 Task: Look for space in Dabra, India from 8th June, 2023 to 19th June, 2023 for 1 adult in price range Rs.5000 to Rs.12000. Place can be shared room with 1  bedroom having 1 bed and 1 bathroom. Property type can be house, flat, guest house, hotel. Booking option can be shelf check-in. Required host language is English.
Action: Mouse moved to (481, 69)
Screenshot: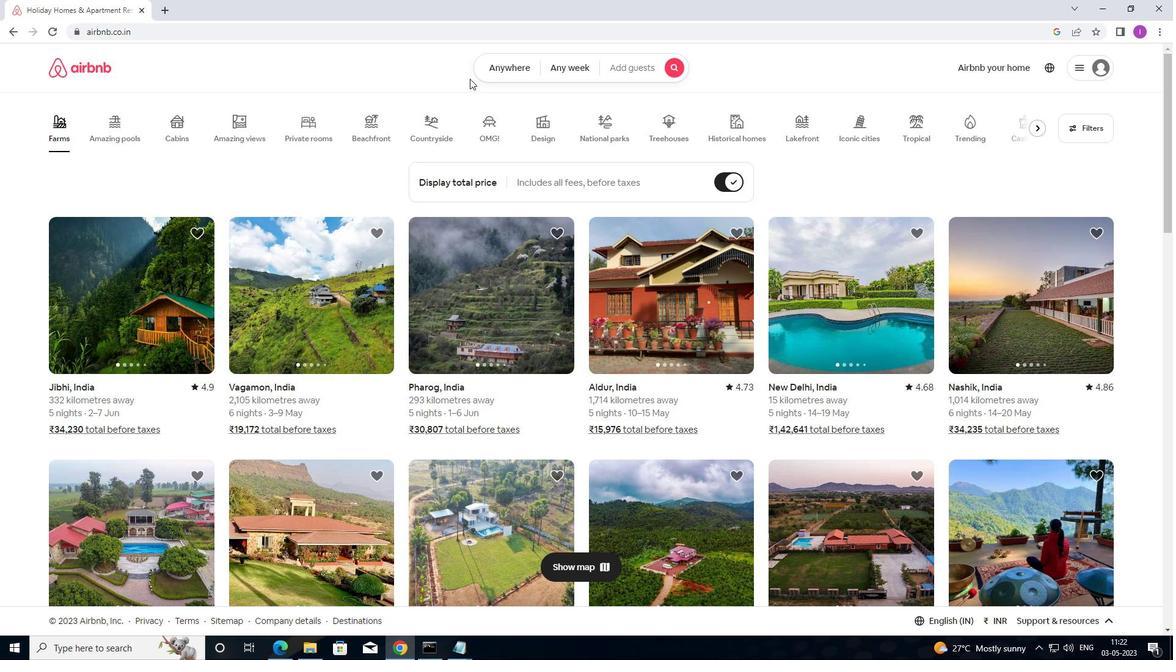 
Action: Mouse pressed left at (481, 69)
Screenshot: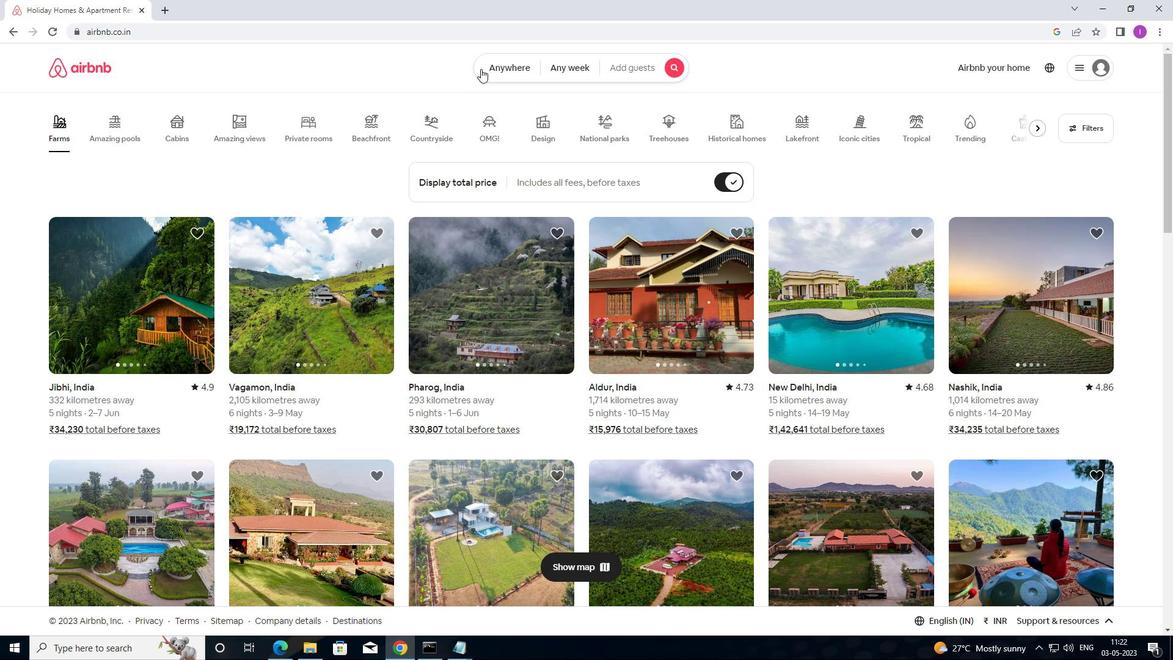 
Action: Mouse moved to (389, 123)
Screenshot: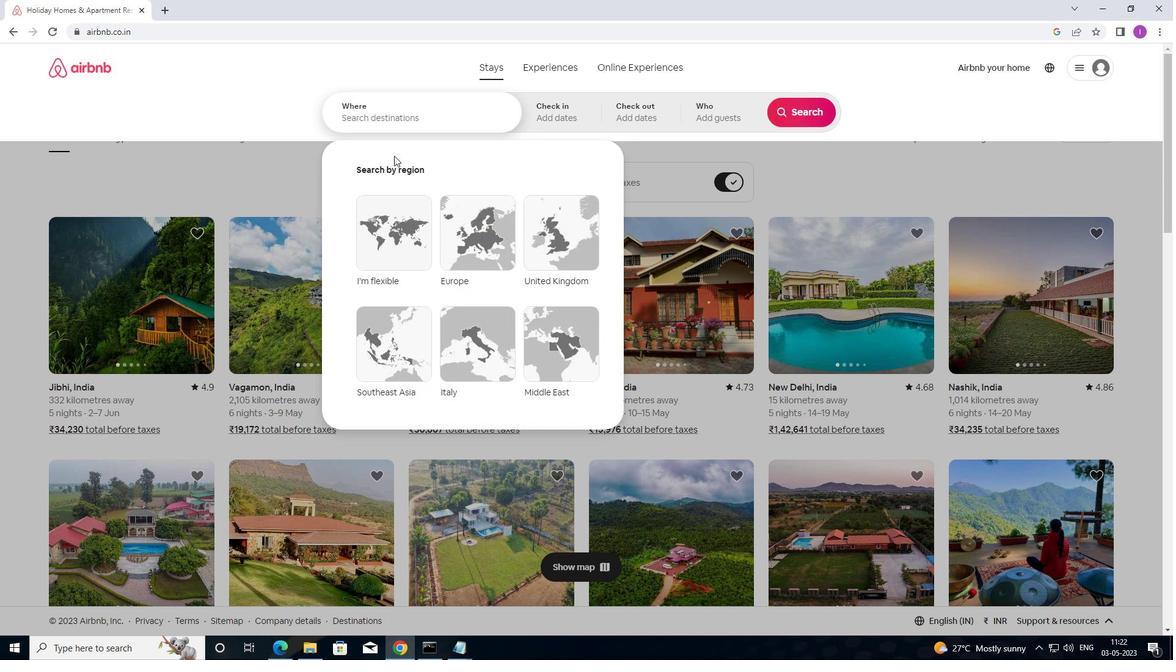 
Action: Mouse pressed left at (389, 123)
Screenshot: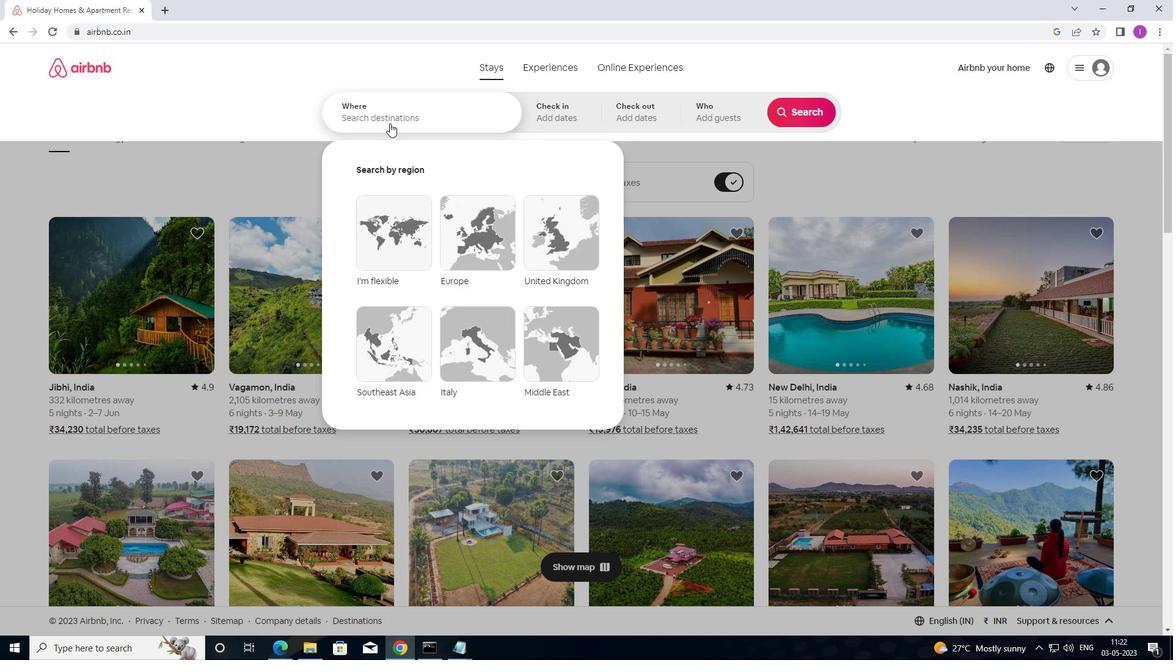 
Action: Mouse moved to (522, 103)
Screenshot: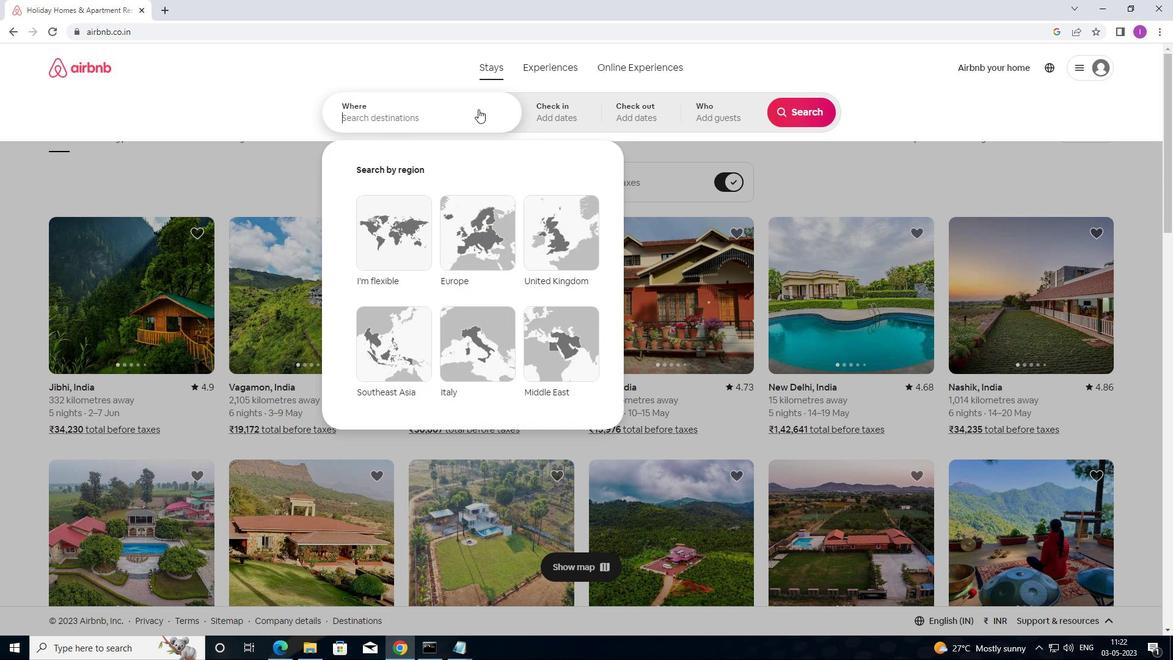 
Action: Key pressed <Key.shift>DABRA,<Key.shift>INDIA
Screenshot: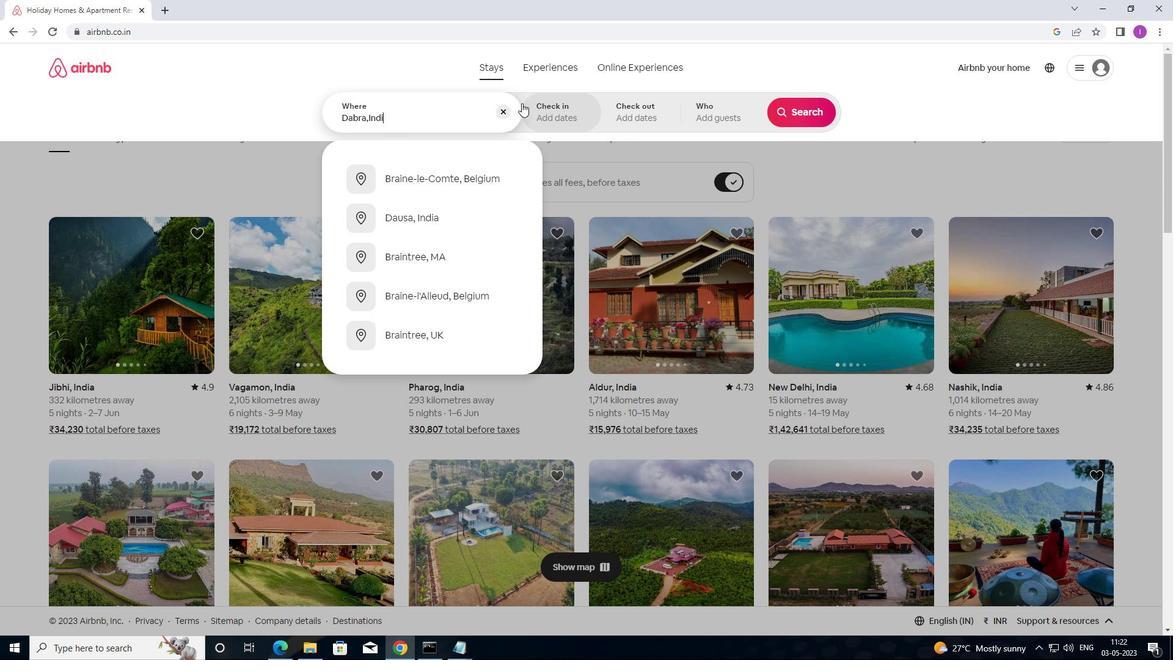 
Action: Mouse moved to (525, 110)
Screenshot: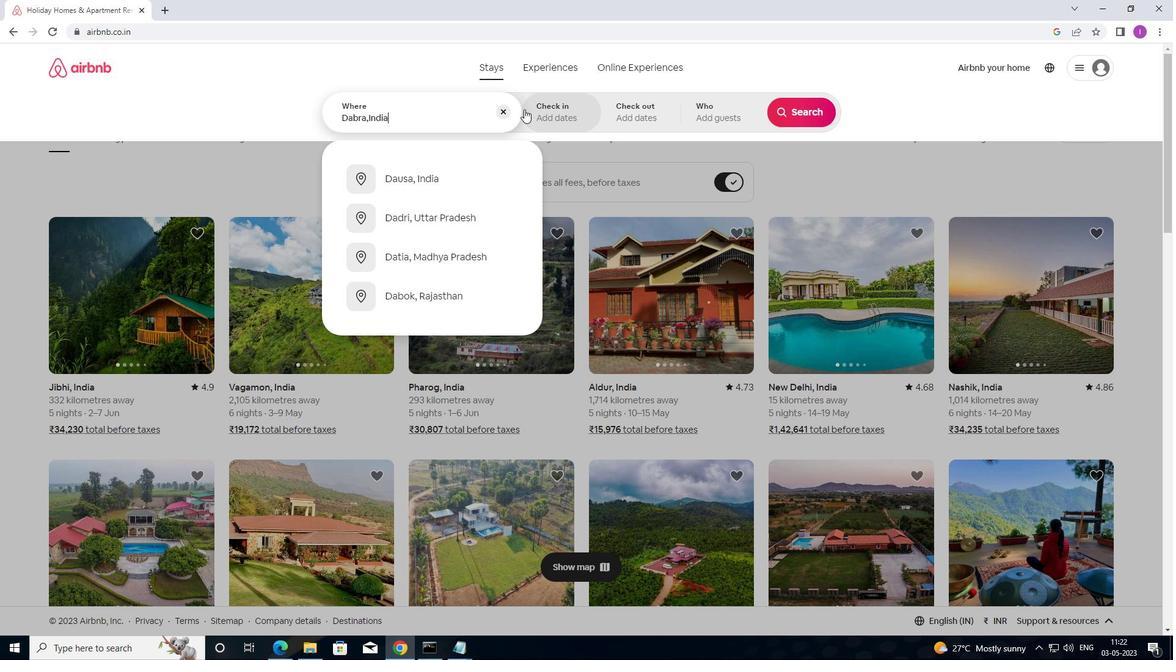 
Action: Mouse pressed left at (525, 110)
Screenshot: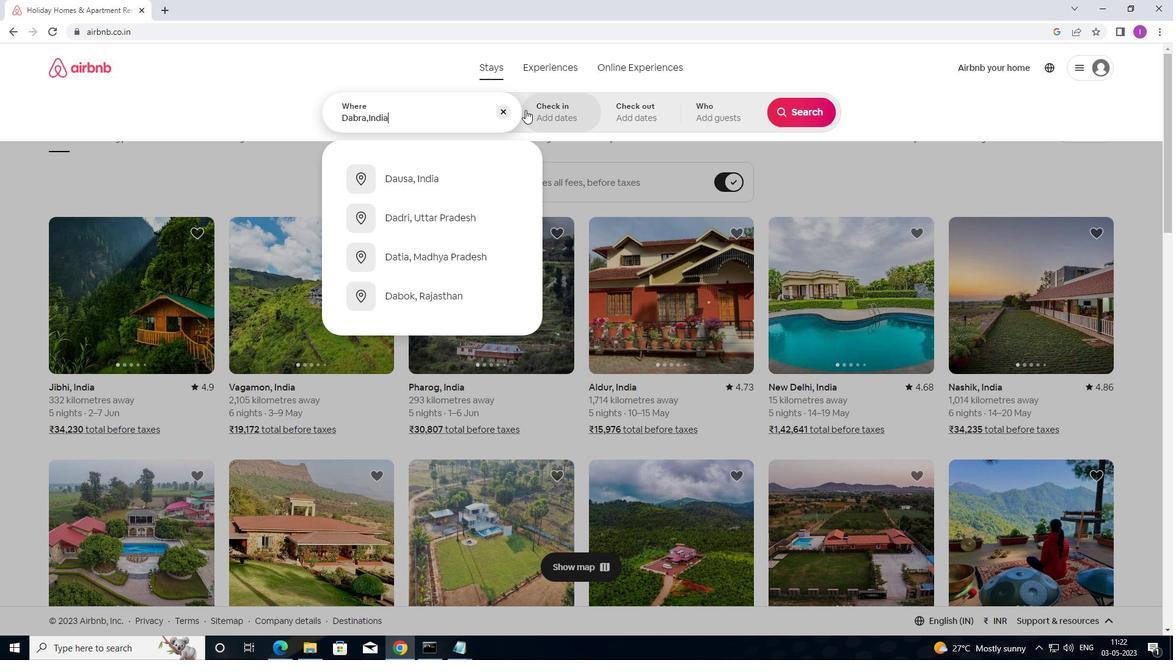
Action: Mouse moved to (732, 292)
Screenshot: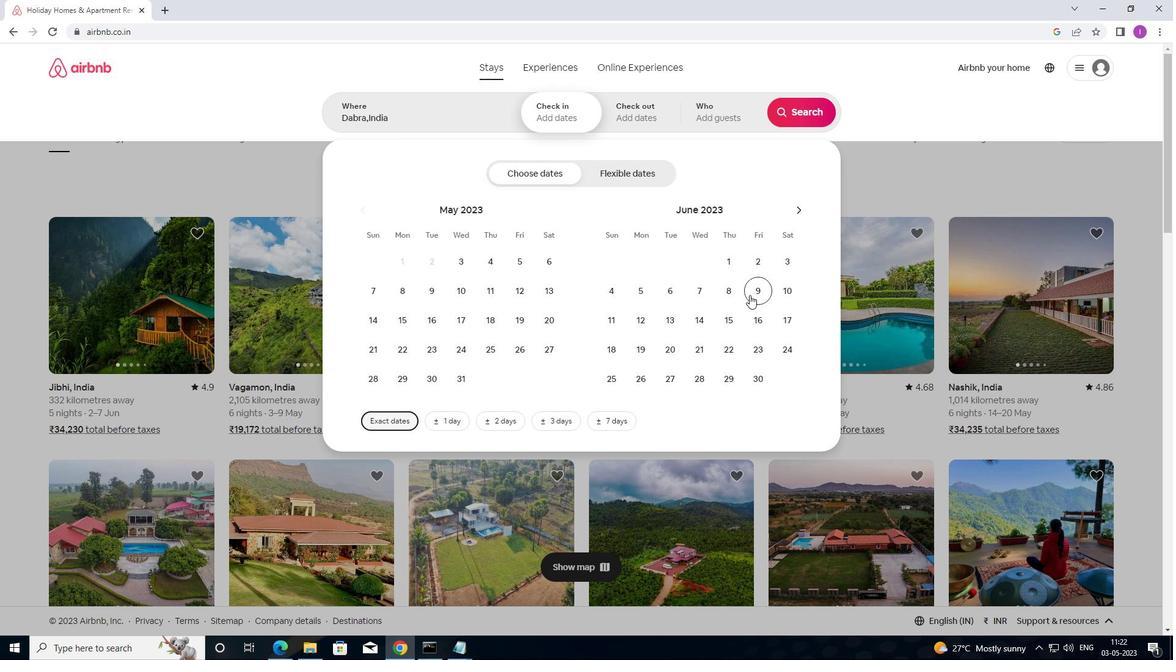 
Action: Mouse pressed left at (732, 292)
Screenshot: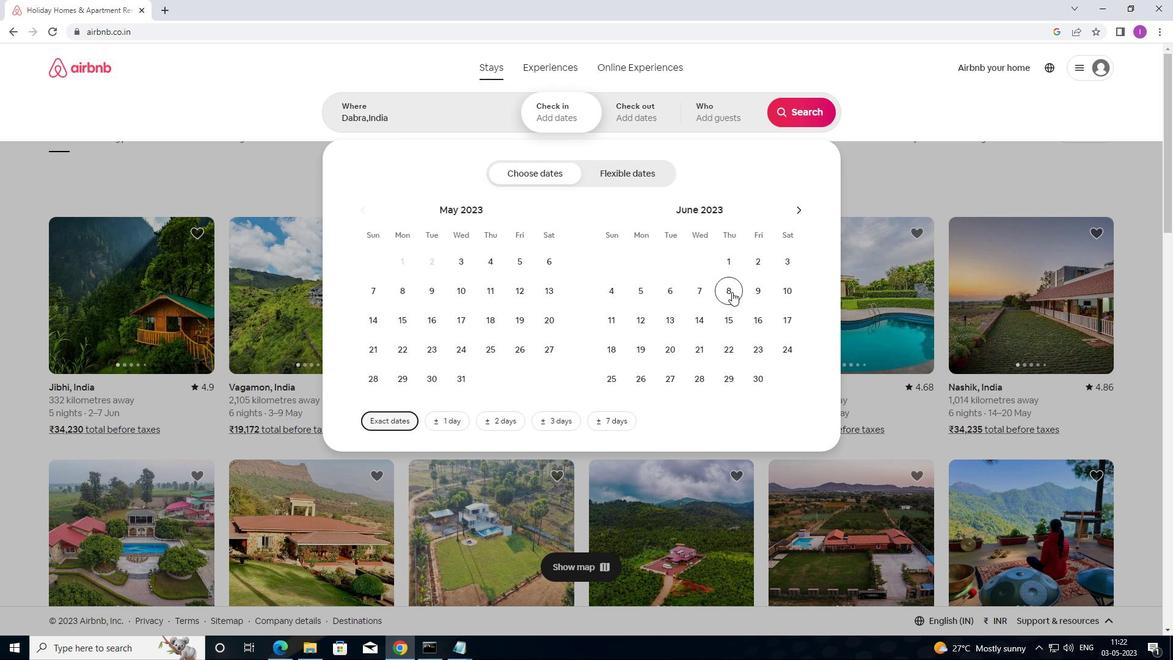 
Action: Mouse moved to (640, 348)
Screenshot: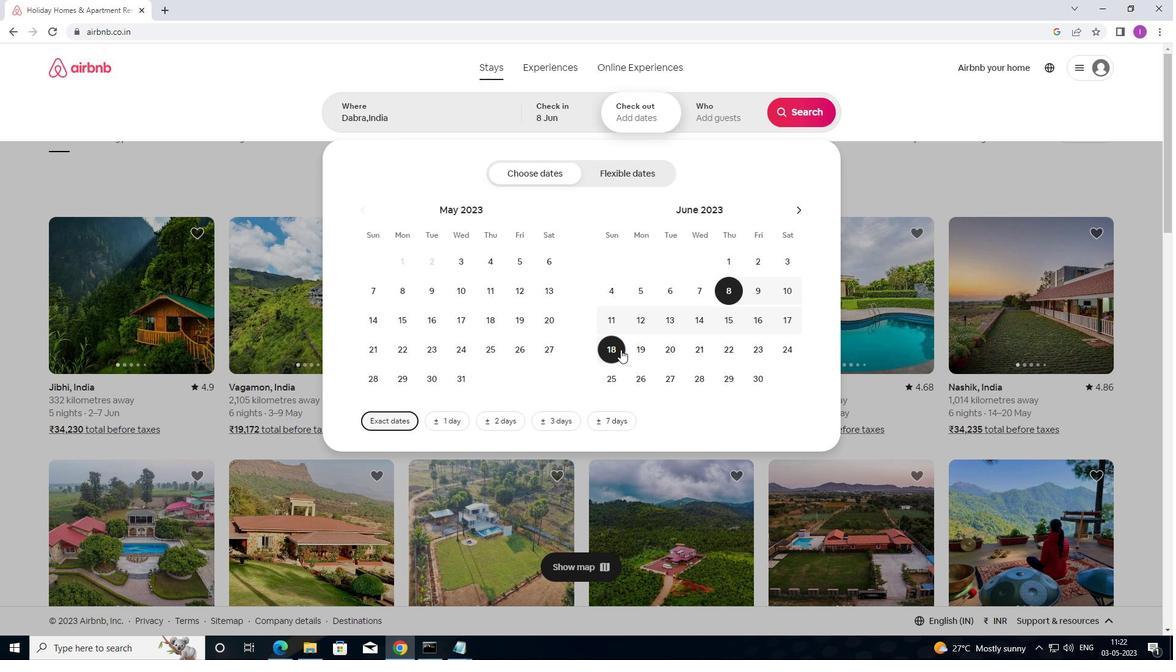 
Action: Mouse pressed left at (640, 348)
Screenshot: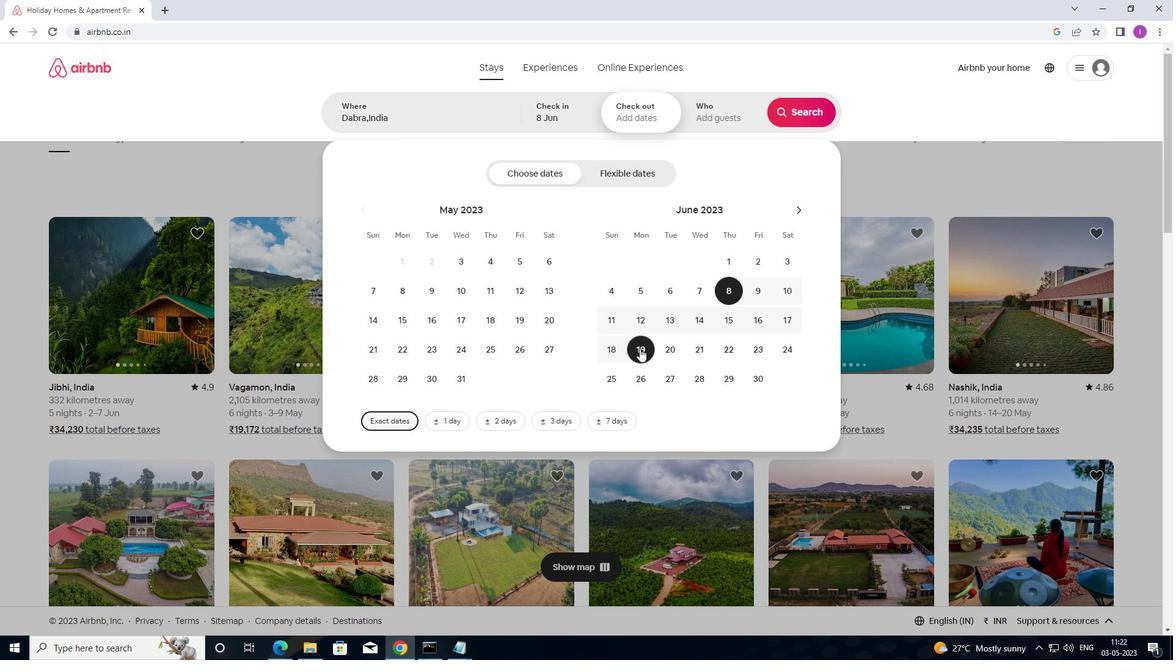 
Action: Mouse moved to (721, 116)
Screenshot: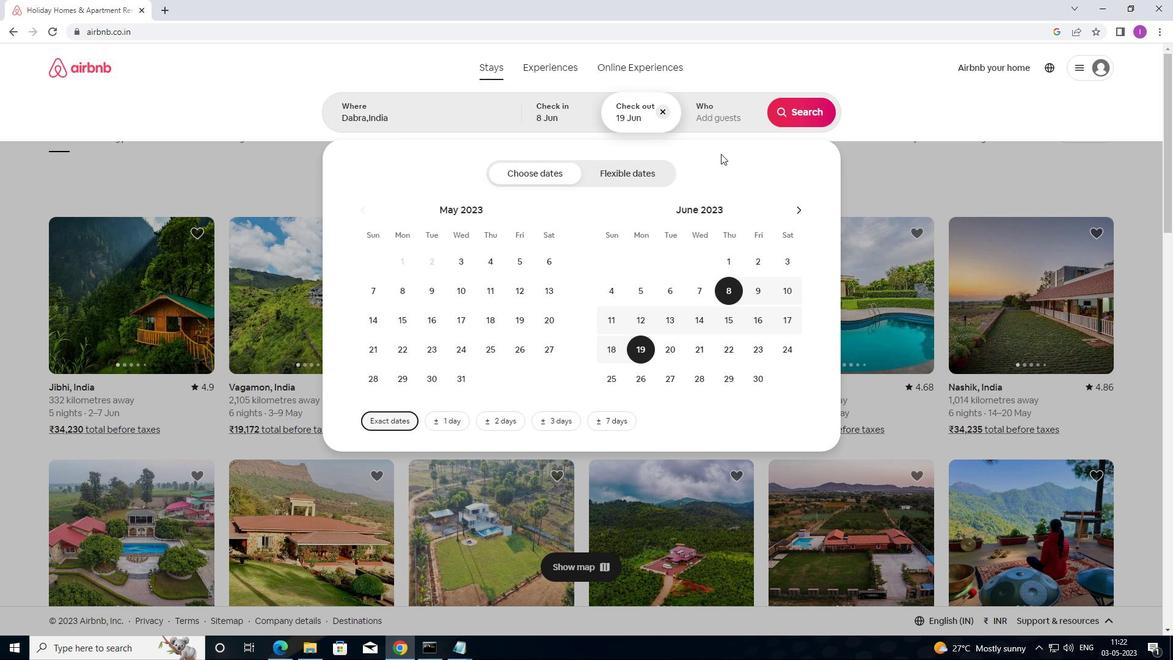 
Action: Mouse pressed left at (721, 116)
Screenshot: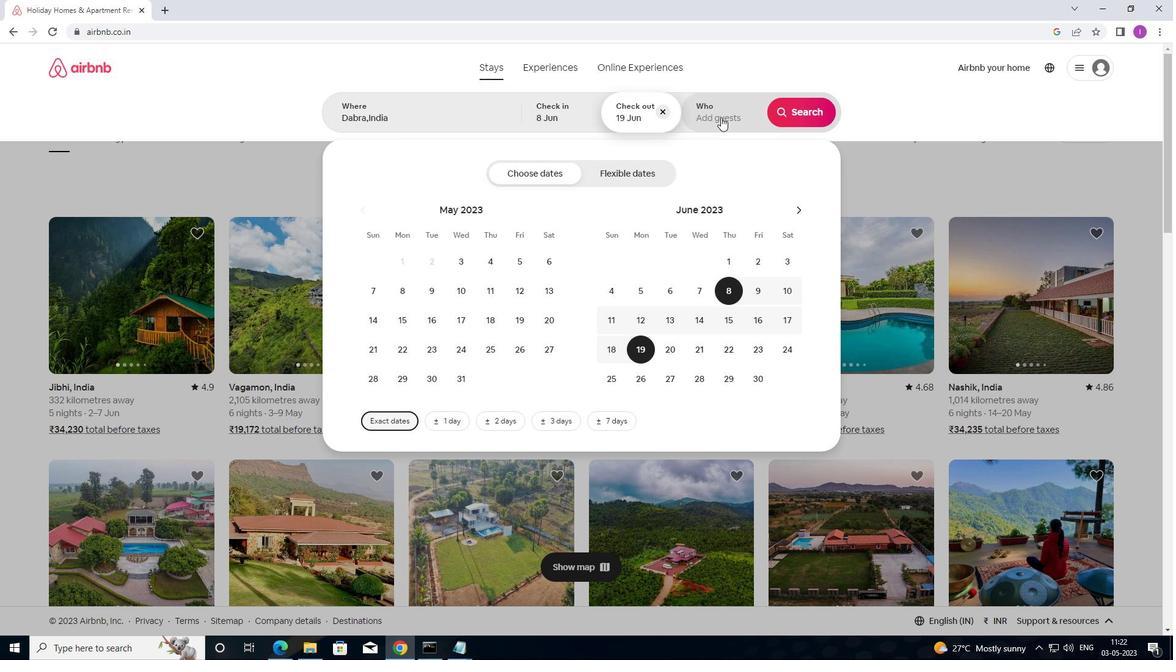 
Action: Mouse moved to (805, 168)
Screenshot: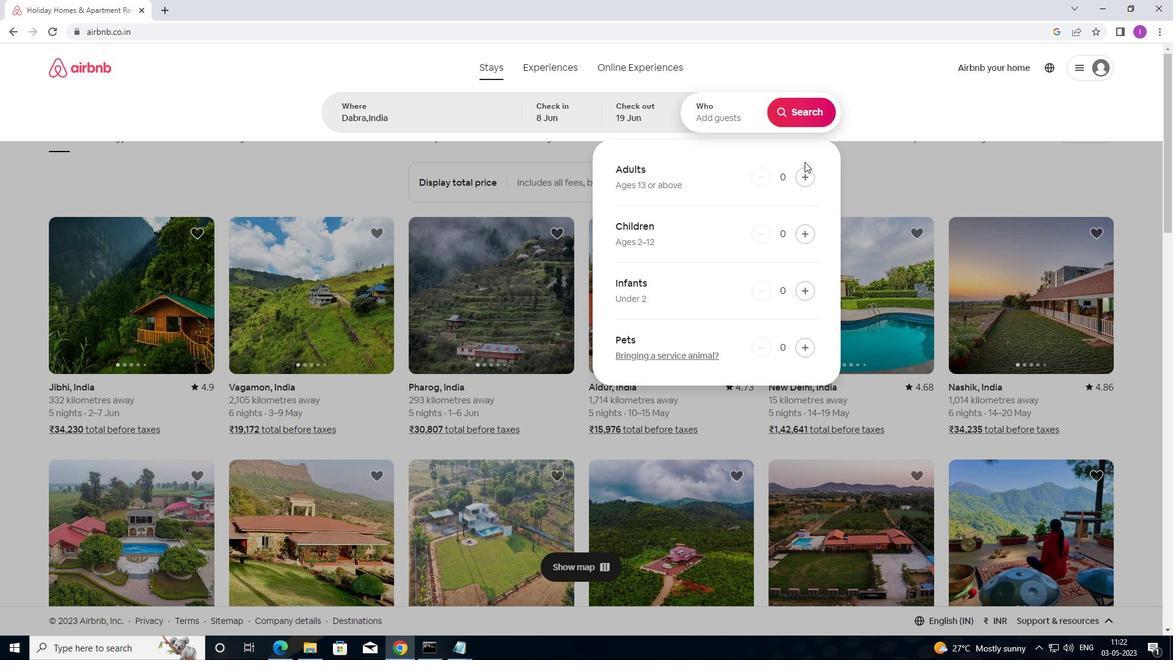
Action: Mouse pressed left at (805, 168)
Screenshot: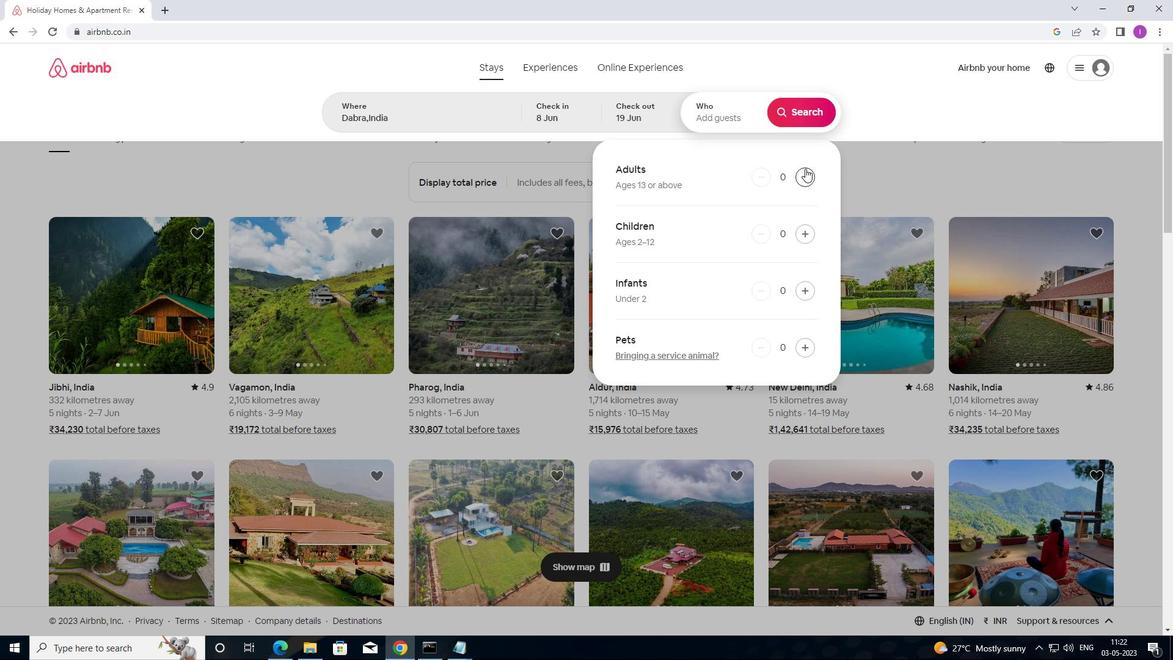 
Action: Mouse pressed left at (805, 168)
Screenshot: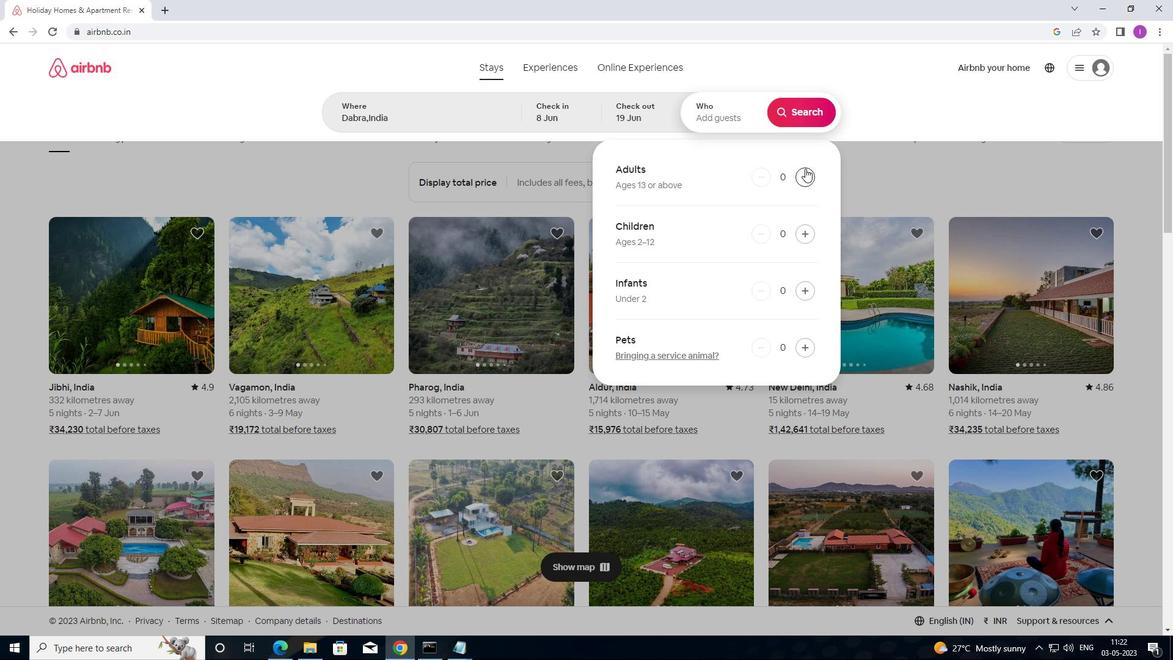 
Action: Mouse moved to (806, 169)
Screenshot: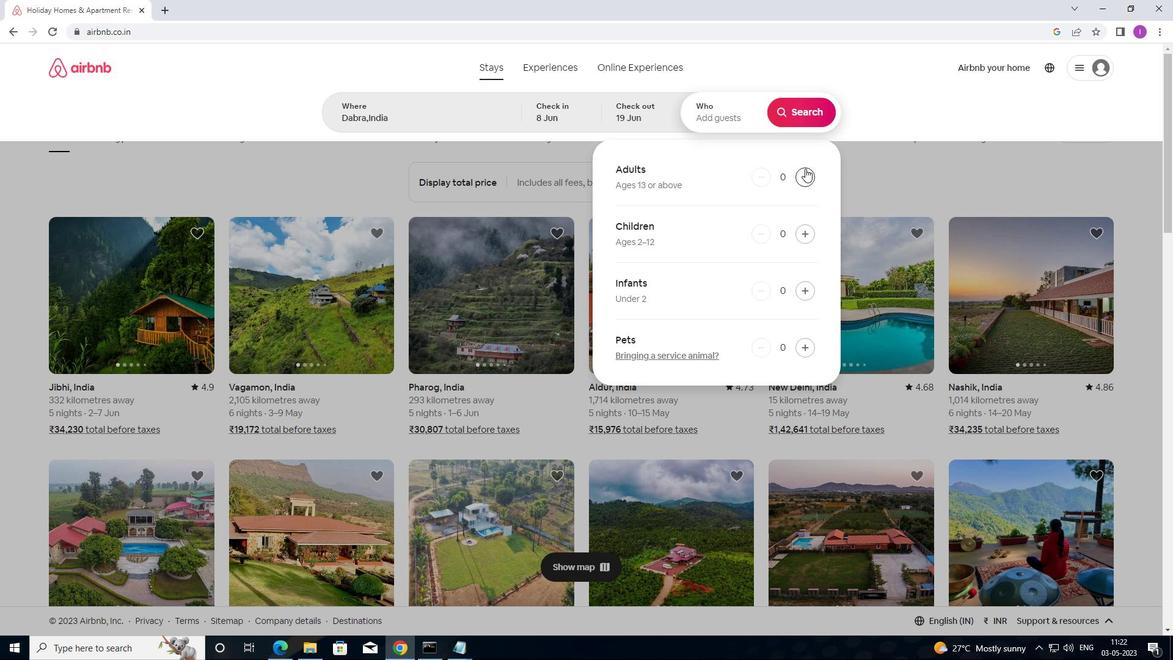 
Action: Mouse pressed left at (806, 169)
Screenshot: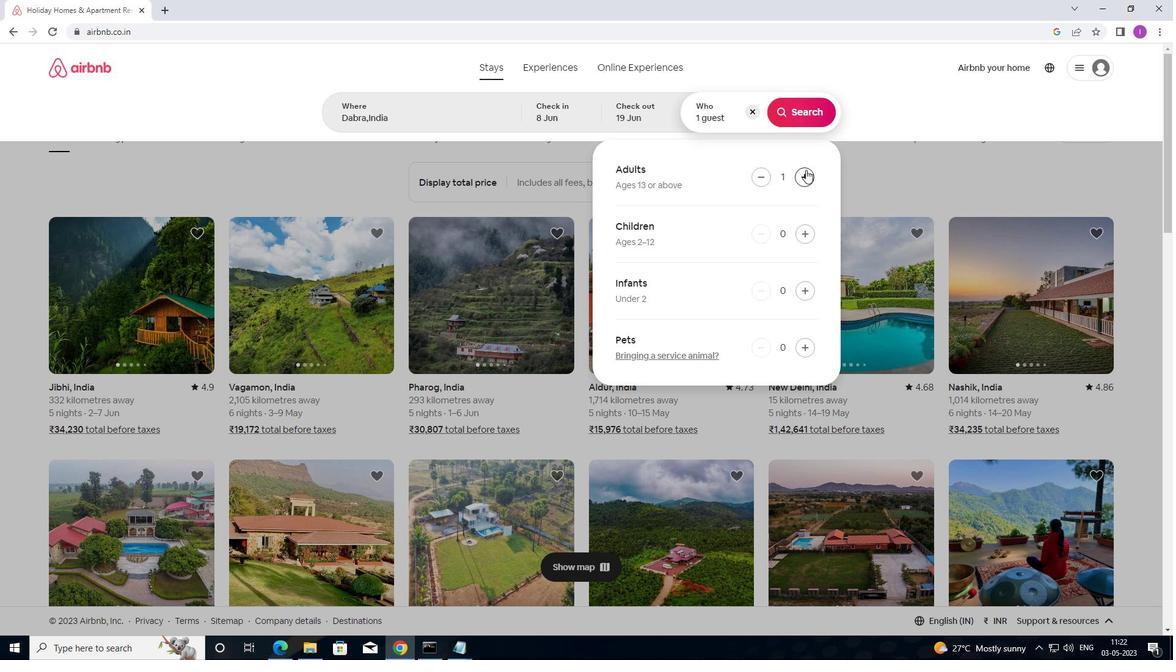 
Action: Mouse moved to (764, 179)
Screenshot: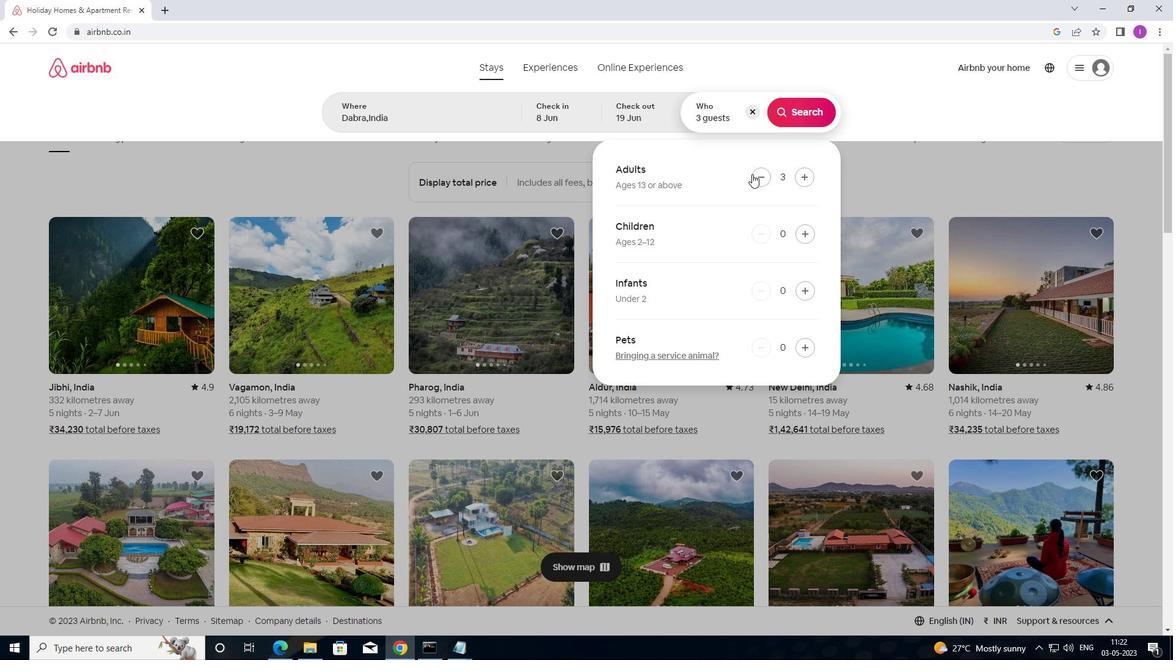 
Action: Mouse pressed left at (764, 179)
Screenshot: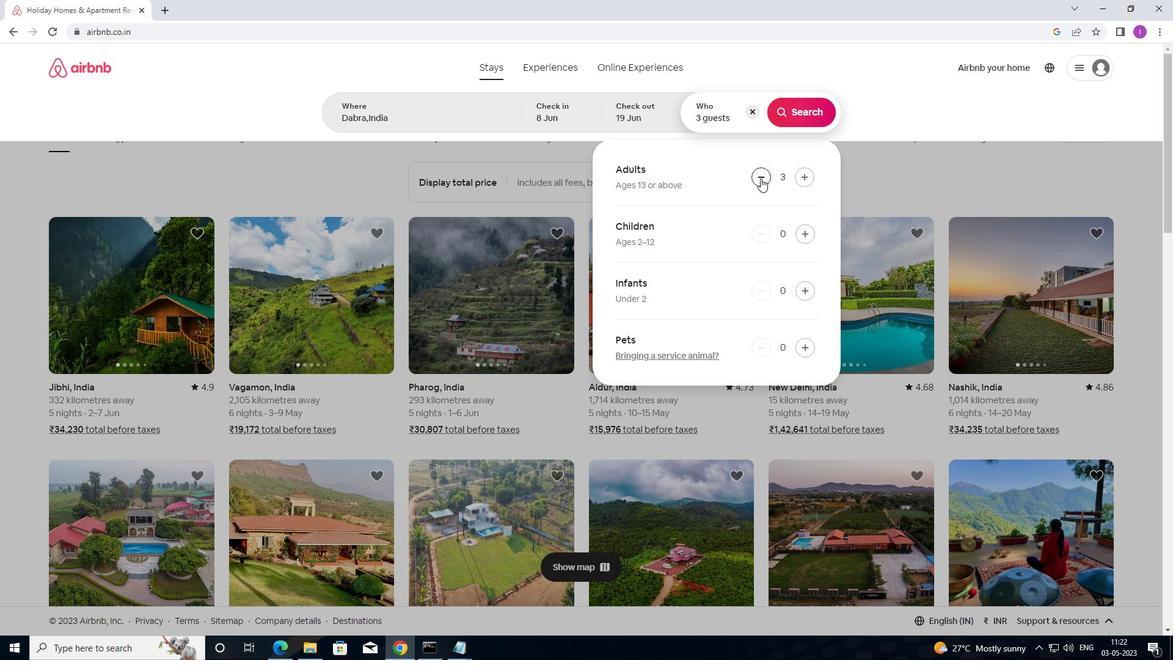 
Action: Mouse moved to (765, 179)
Screenshot: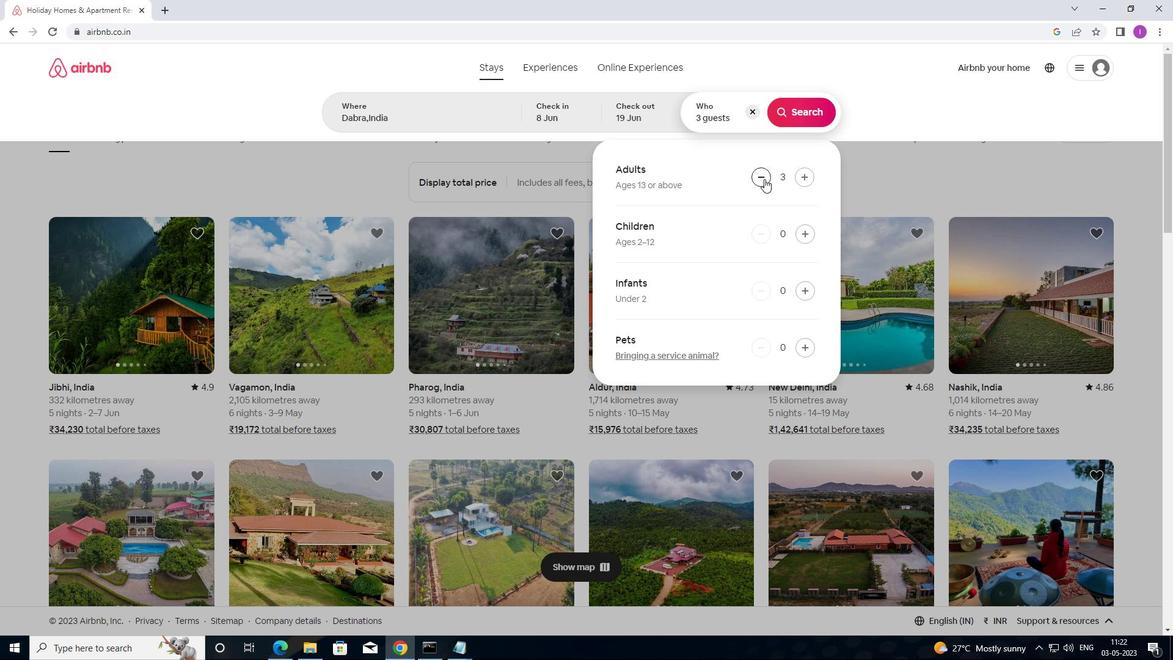 
Action: Mouse pressed left at (765, 179)
Screenshot: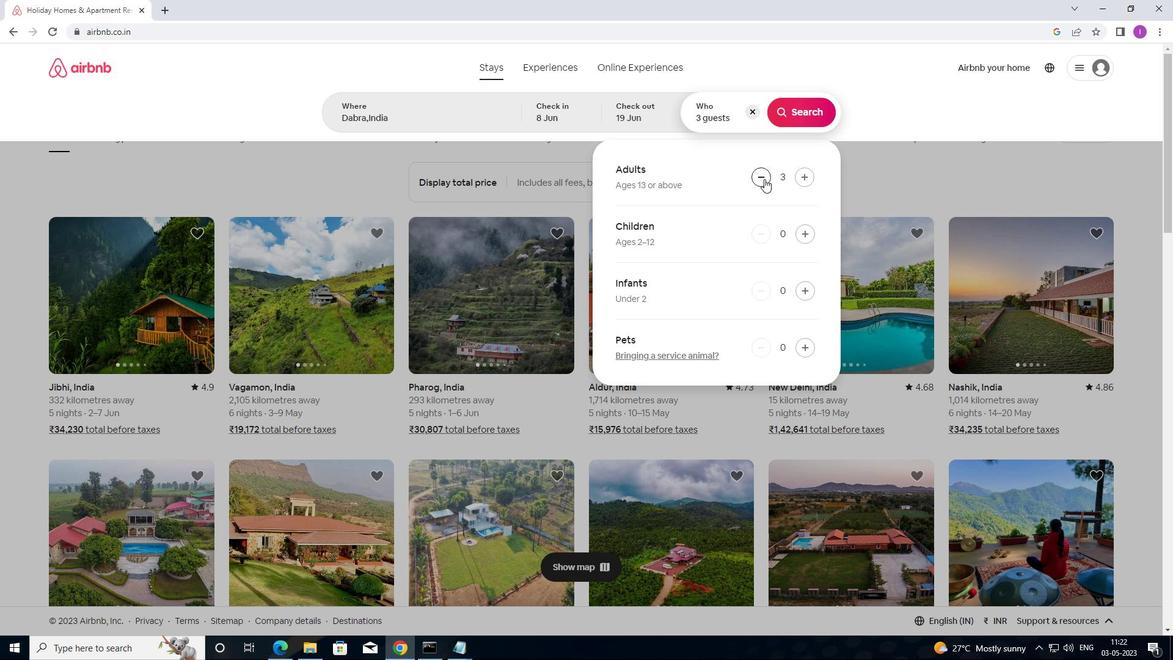 
Action: Mouse moved to (800, 121)
Screenshot: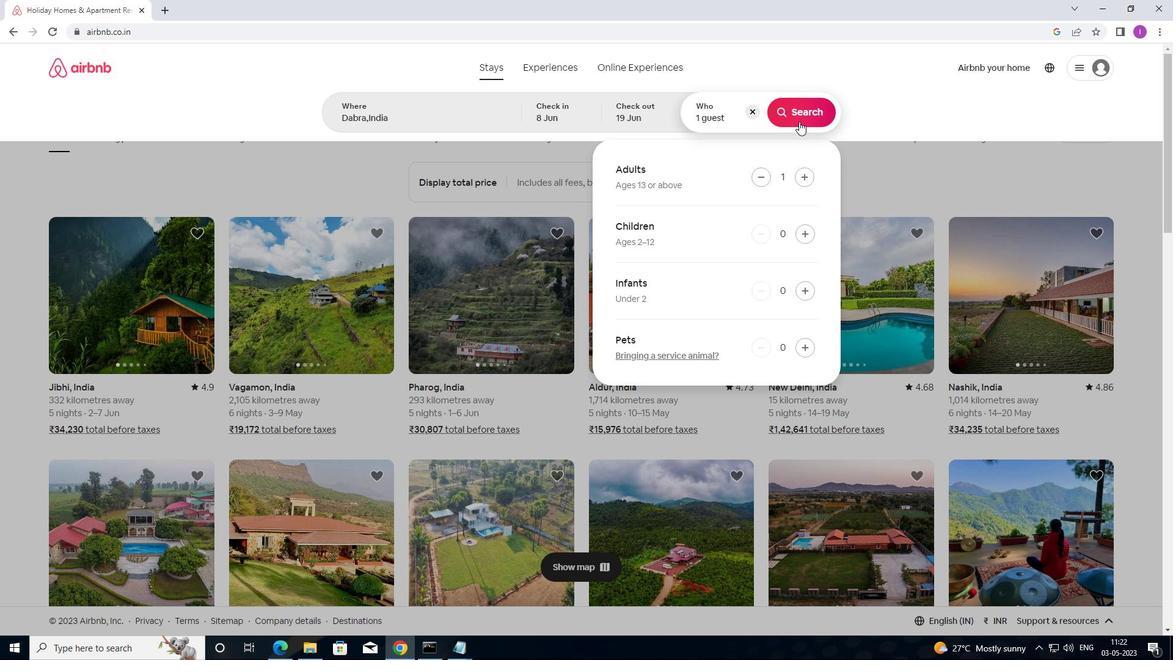 
Action: Mouse pressed left at (800, 121)
Screenshot: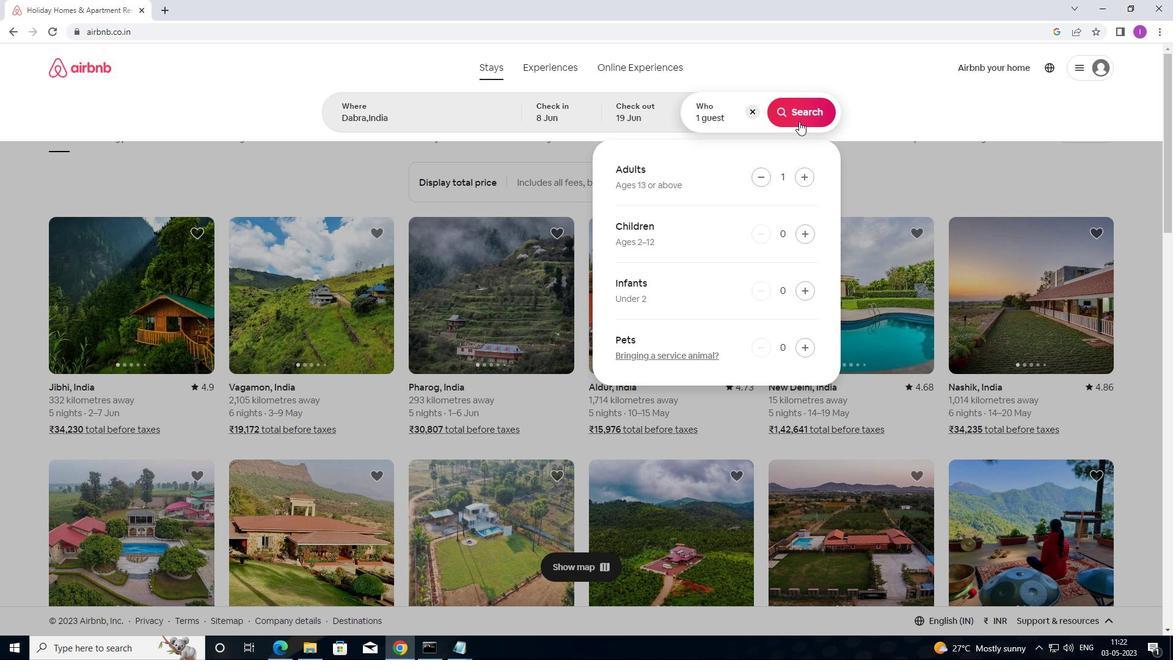 
Action: Mouse moved to (1122, 113)
Screenshot: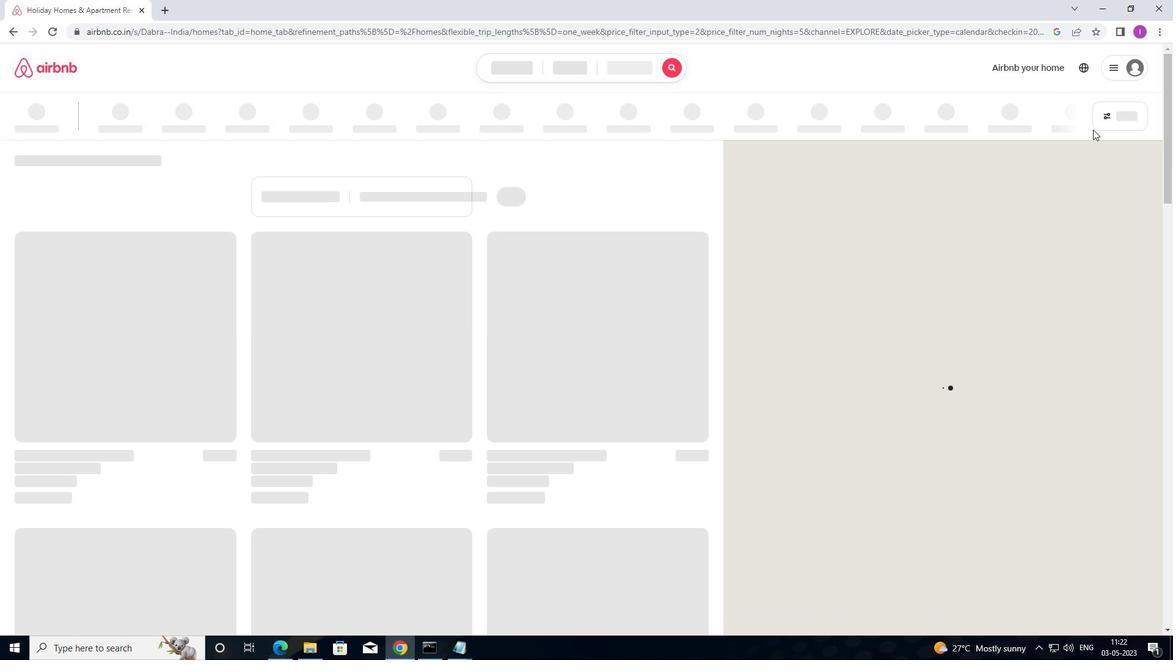 
Action: Mouse pressed left at (1122, 113)
Screenshot: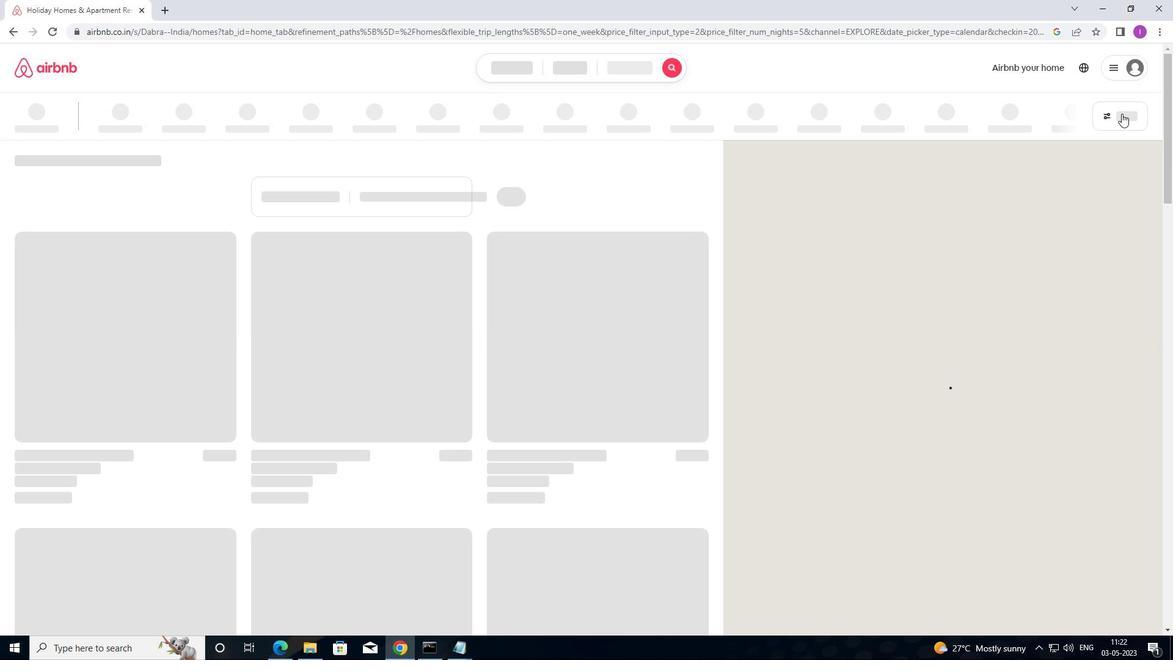 
Action: Mouse moved to (1107, 124)
Screenshot: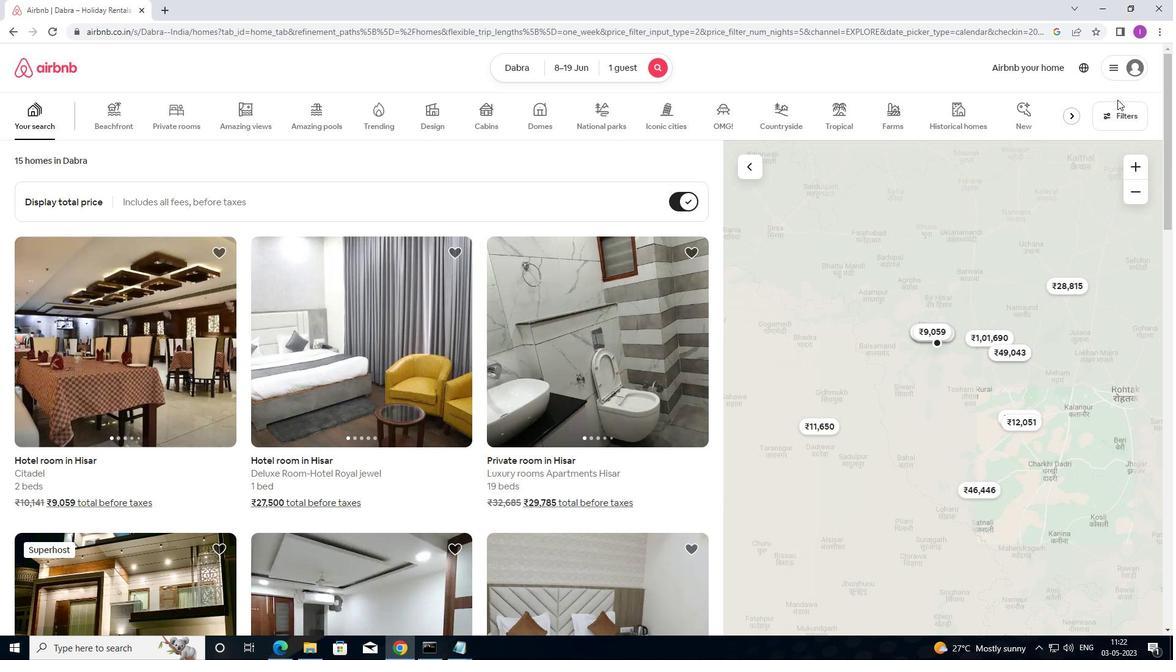 
Action: Mouse pressed left at (1107, 124)
Screenshot: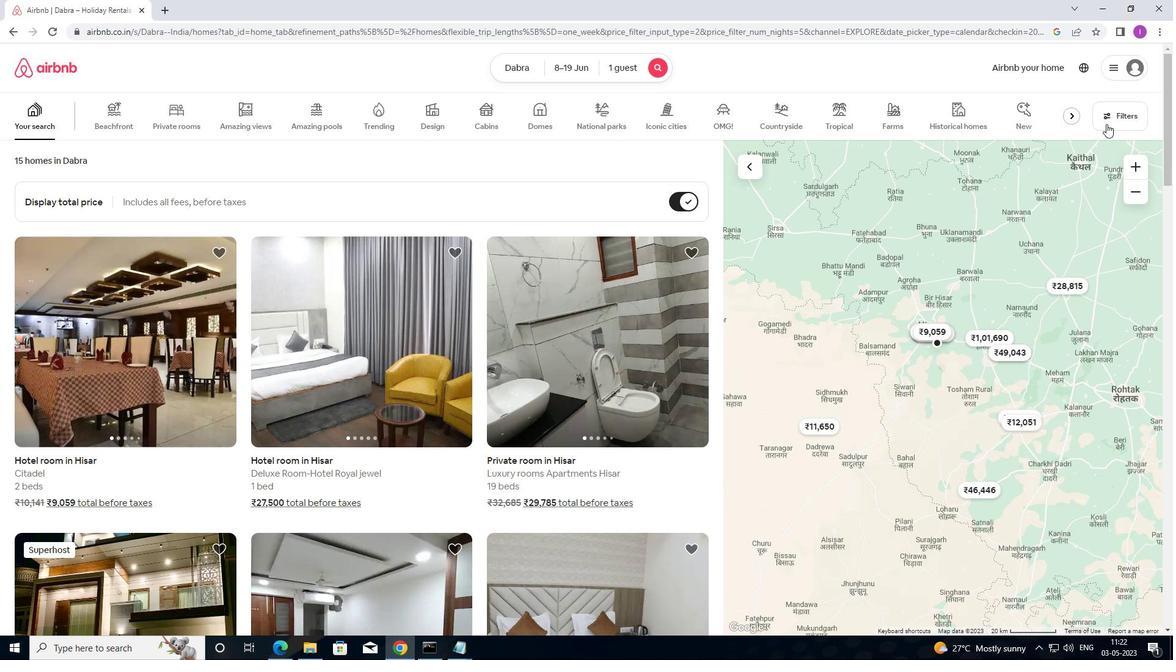 
Action: Mouse moved to (451, 276)
Screenshot: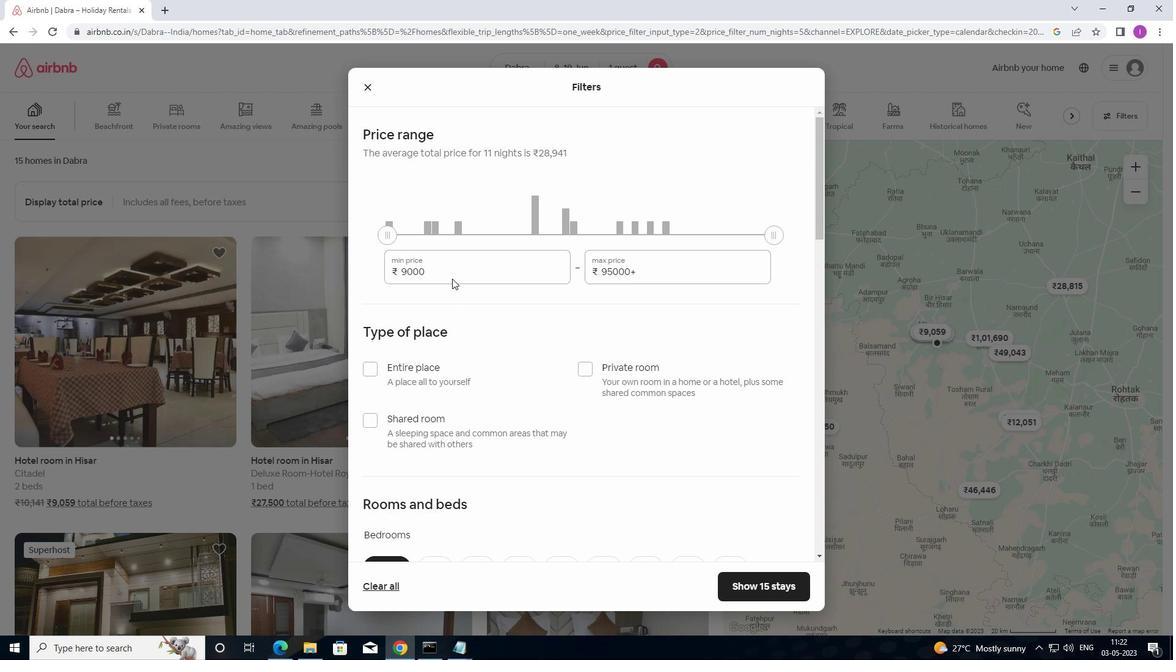 
Action: Mouse pressed left at (451, 276)
Screenshot: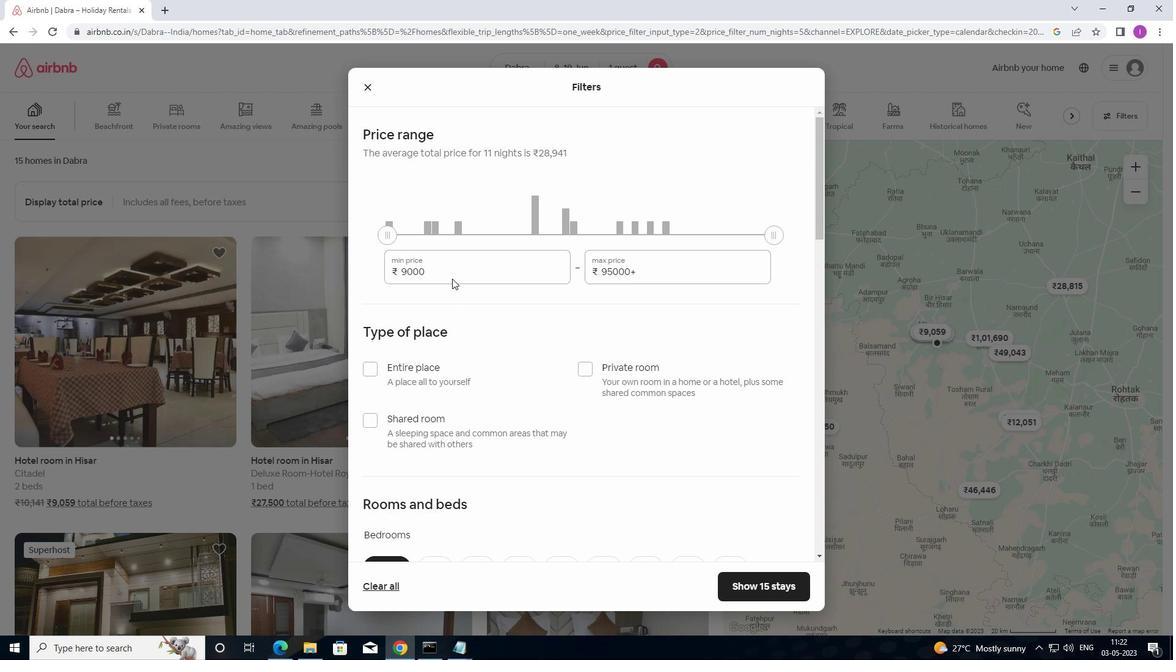 
Action: Mouse moved to (345, 265)
Screenshot: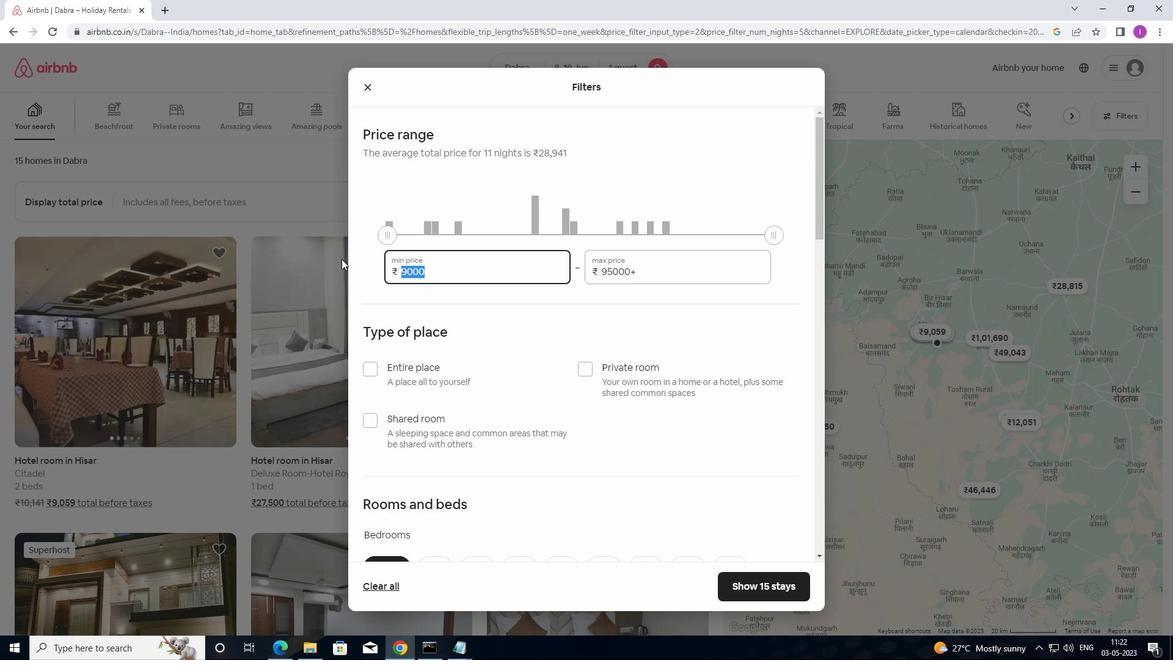 
Action: Key pressed 5000
Screenshot: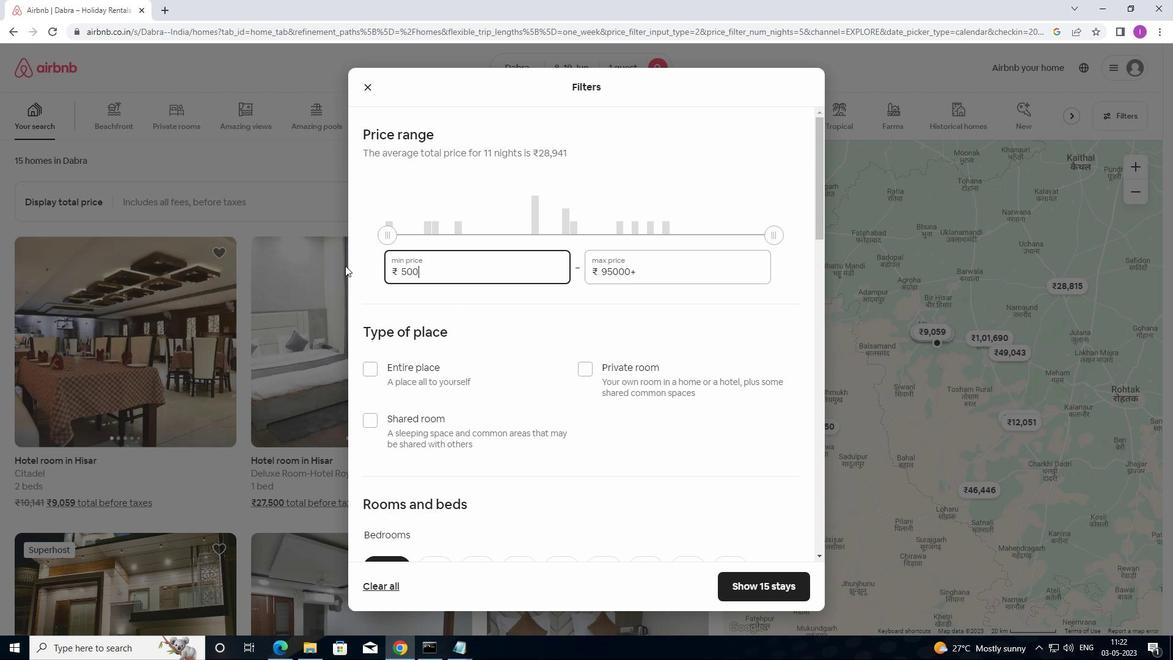 
Action: Mouse moved to (648, 270)
Screenshot: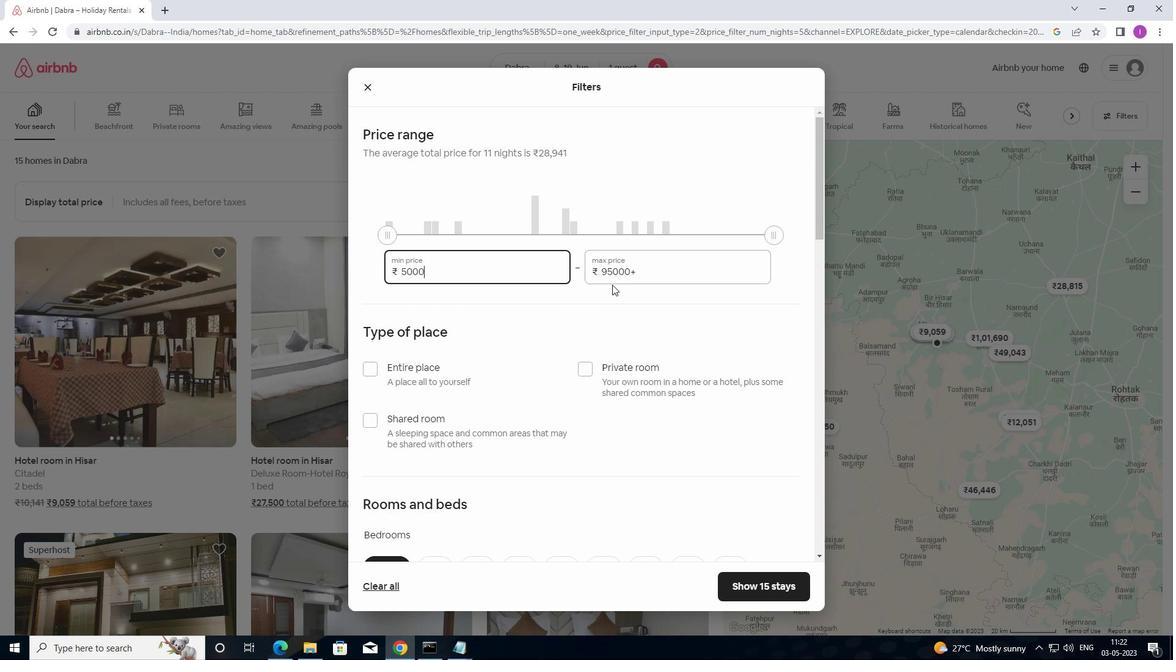 
Action: Mouse pressed left at (648, 270)
Screenshot: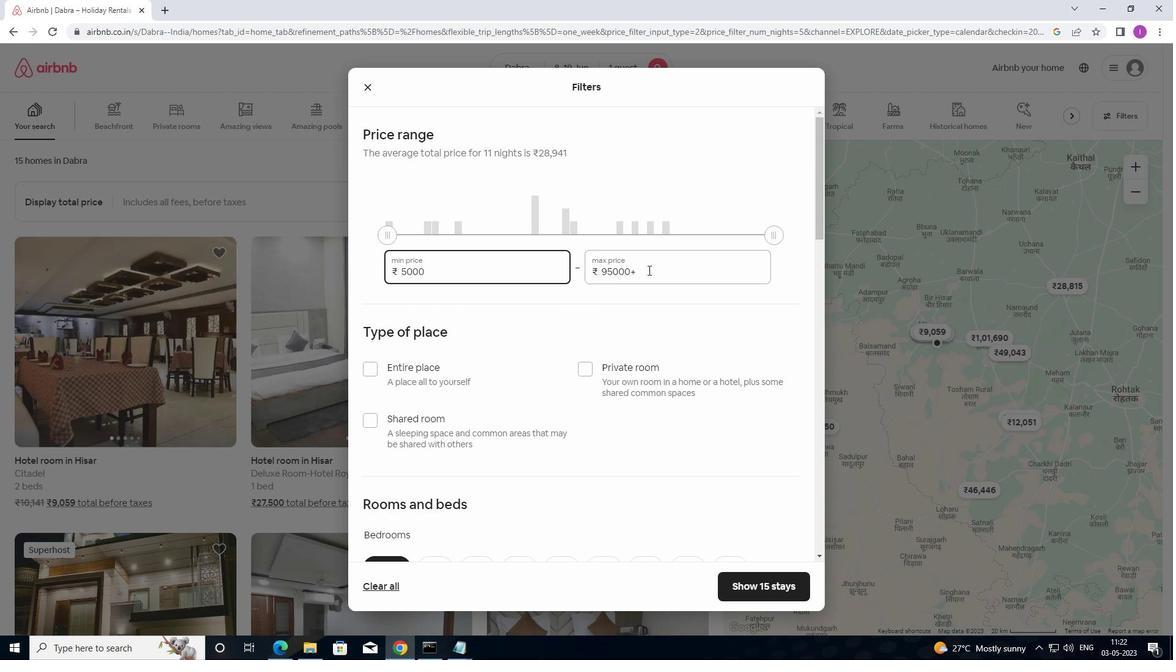 
Action: Mouse moved to (595, 283)
Screenshot: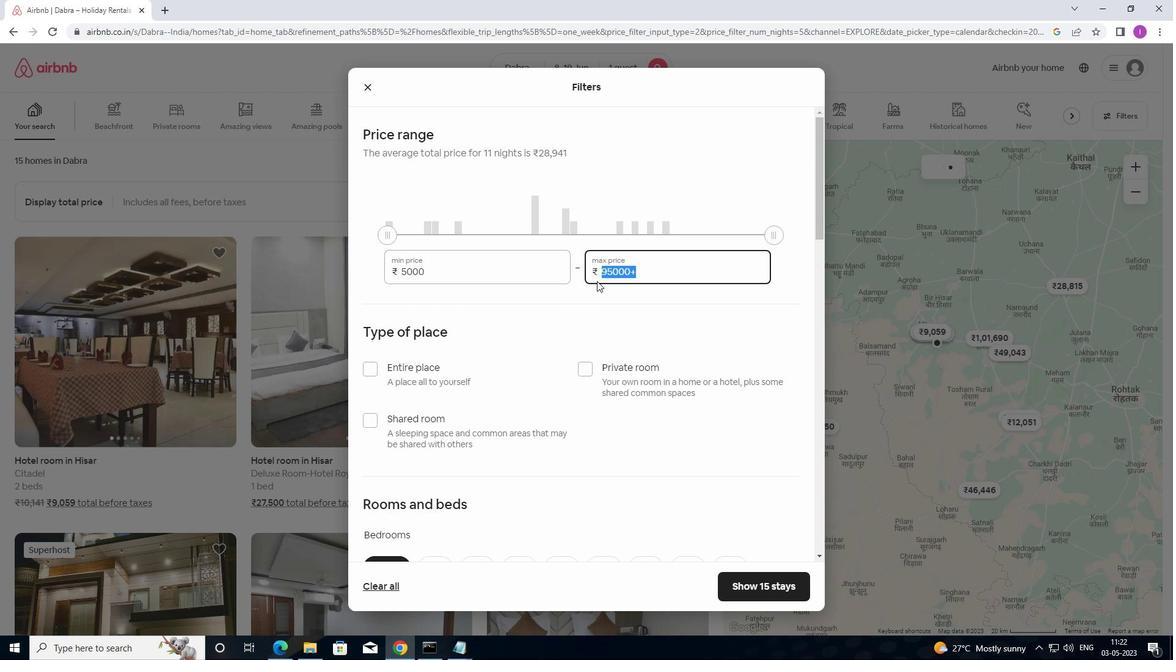 
Action: Key pressed 12000
Screenshot: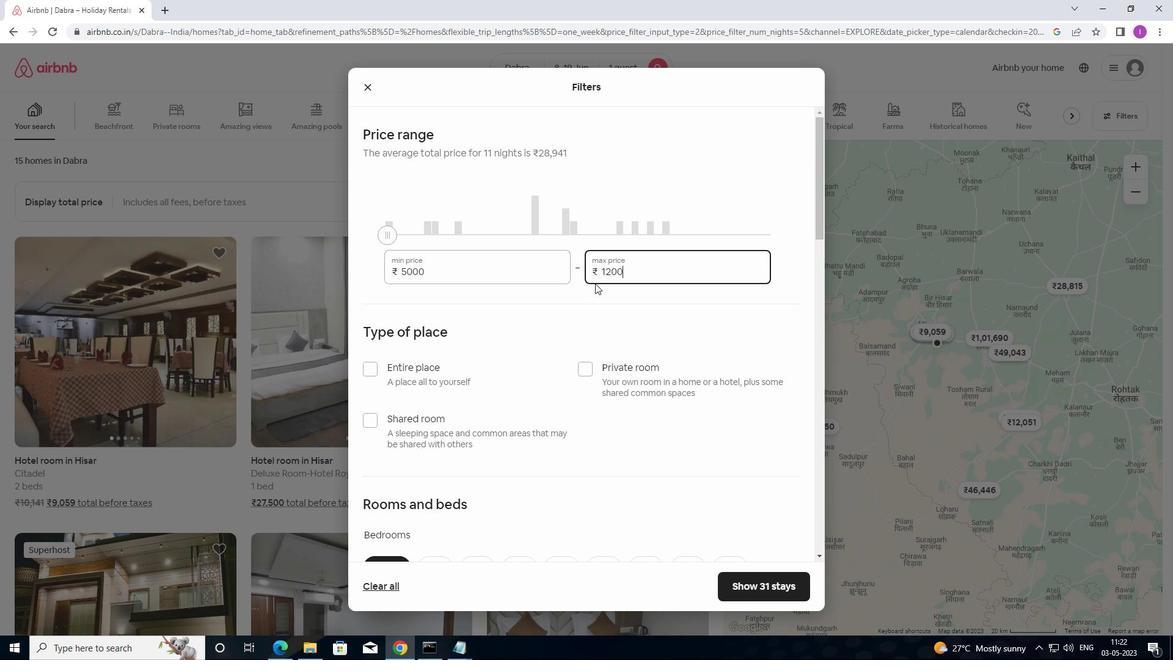 
Action: Mouse moved to (419, 346)
Screenshot: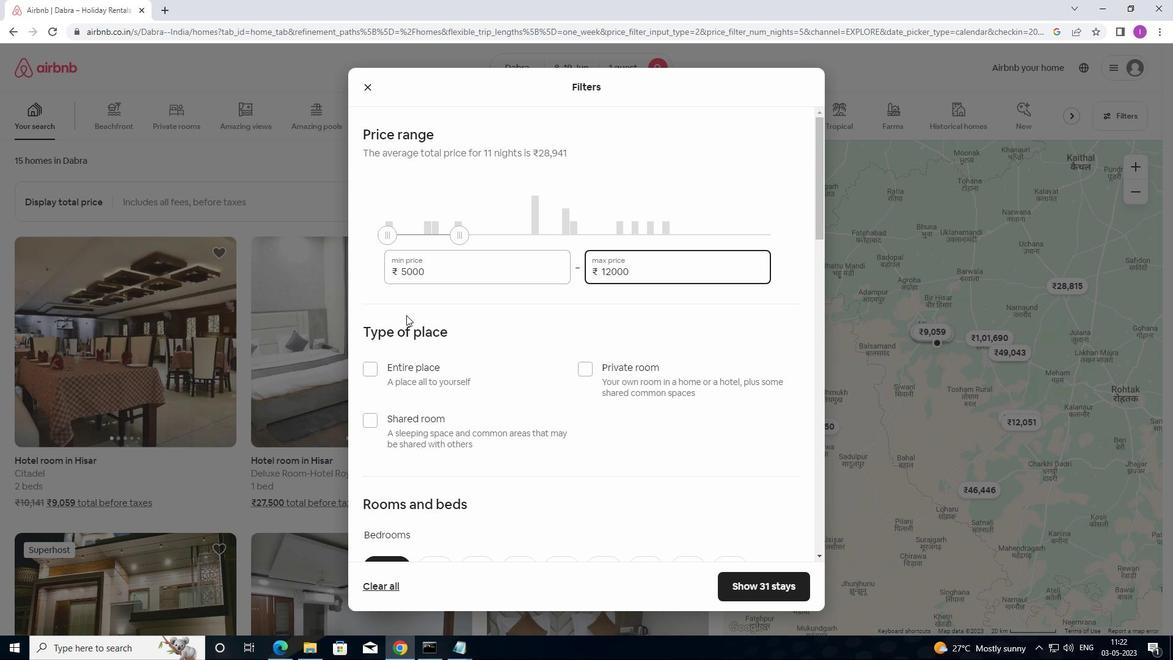 
Action: Mouse scrolled (419, 345) with delta (0, 0)
Screenshot: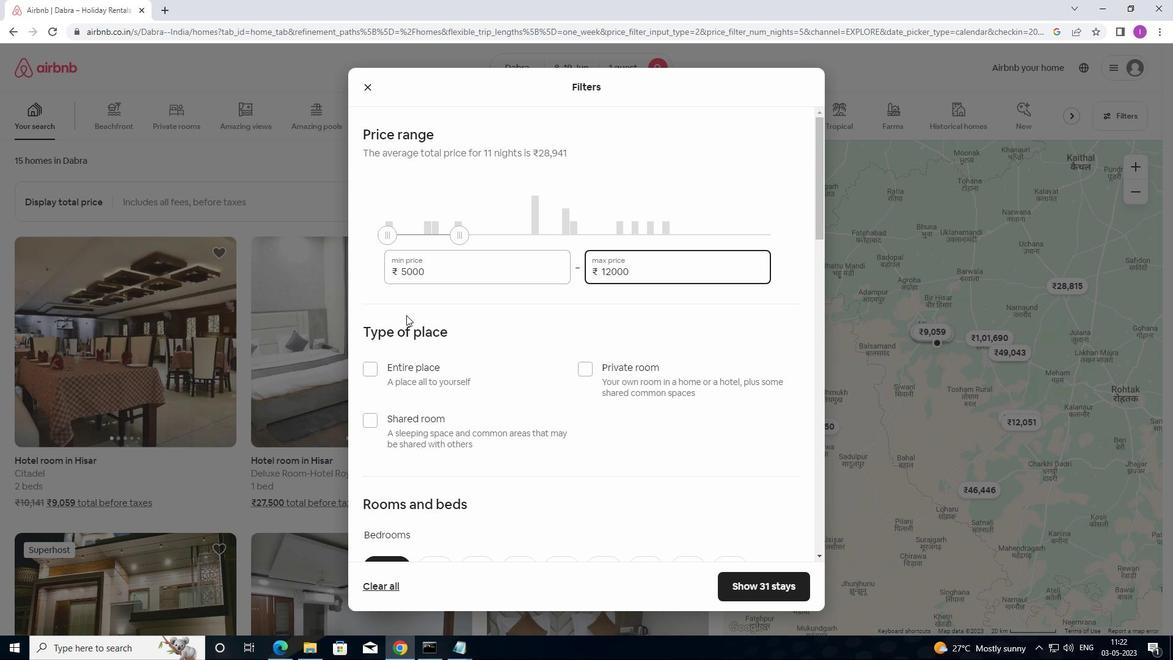 
Action: Mouse moved to (375, 363)
Screenshot: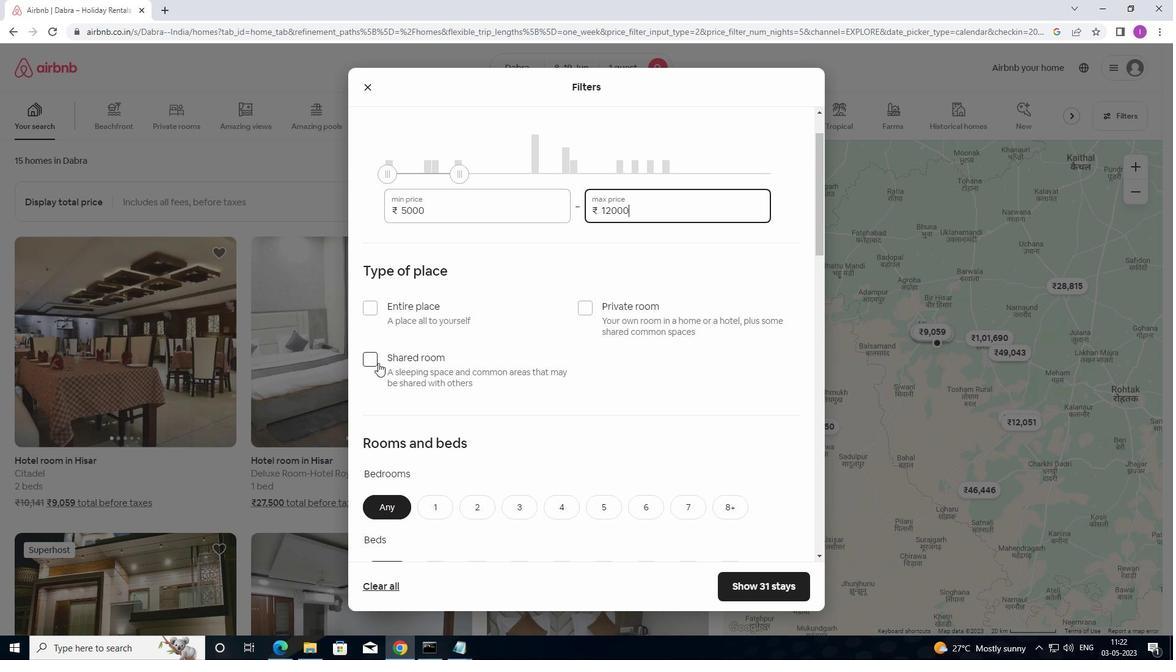 
Action: Mouse pressed left at (375, 363)
Screenshot: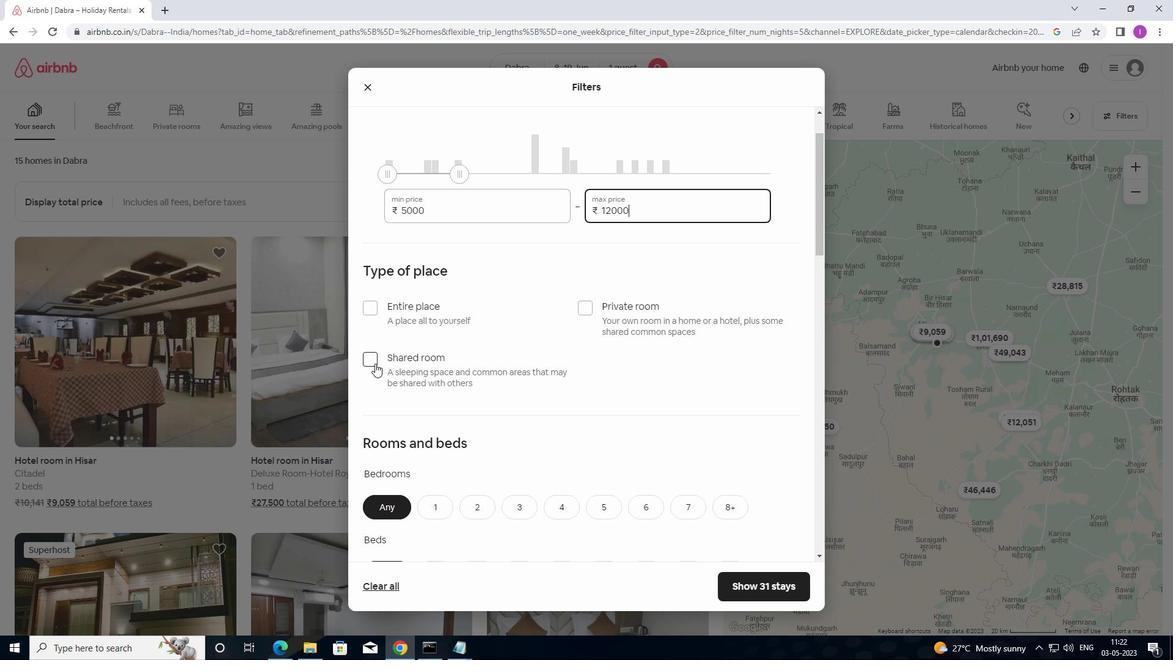
Action: Mouse moved to (442, 364)
Screenshot: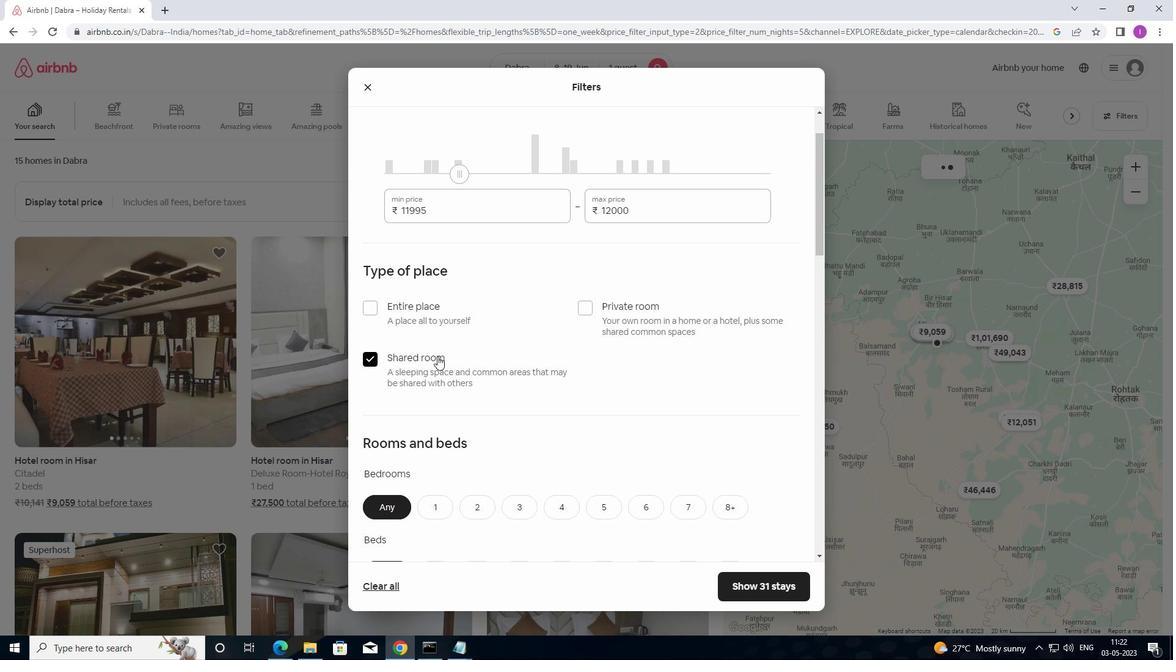 
Action: Mouse scrolled (442, 363) with delta (0, 0)
Screenshot: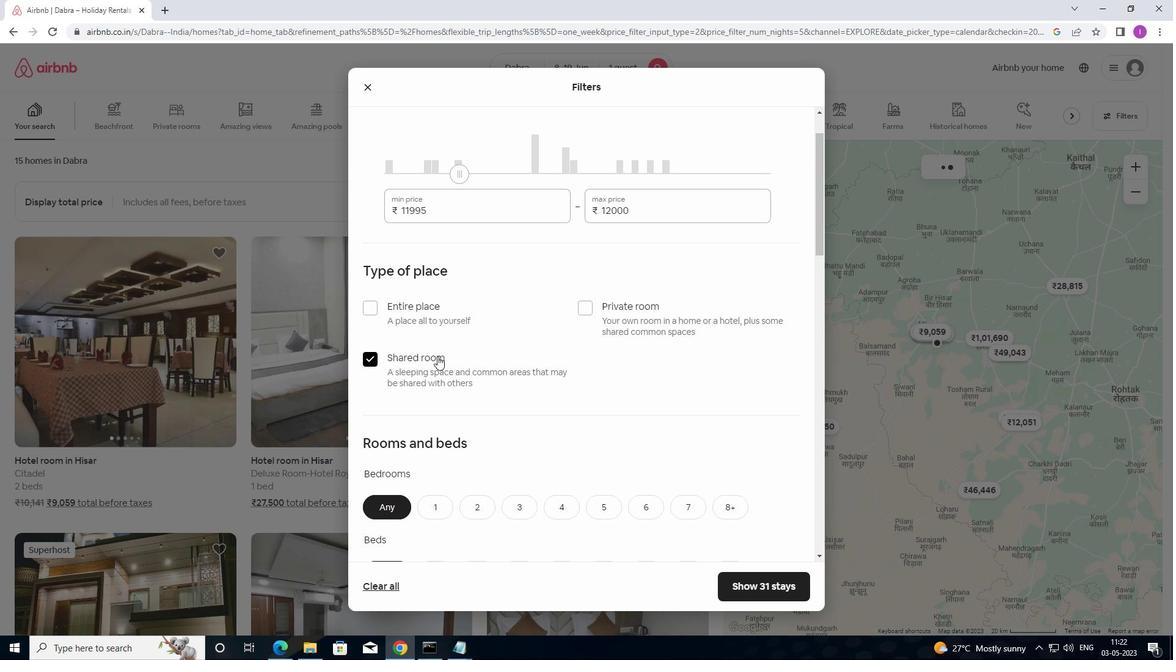 
Action: Mouse moved to (450, 374)
Screenshot: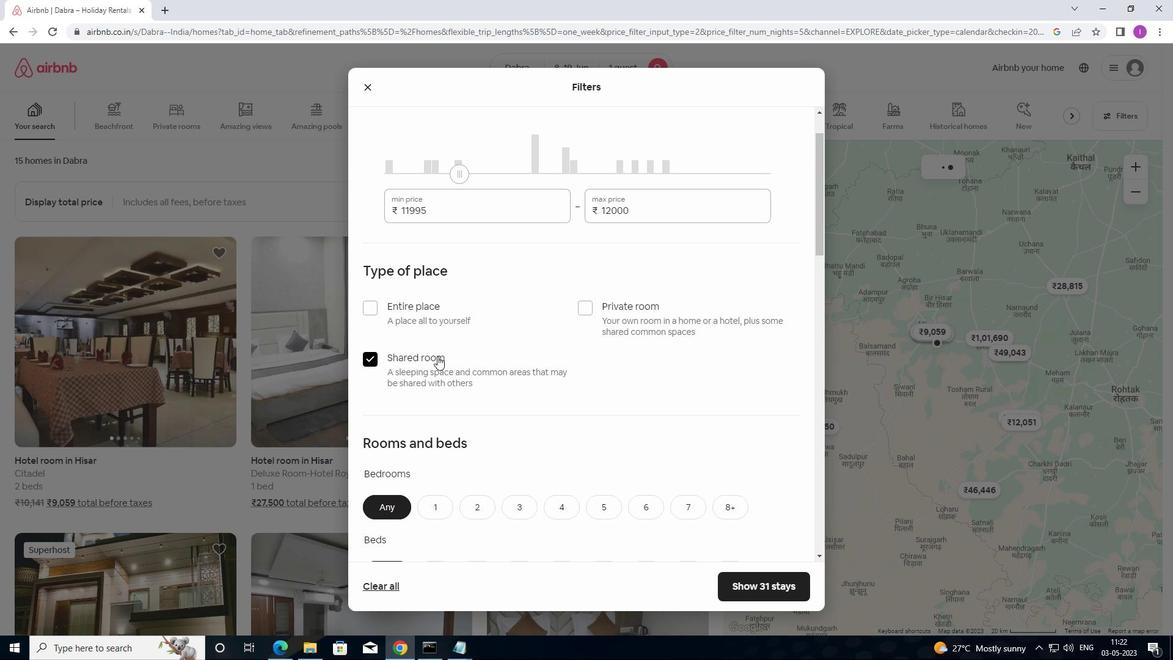 
Action: Mouse scrolled (450, 373) with delta (0, 0)
Screenshot: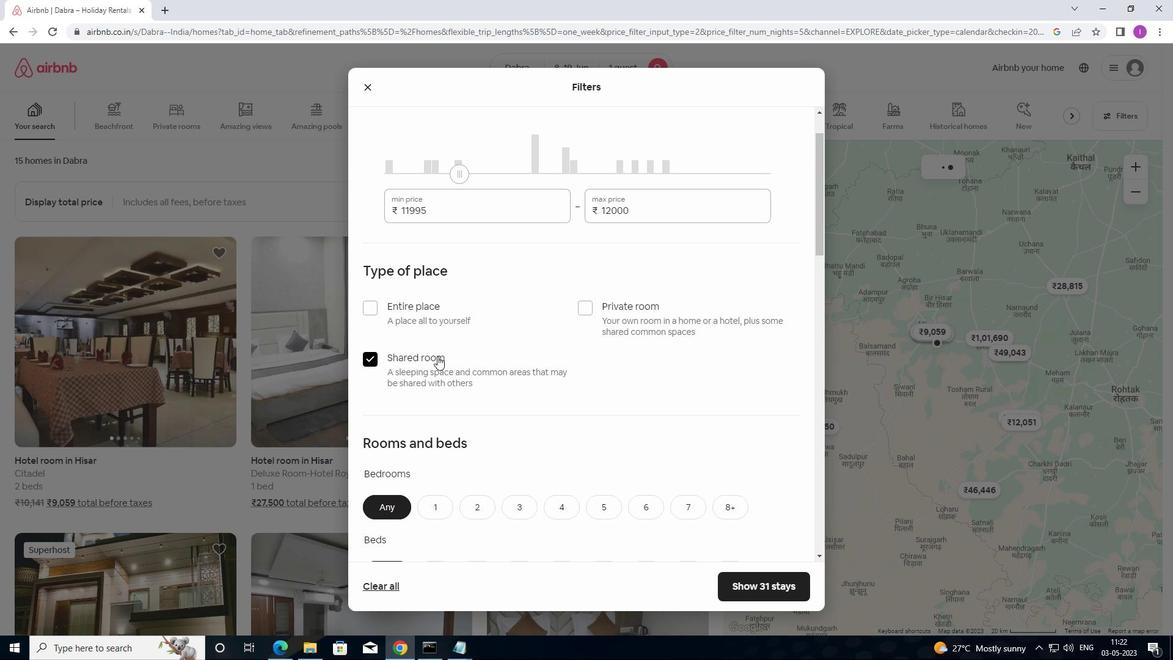 
Action: Mouse moved to (454, 375)
Screenshot: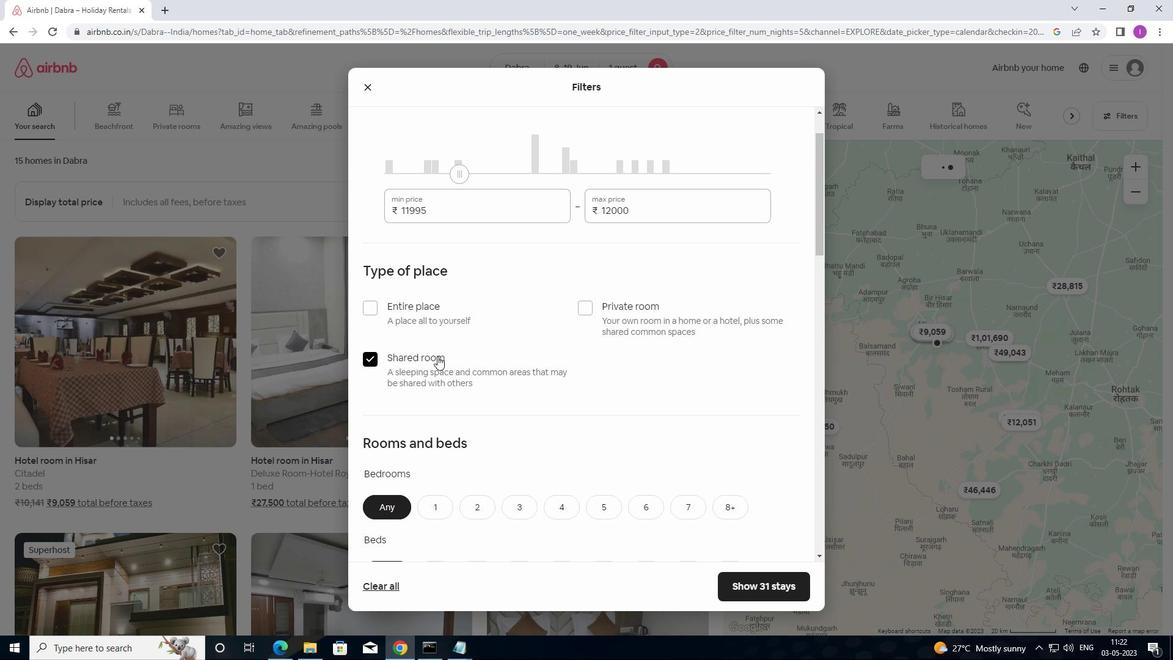 
Action: Mouse scrolled (454, 374) with delta (0, 0)
Screenshot: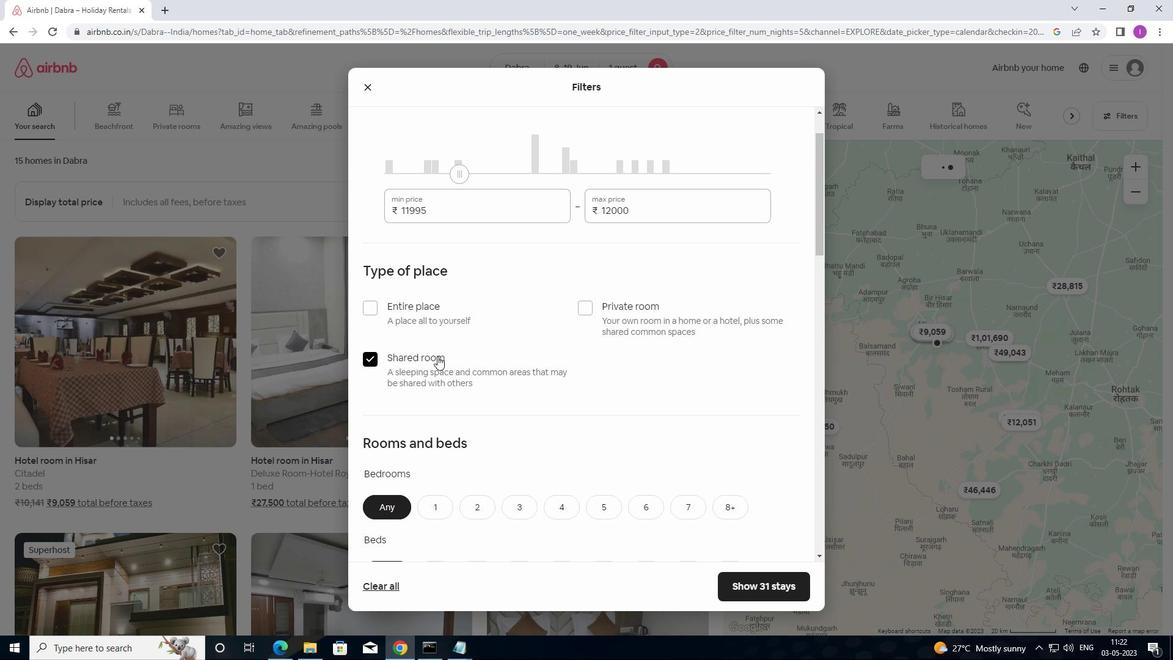 
Action: Mouse moved to (465, 377)
Screenshot: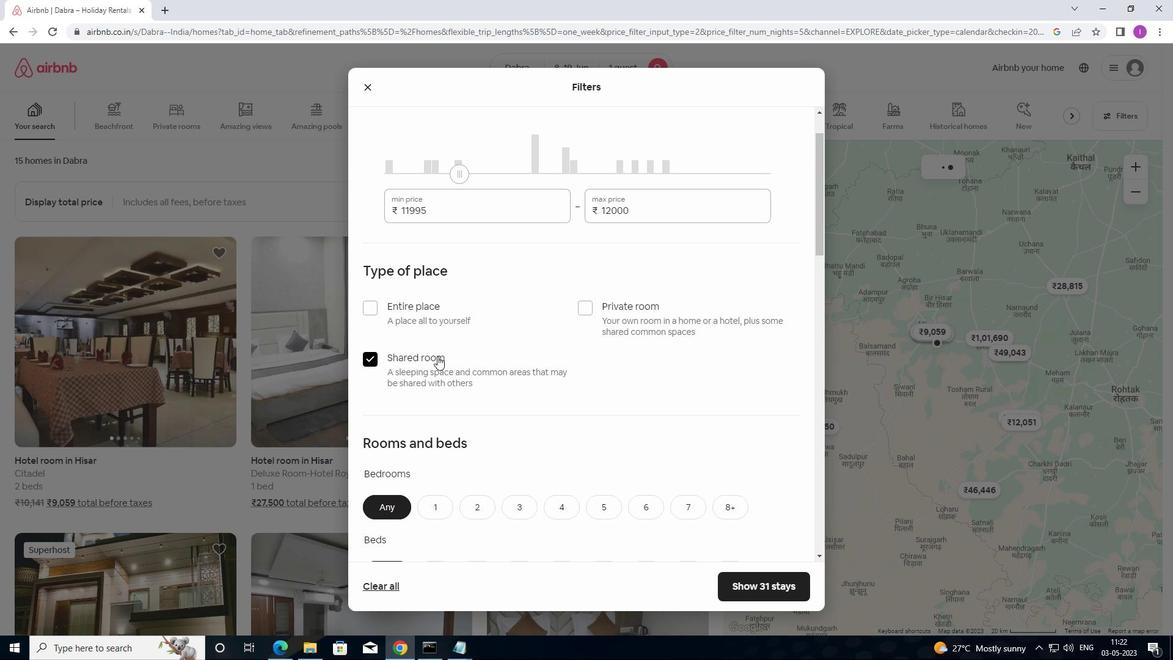 
Action: Mouse scrolled (465, 376) with delta (0, 0)
Screenshot: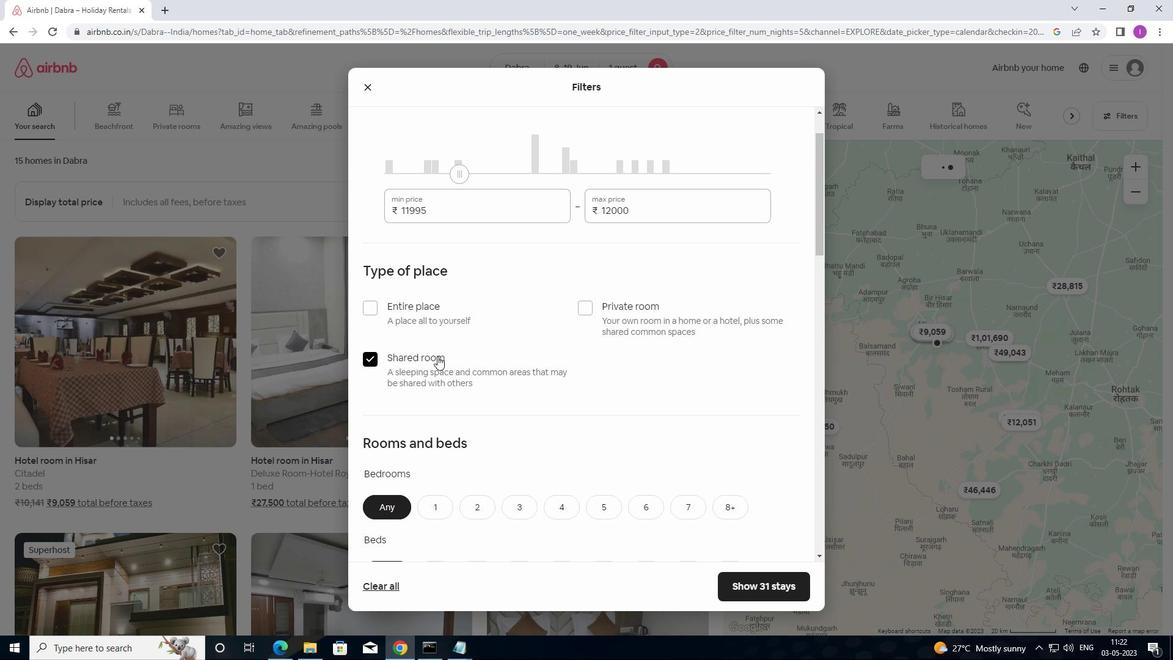 
Action: Mouse moved to (469, 377)
Screenshot: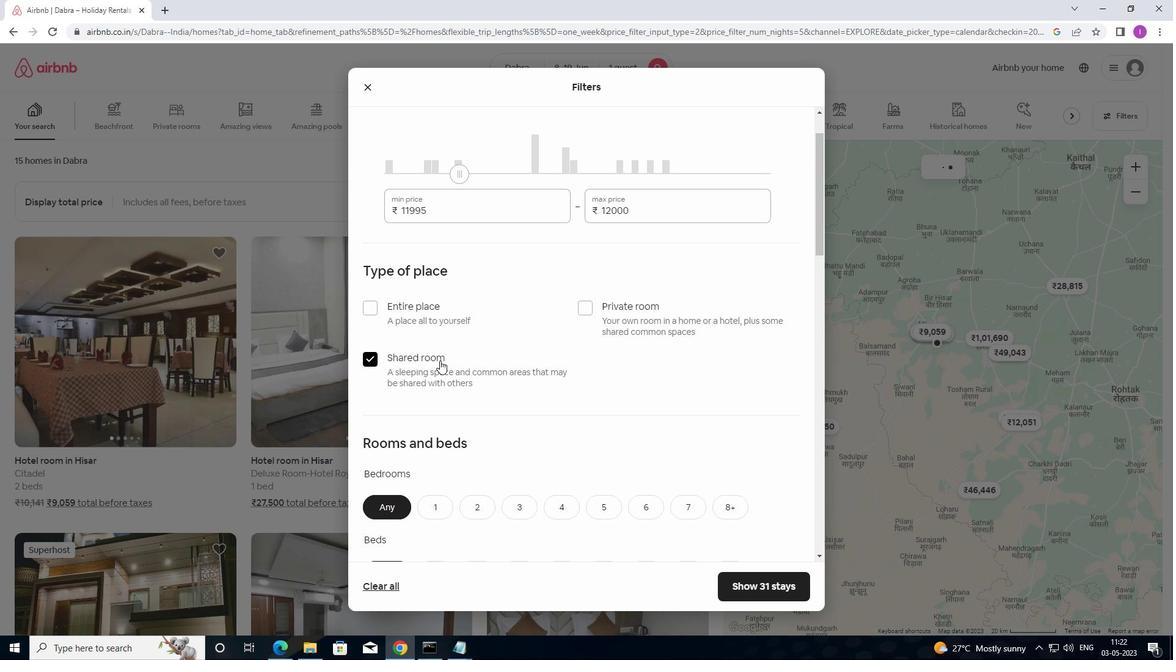 
Action: Mouse scrolled (469, 376) with delta (0, 0)
Screenshot: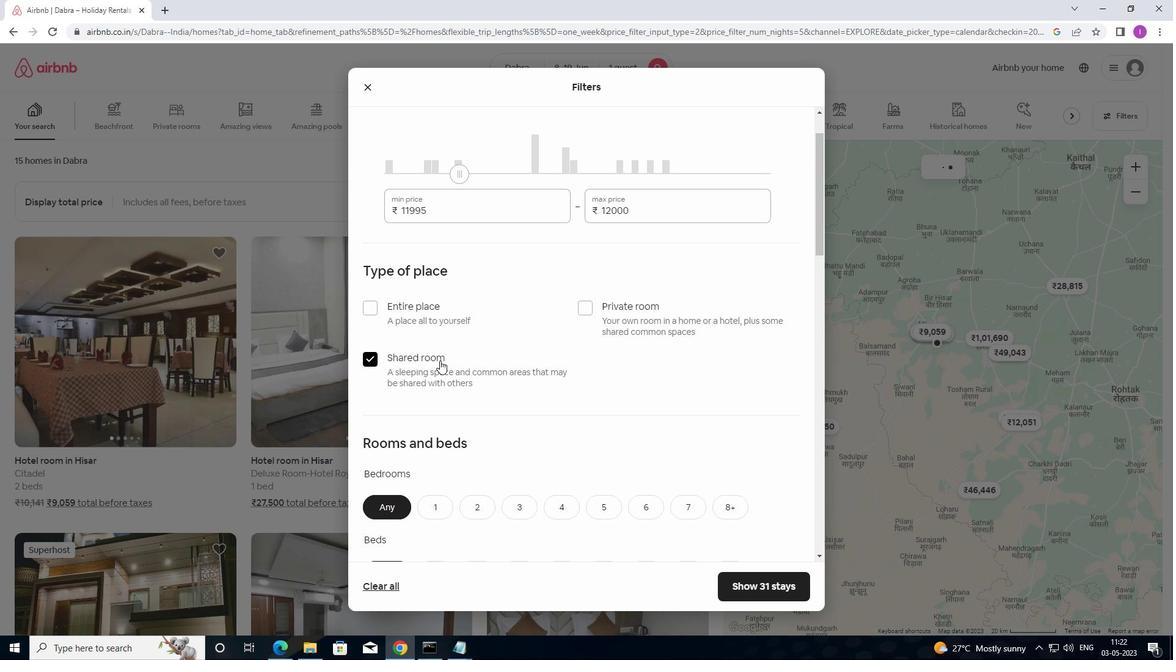 
Action: Mouse moved to (446, 201)
Screenshot: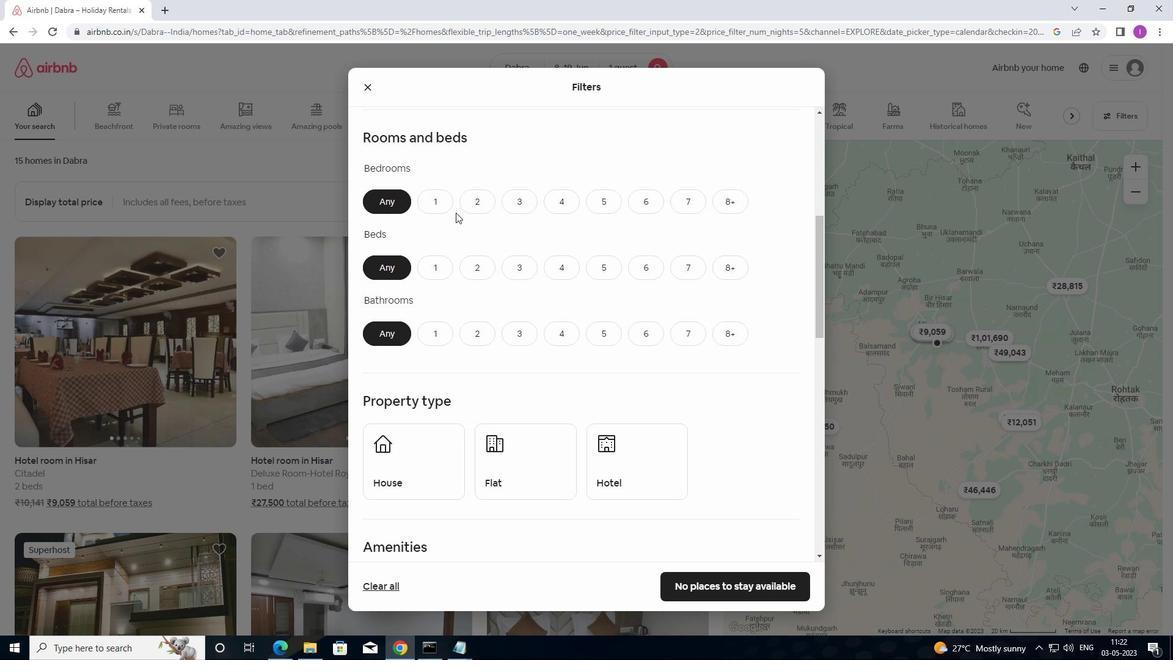 
Action: Mouse pressed left at (446, 201)
Screenshot: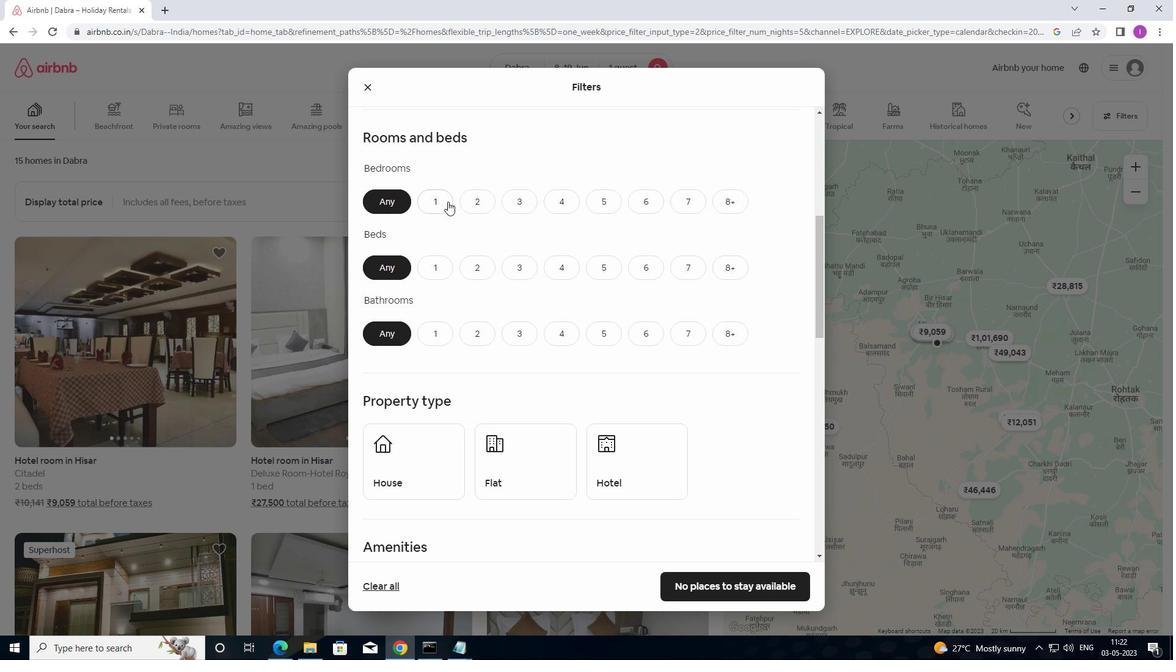 
Action: Mouse moved to (450, 260)
Screenshot: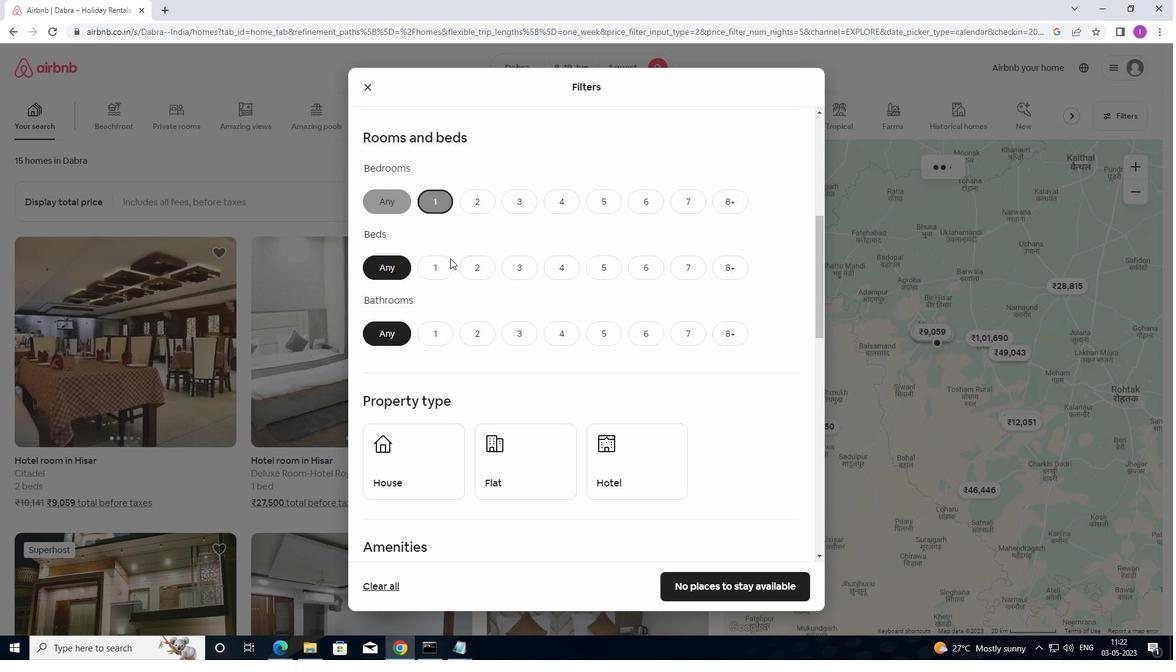 
Action: Mouse pressed left at (450, 260)
Screenshot: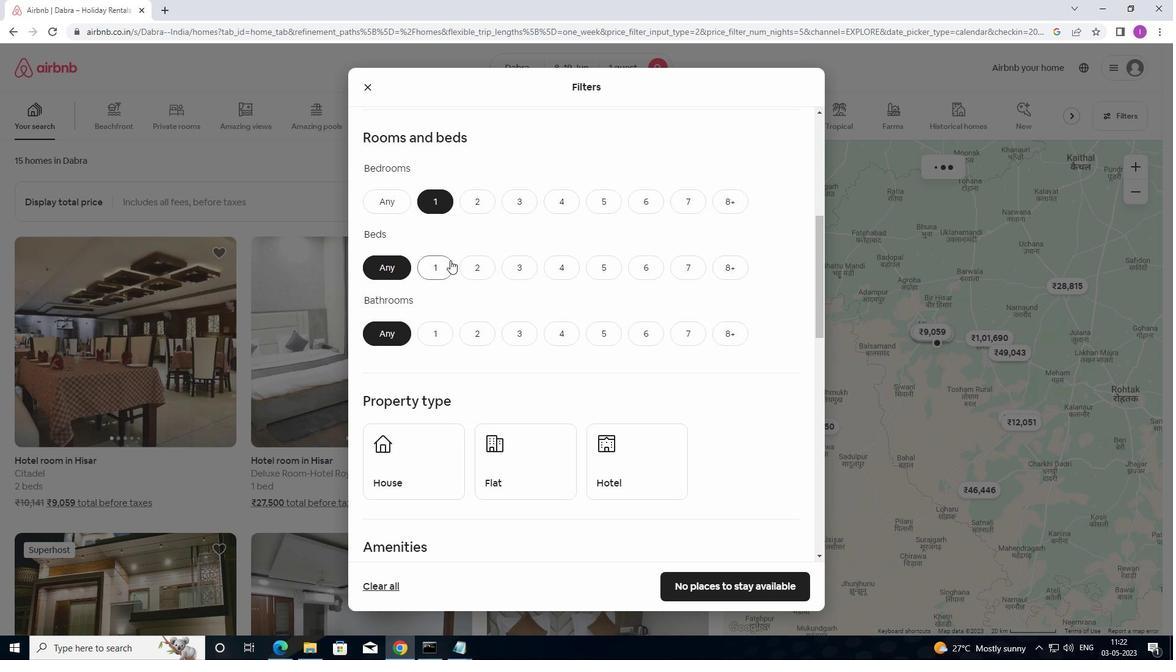 
Action: Mouse moved to (432, 334)
Screenshot: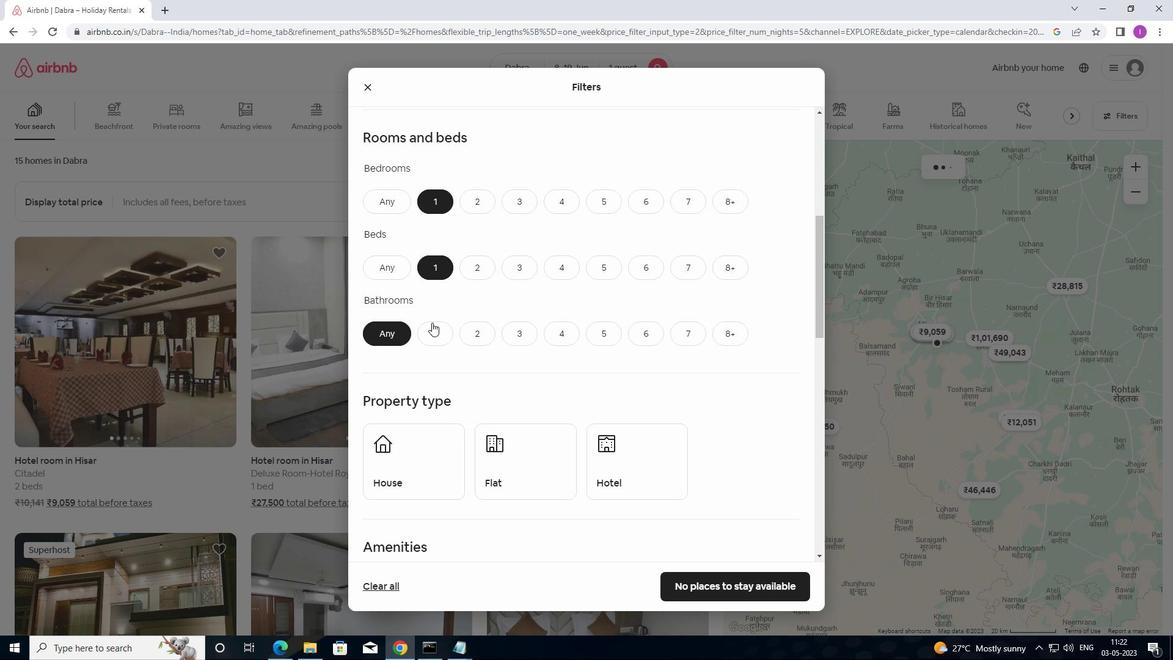 
Action: Mouse pressed left at (432, 334)
Screenshot: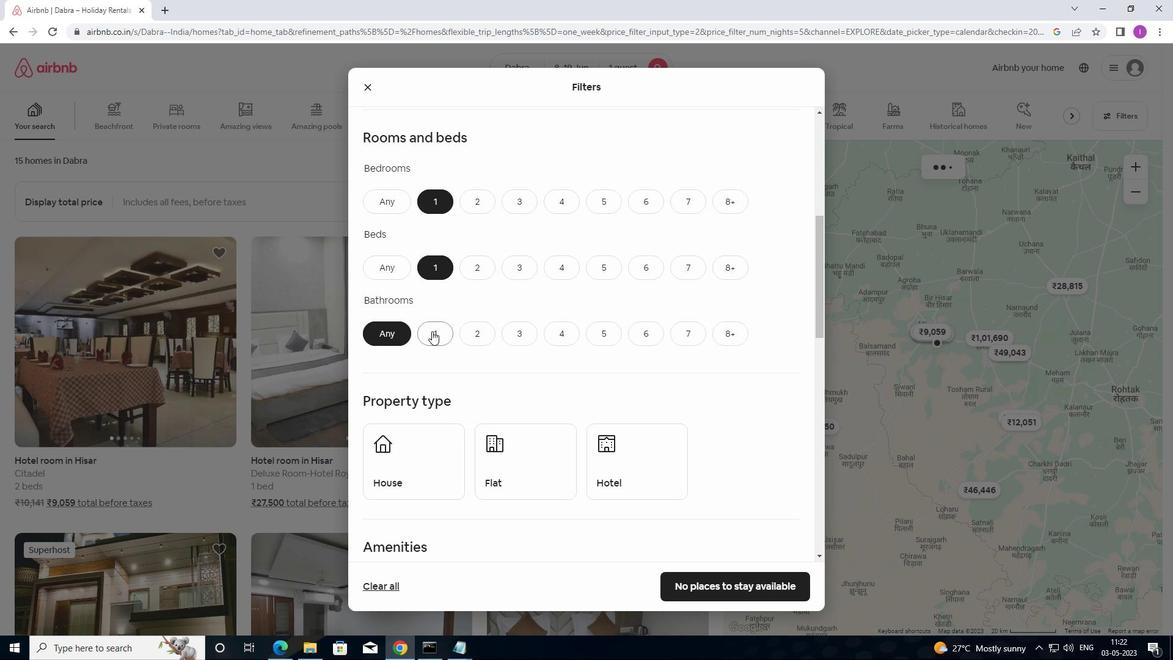 
Action: Mouse moved to (428, 378)
Screenshot: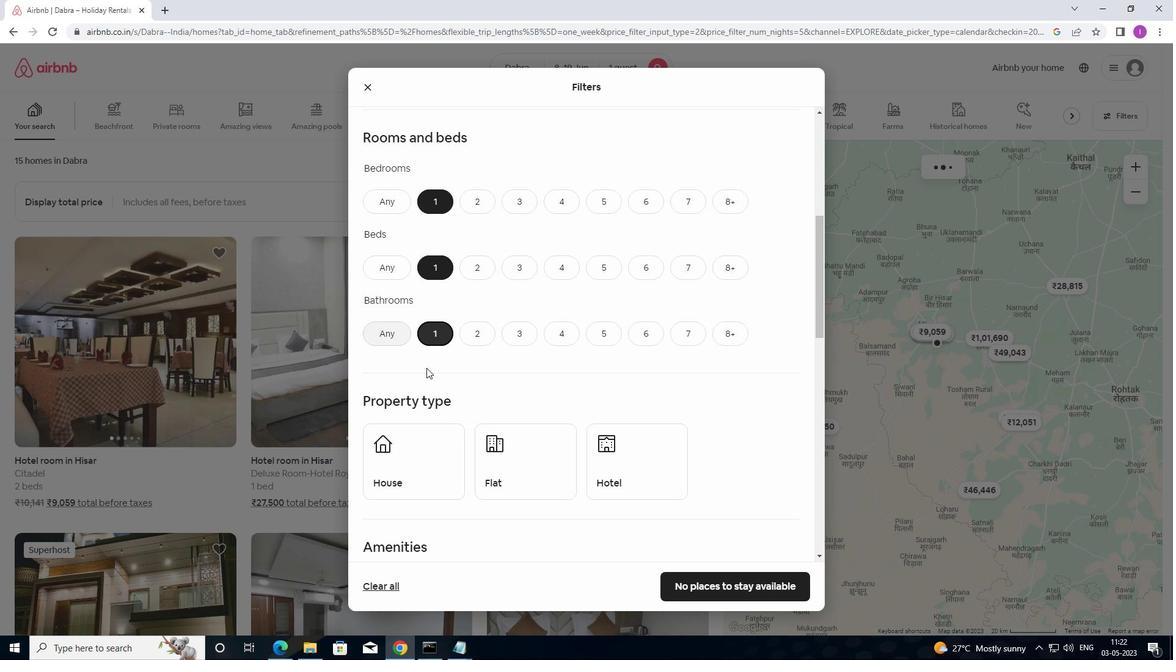 
Action: Mouse scrolled (428, 377) with delta (0, 0)
Screenshot: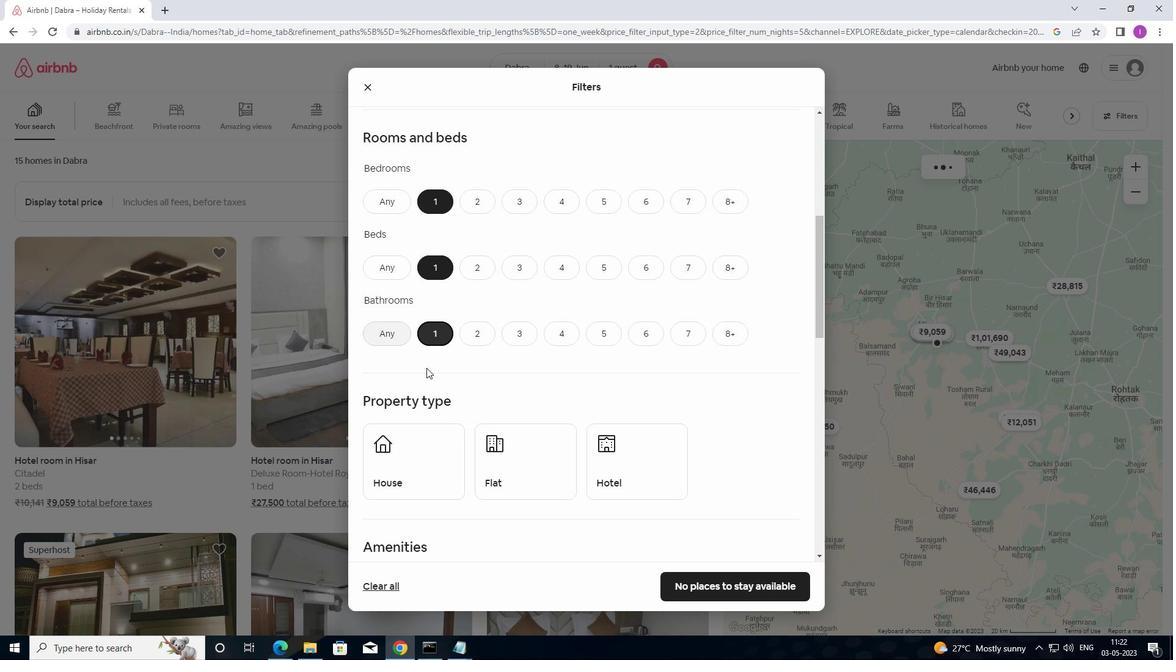 
Action: Mouse moved to (428, 378)
Screenshot: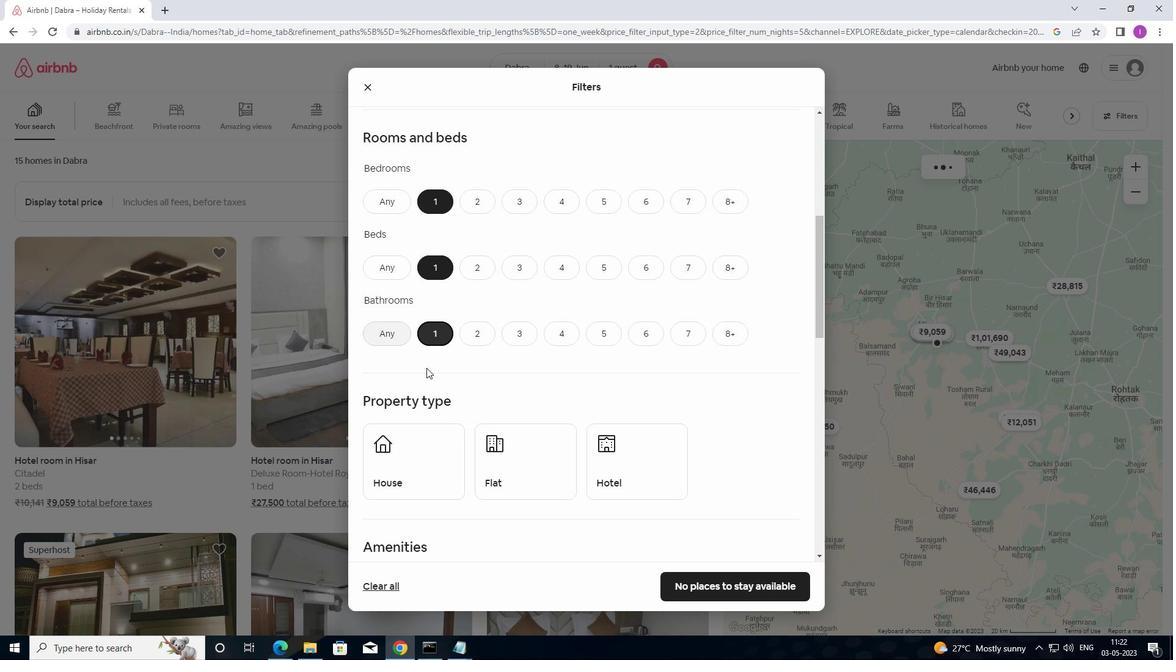 
Action: Mouse scrolled (428, 378) with delta (0, 0)
Screenshot: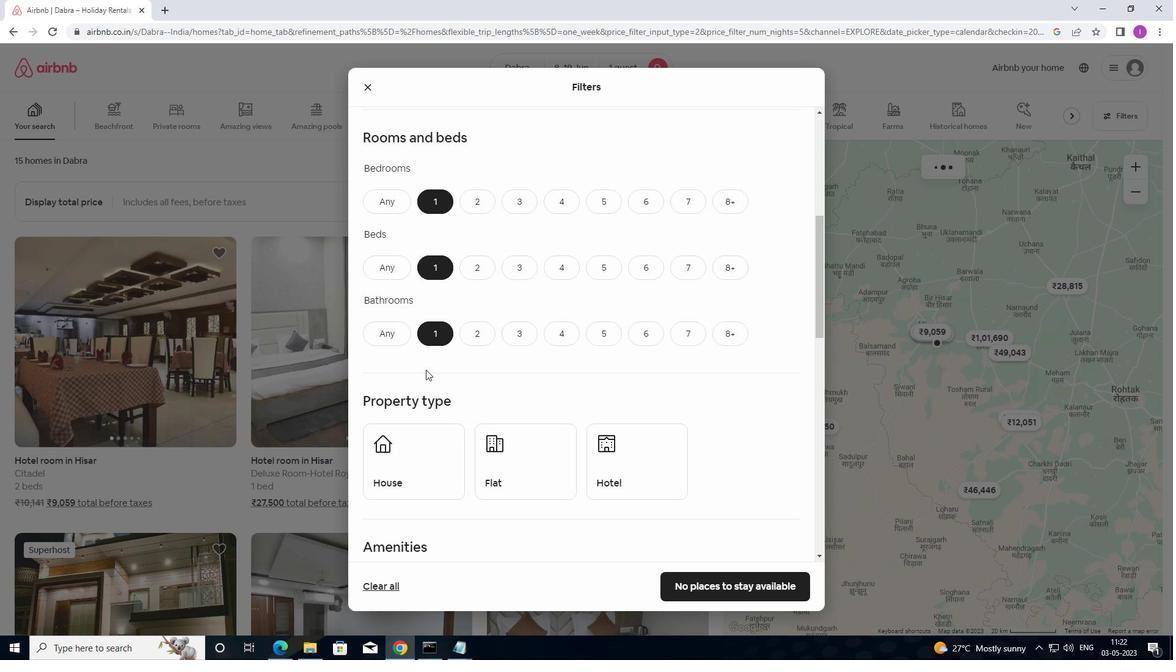 
Action: Mouse moved to (410, 366)
Screenshot: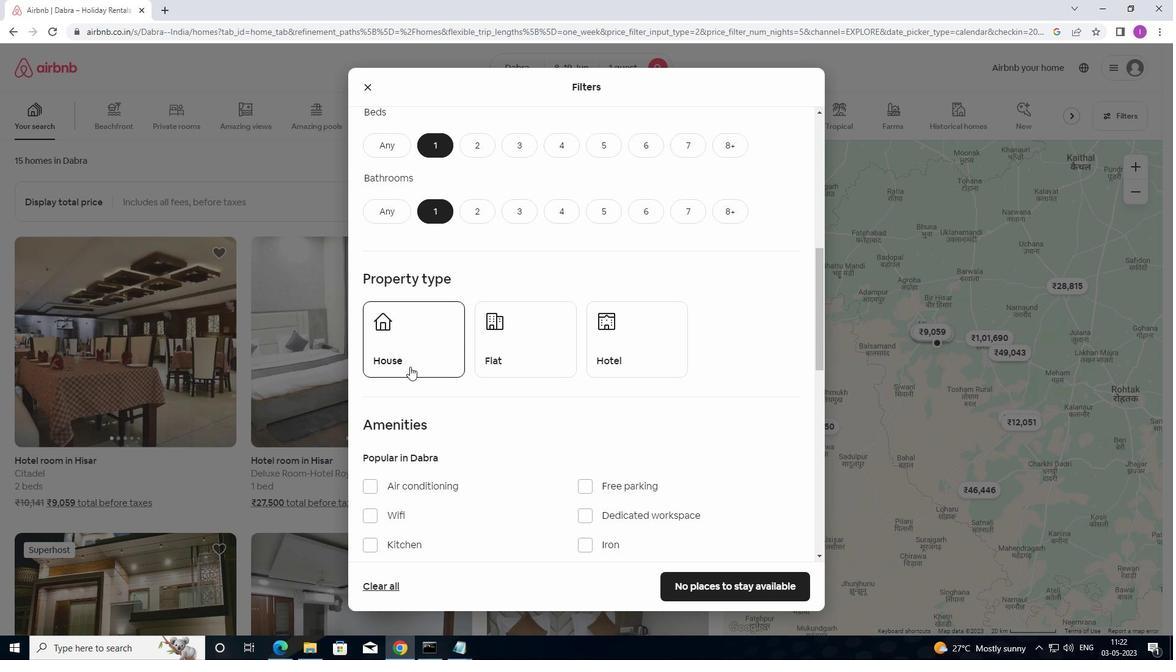 
Action: Mouse pressed left at (410, 366)
Screenshot: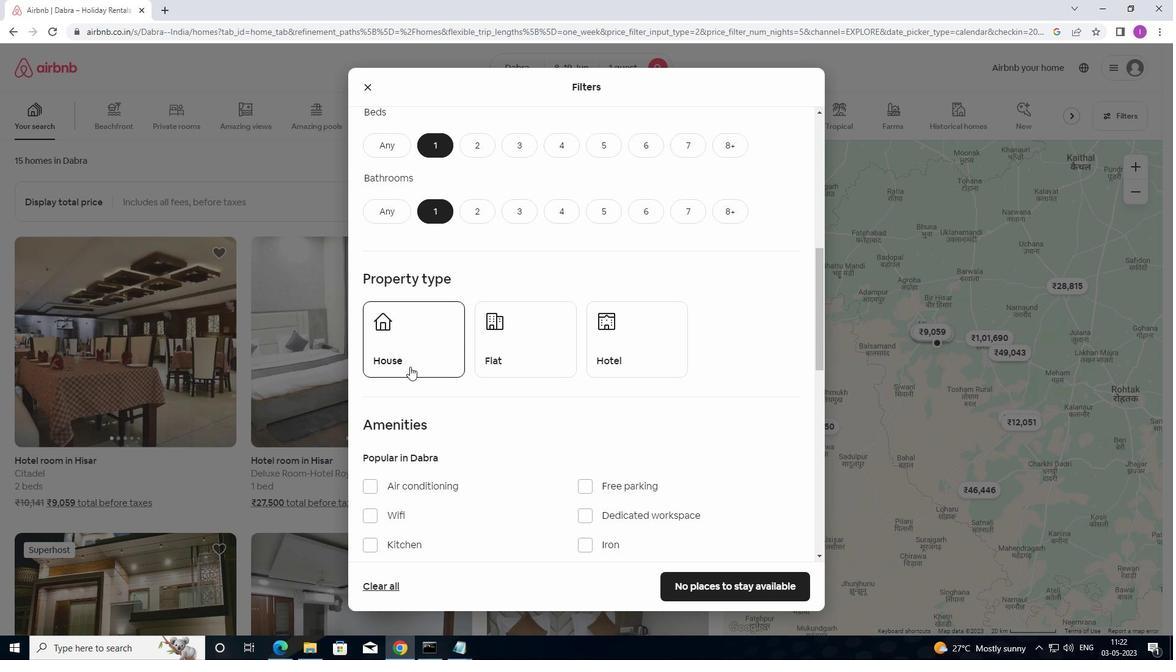 
Action: Mouse moved to (505, 353)
Screenshot: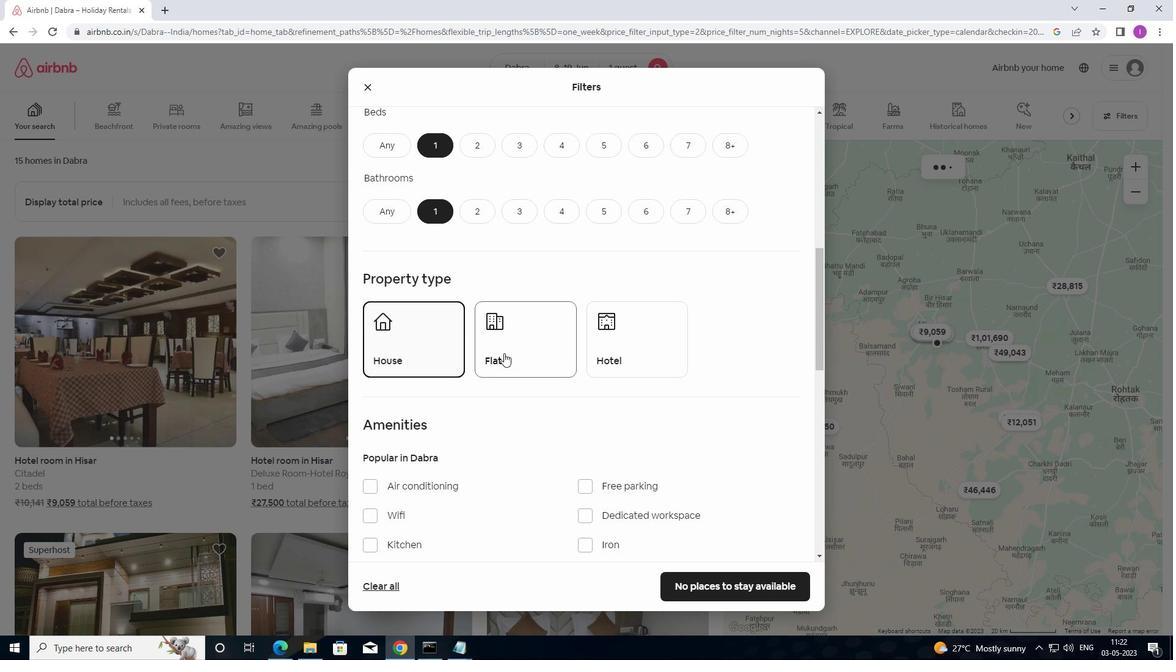 
Action: Mouse pressed left at (505, 353)
Screenshot: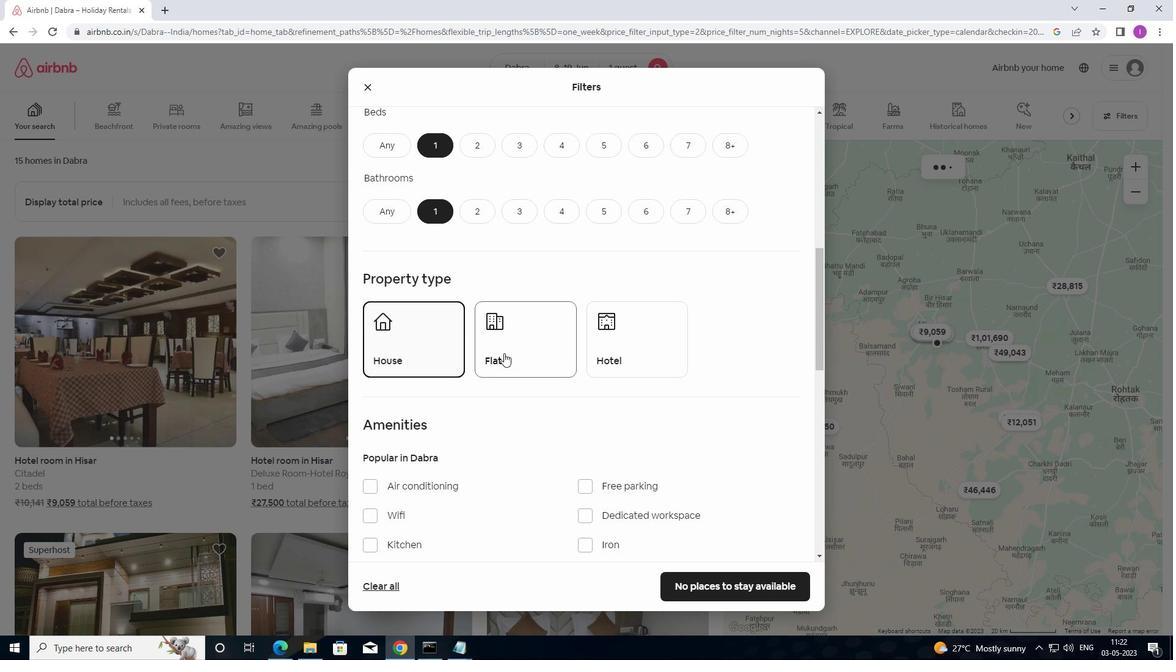 
Action: Mouse moved to (639, 364)
Screenshot: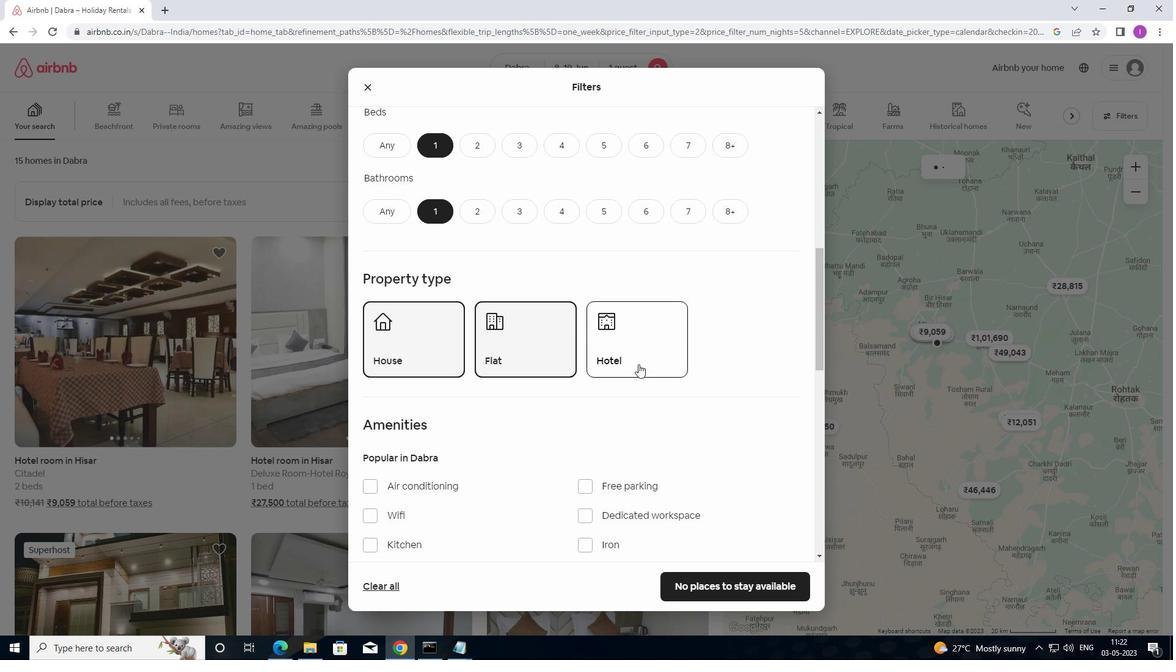 
Action: Mouse pressed left at (639, 364)
Screenshot: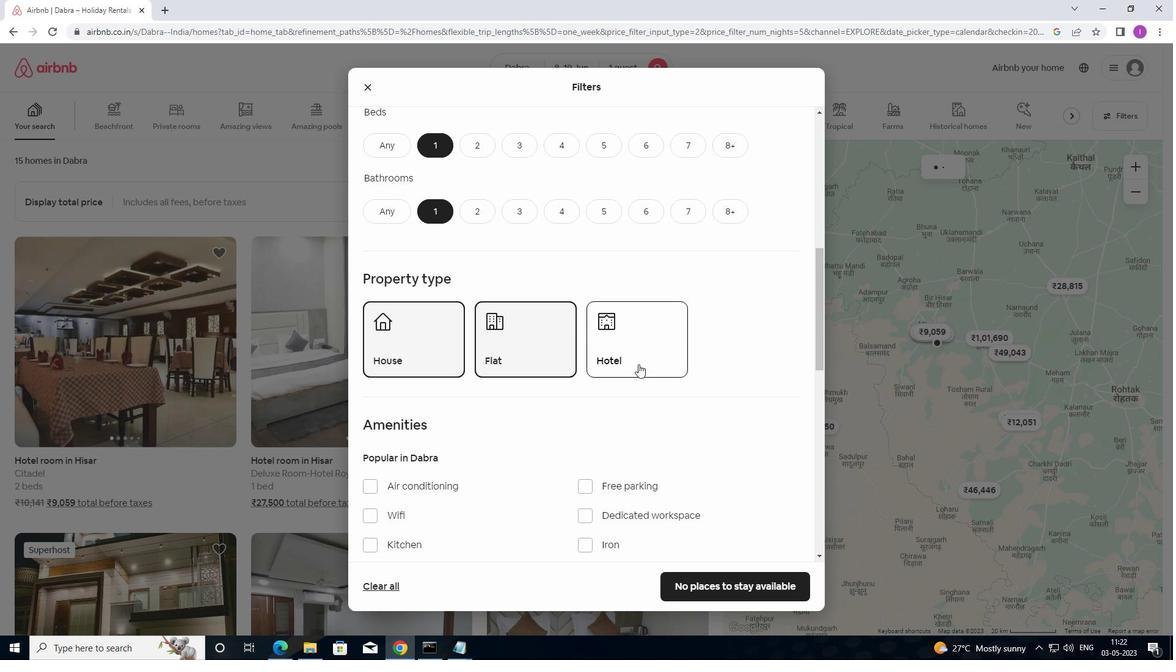 
Action: Mouse moved to (512, 407)
Screenshot: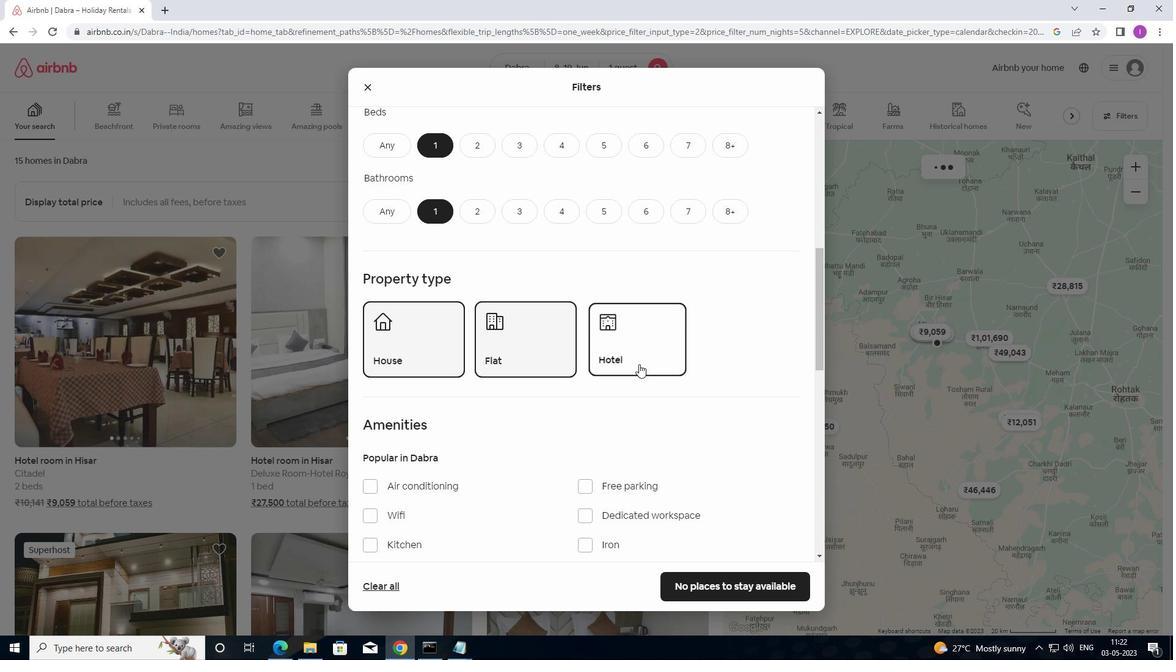 
Action: Mouse scrolled (512, 407) with delta (0, 0)
Screenshot: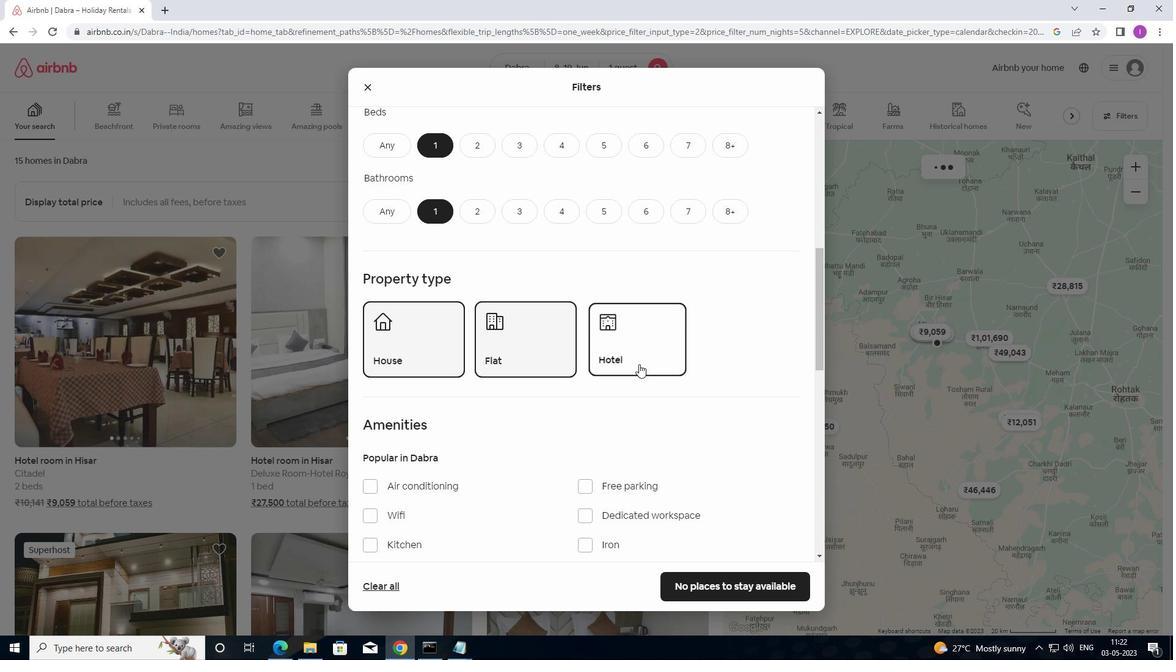 
Action: Mouse moved to (496, 437)
Screenshot: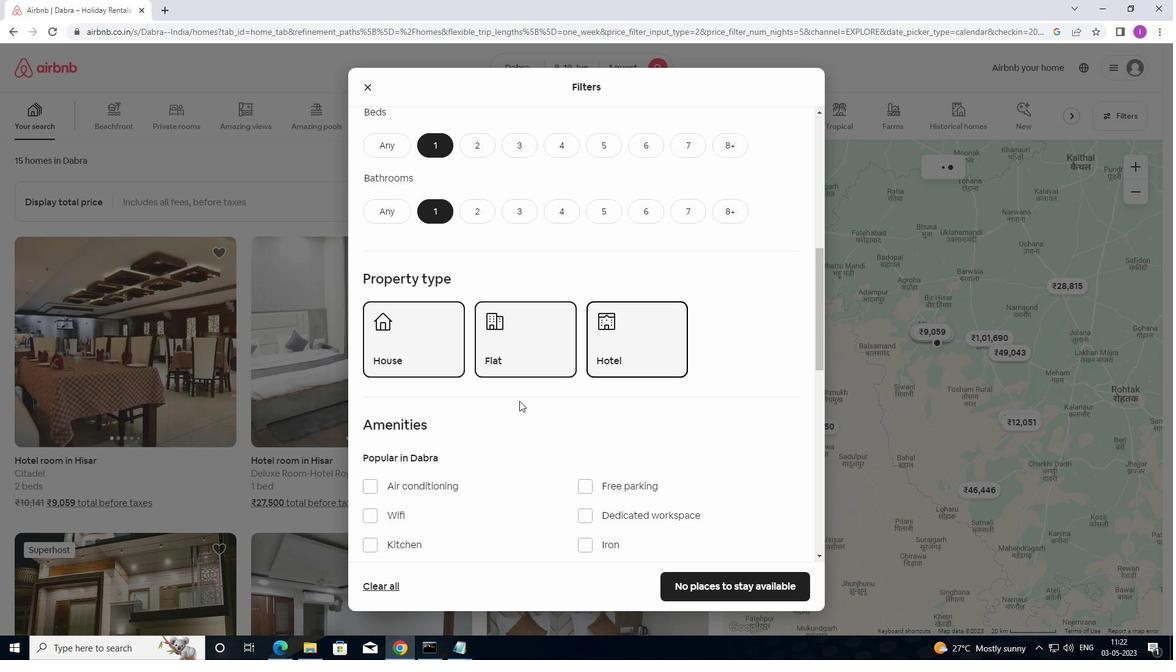 
Action: Mouse scrolled (496, 436) with delta (0, 0)
Screenshot: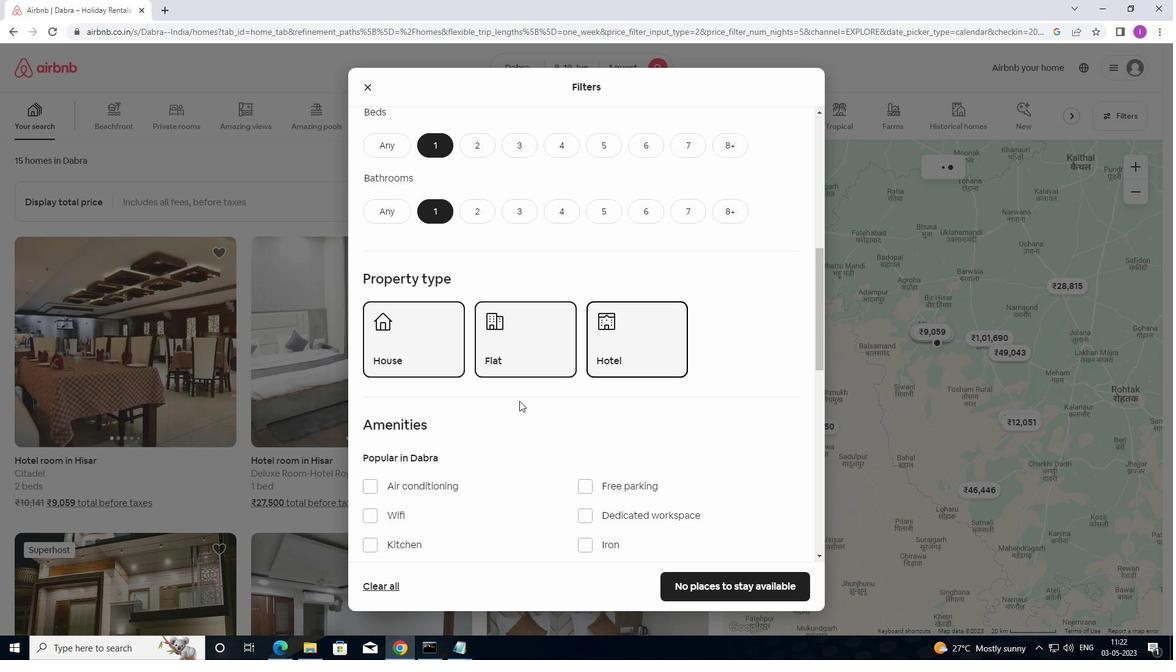 
Action: Mouse moved to (496, 437)
Screenshot: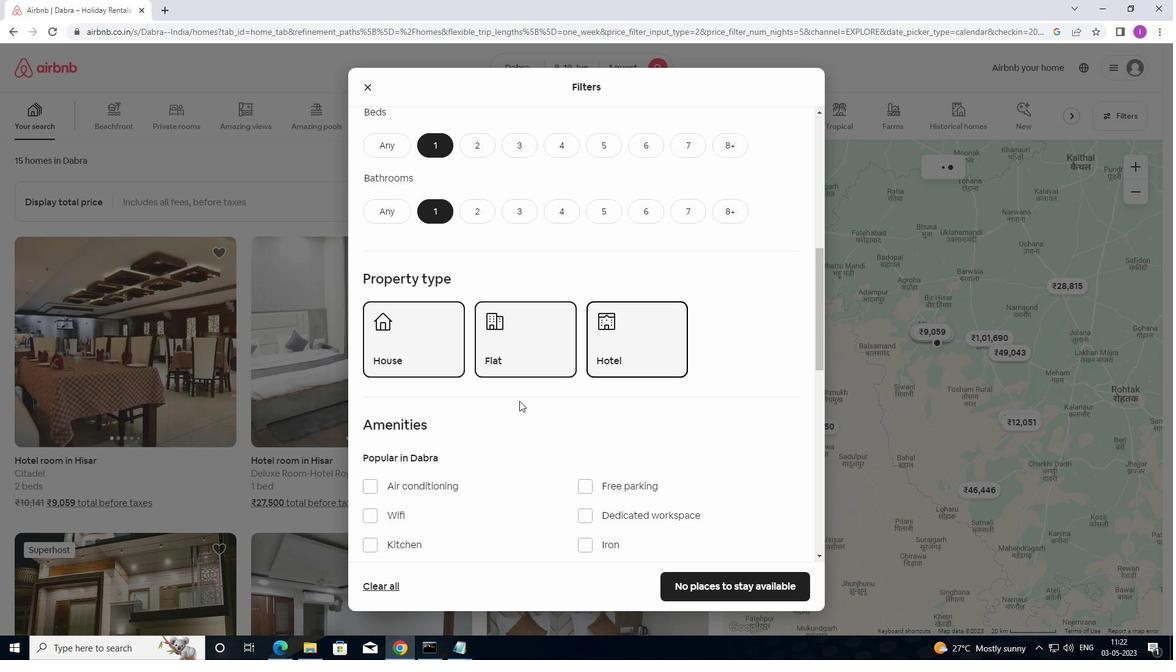 
Action: Mouse scrolled (496, 436) with delta (0, 0)
Screenshot: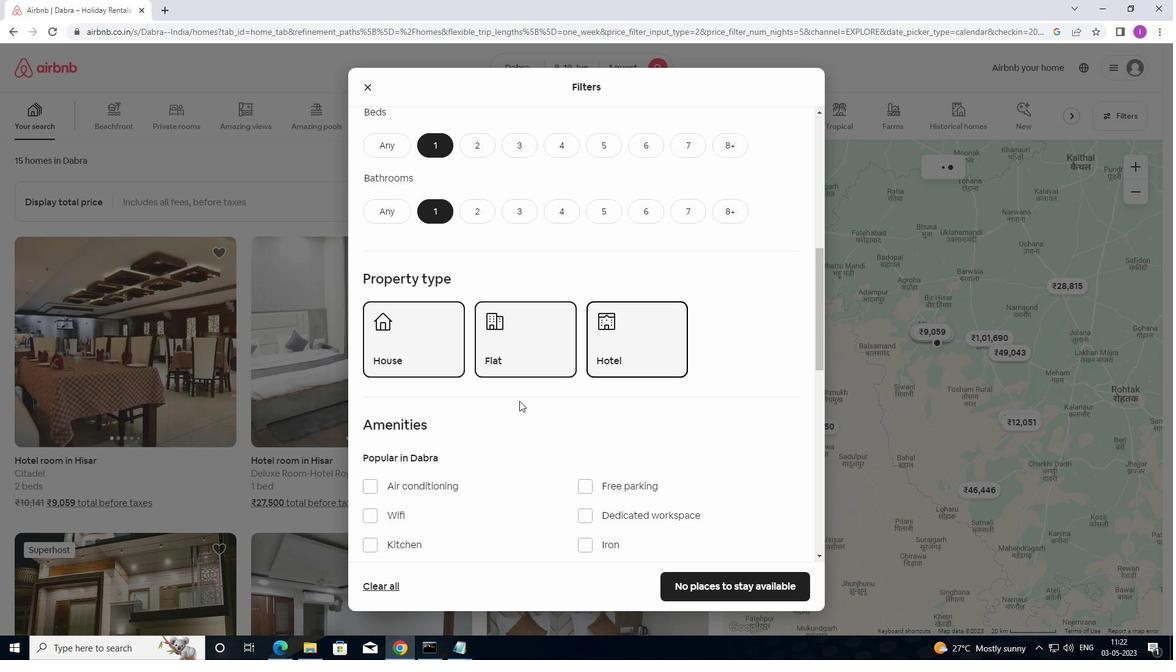 
Action: Mouse scrolled (496, 436) with delta (0, 0)
Screenshot: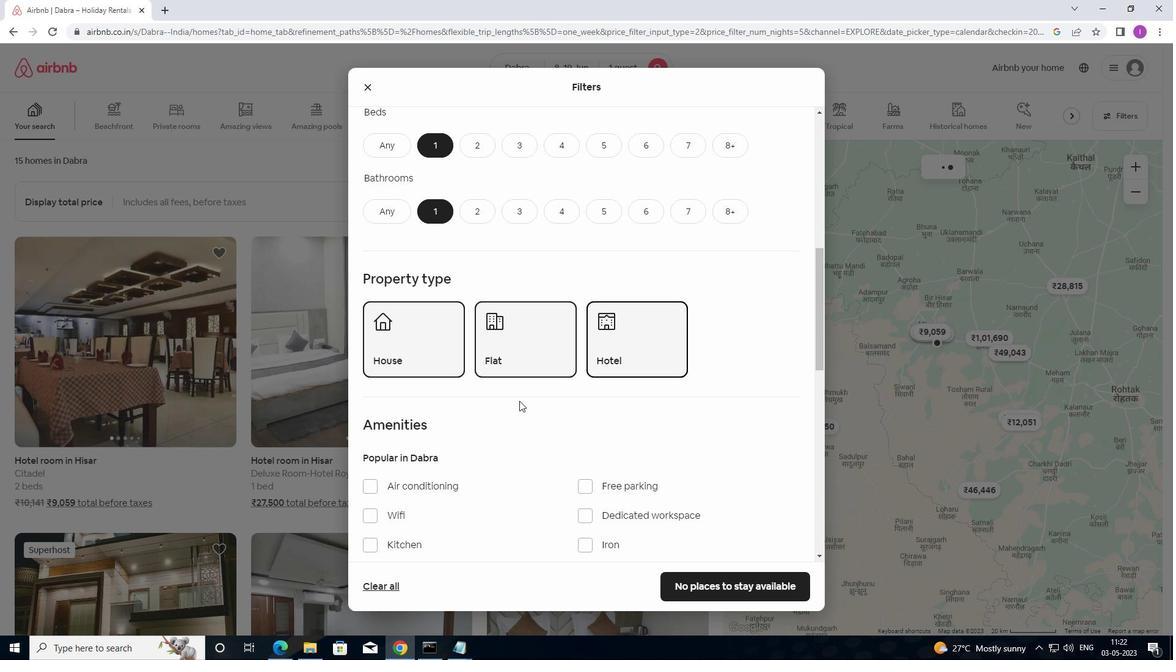 
Action: Mouse scrolled (496, 436) with delta (0, 0)
Screenshot: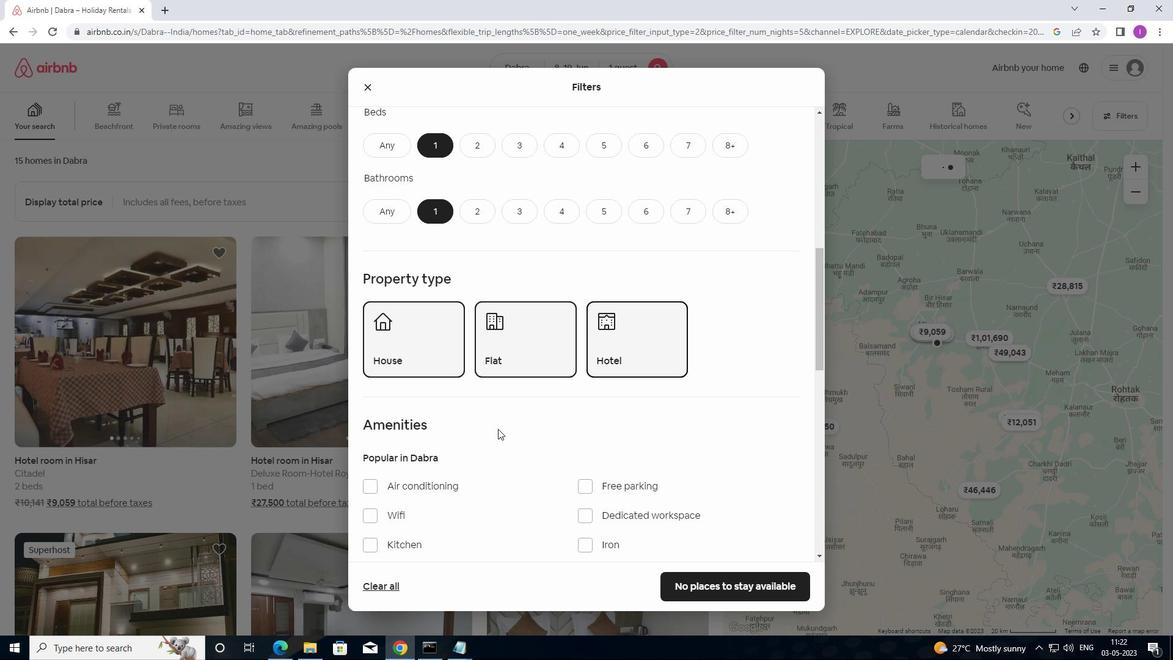 
Action: Mouse scrolled (496, 436) with delta (0, 0)
Screenshot: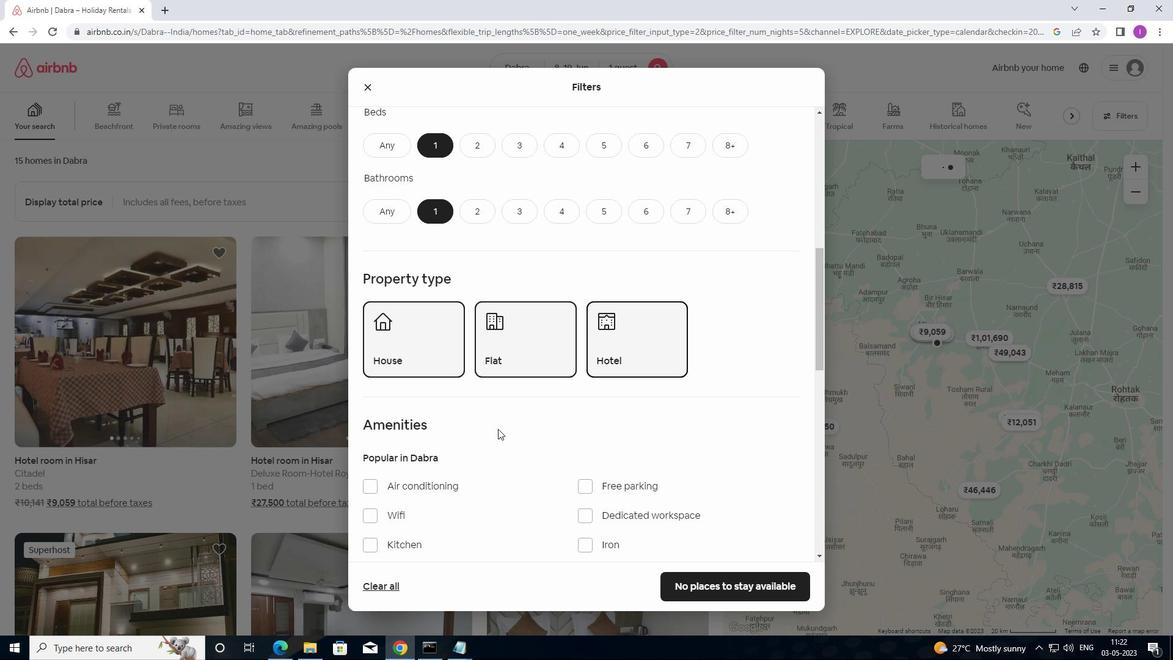
Action: Mouse moved to (525, 407)
Screenshot: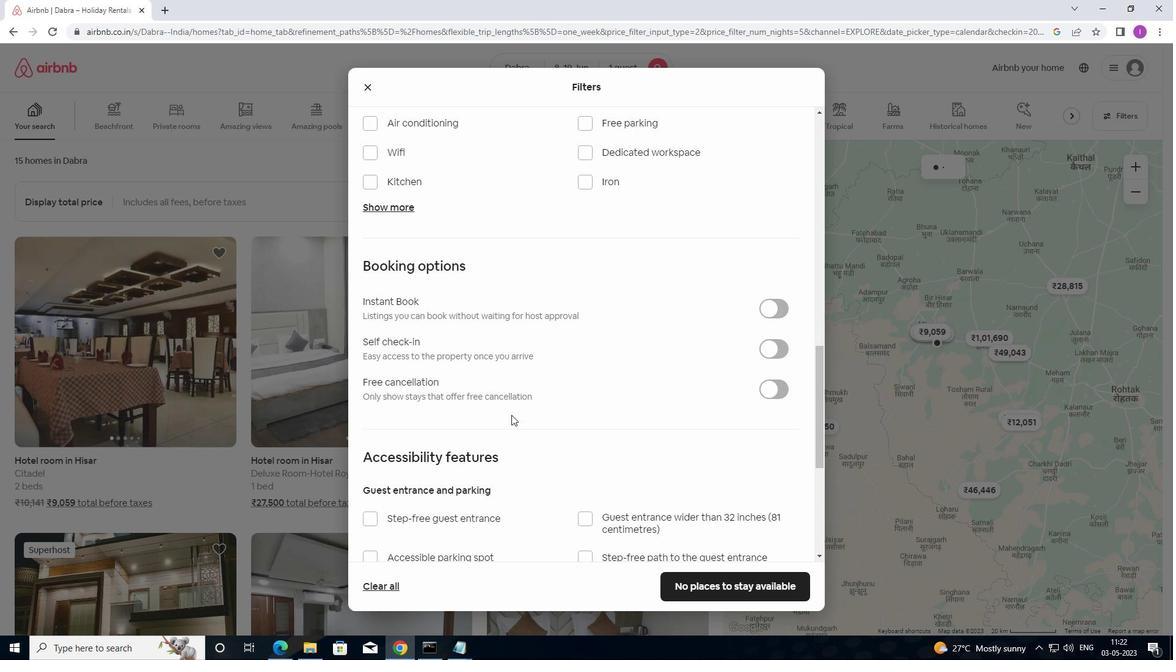 
Action: Mouse scrolled (525, 407) with delta (0, 0)
Screenshot: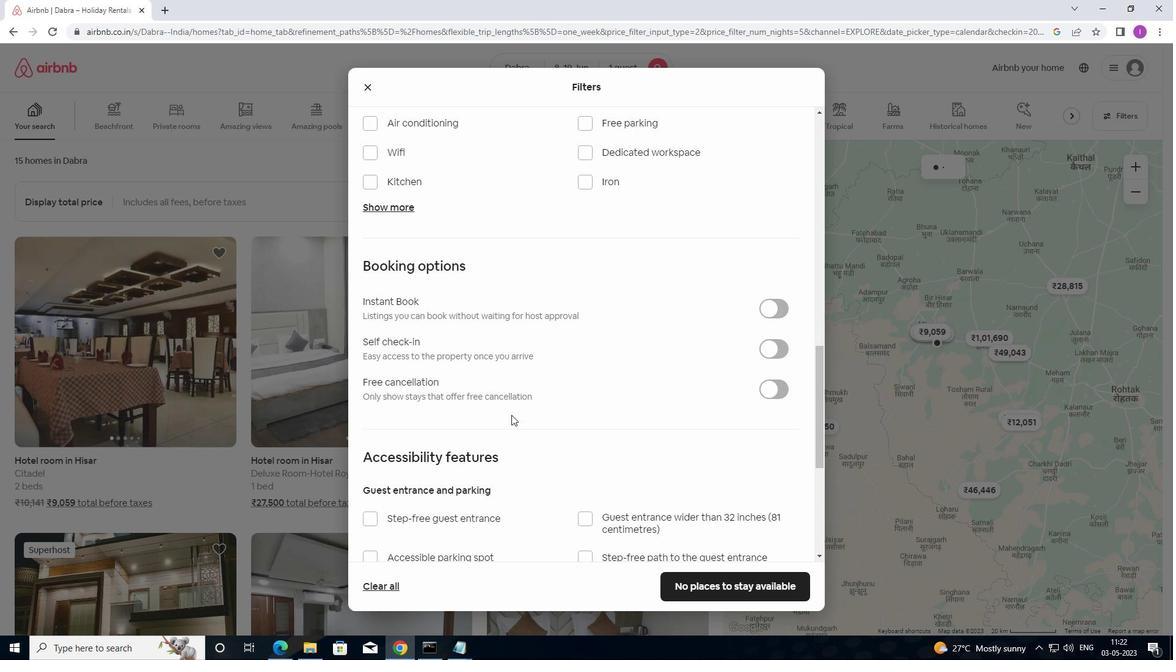 
Action: Mouse moved to (533, 408)
Screenshot: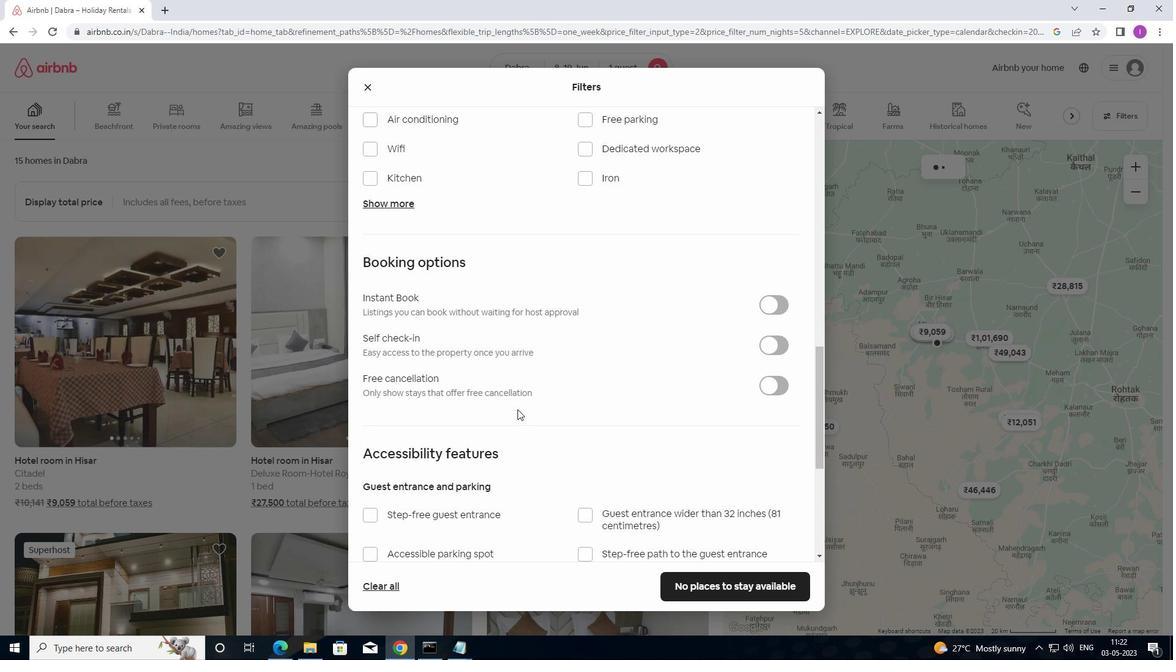 
Action: Mouse scrolled (533, 407) with delta (0, 0)
Screenshot: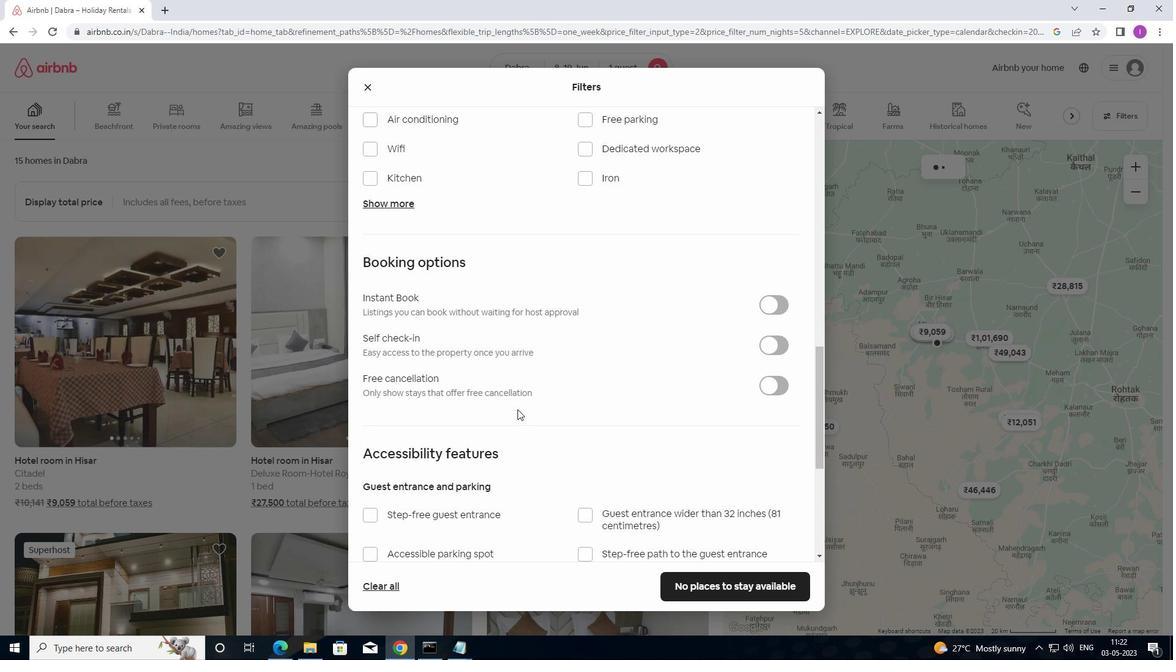 
Action: Mouse moved to (550, 410)
Screenshot: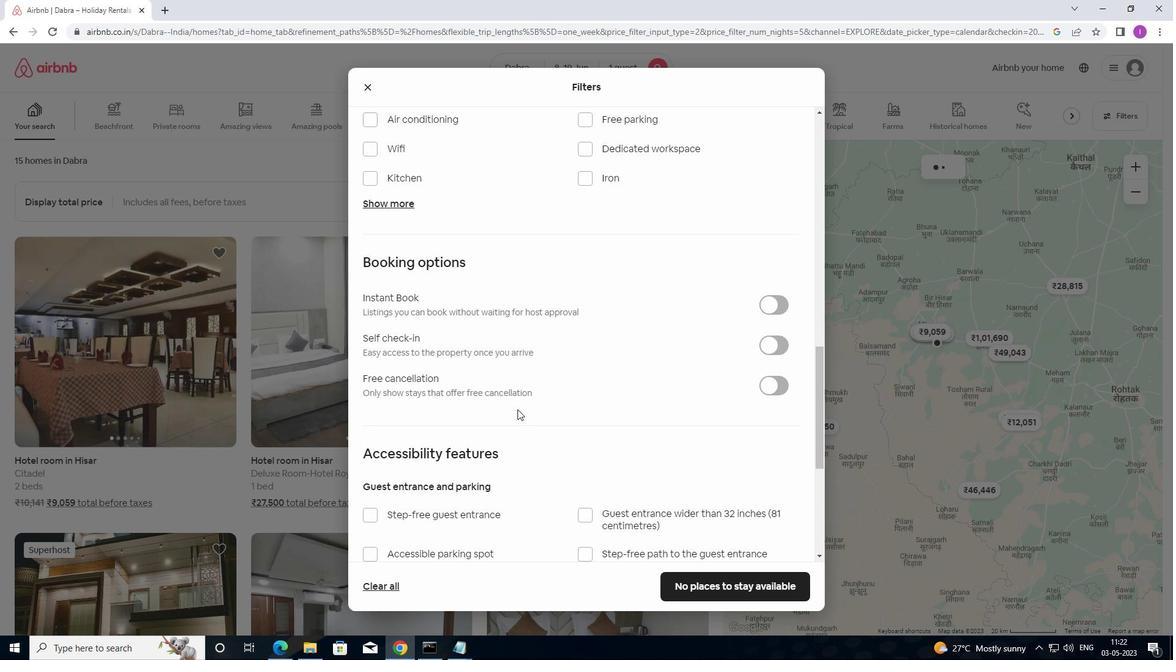 
Action: Mouse scrolled (550, 410) with delta (0, 0)
Screenshot: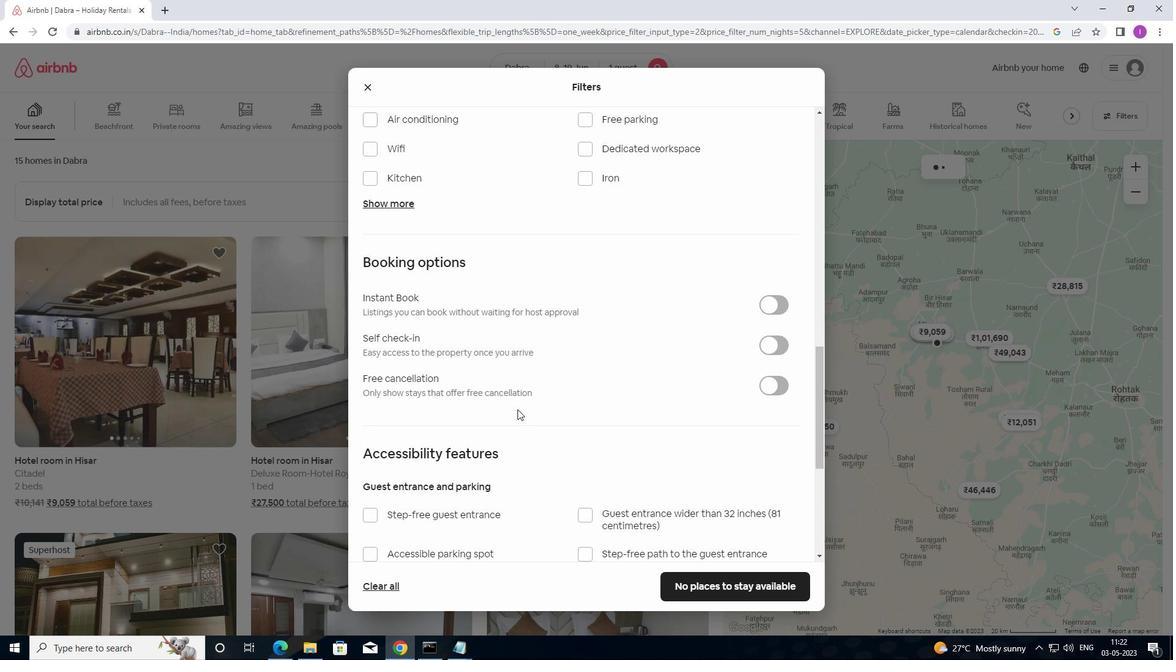 
Action: Mouse moved to (783, 155)
Screenshot: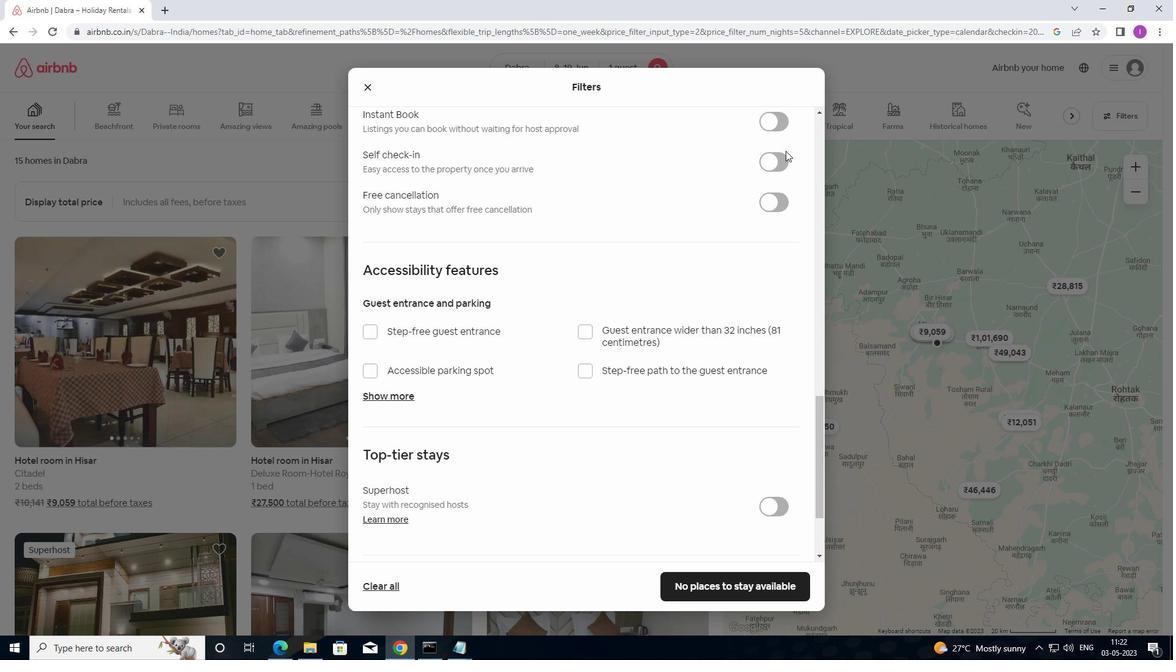 
Action: Mouse pressed left at (783, 155)
Screenshot: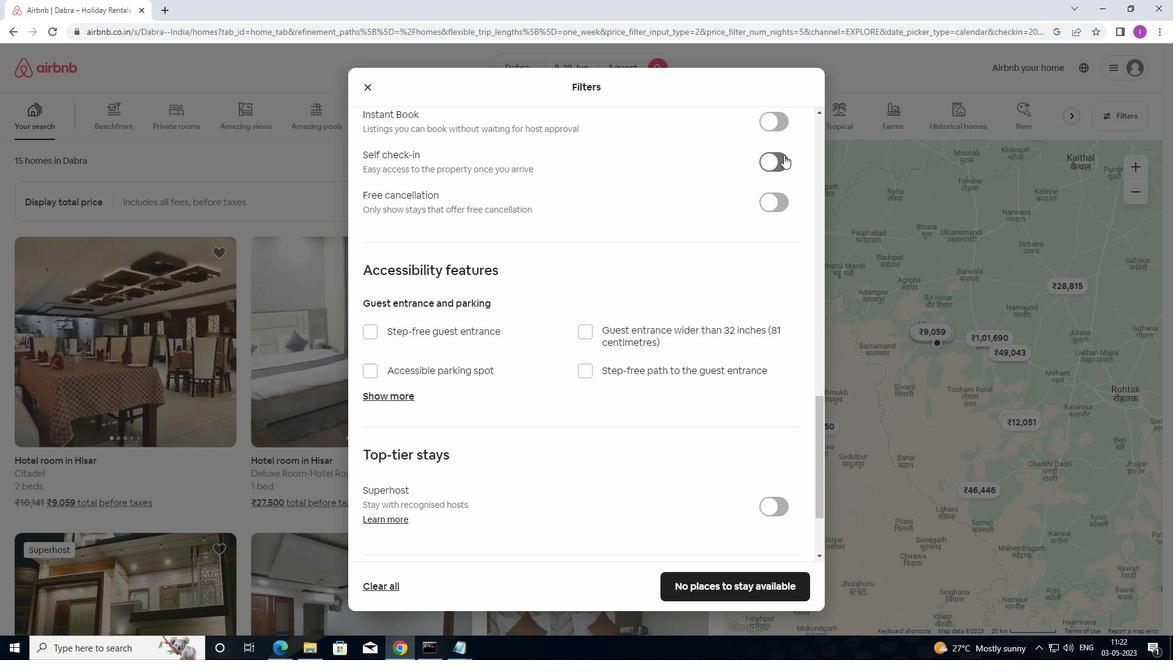 
Action: Mouse moved to (439, 506)
Screenshot: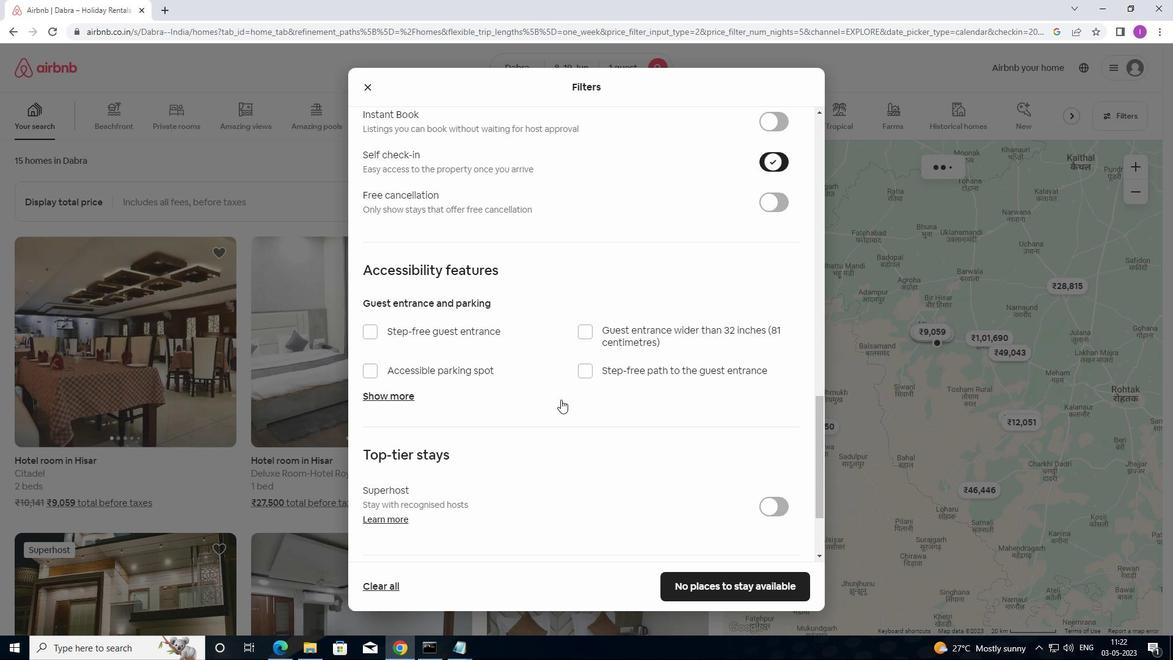
Action: Mouse scrolled (439, 506) with delta (0, 0)
Screenshot: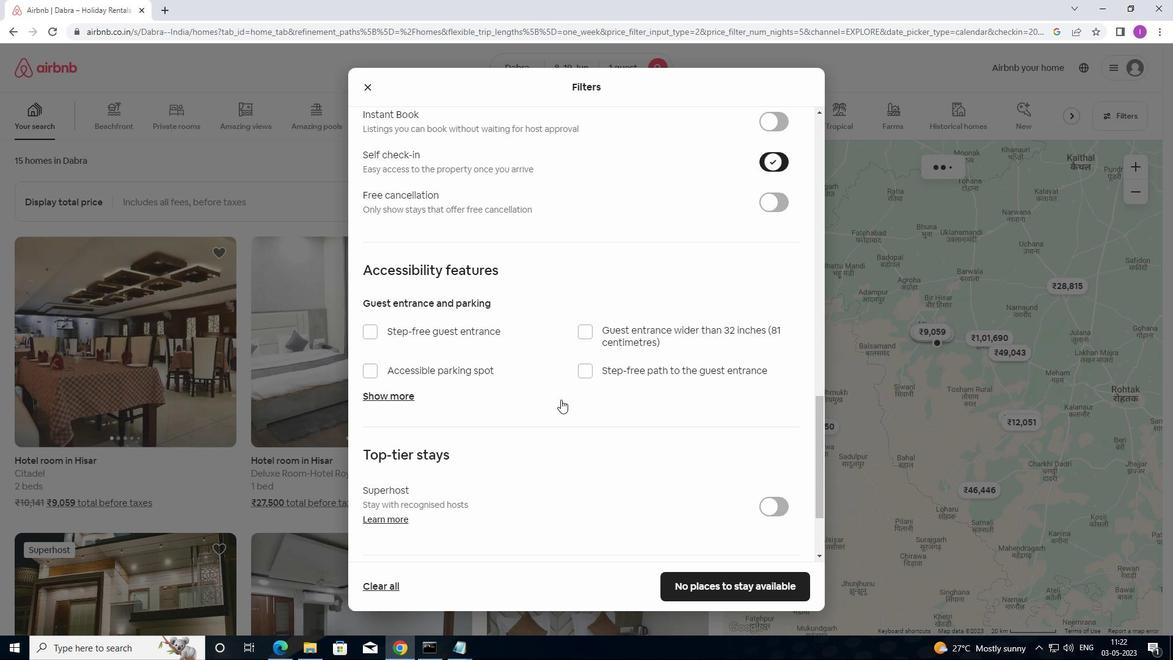
Action: Mouse moved to (437, 518)
Screenshot: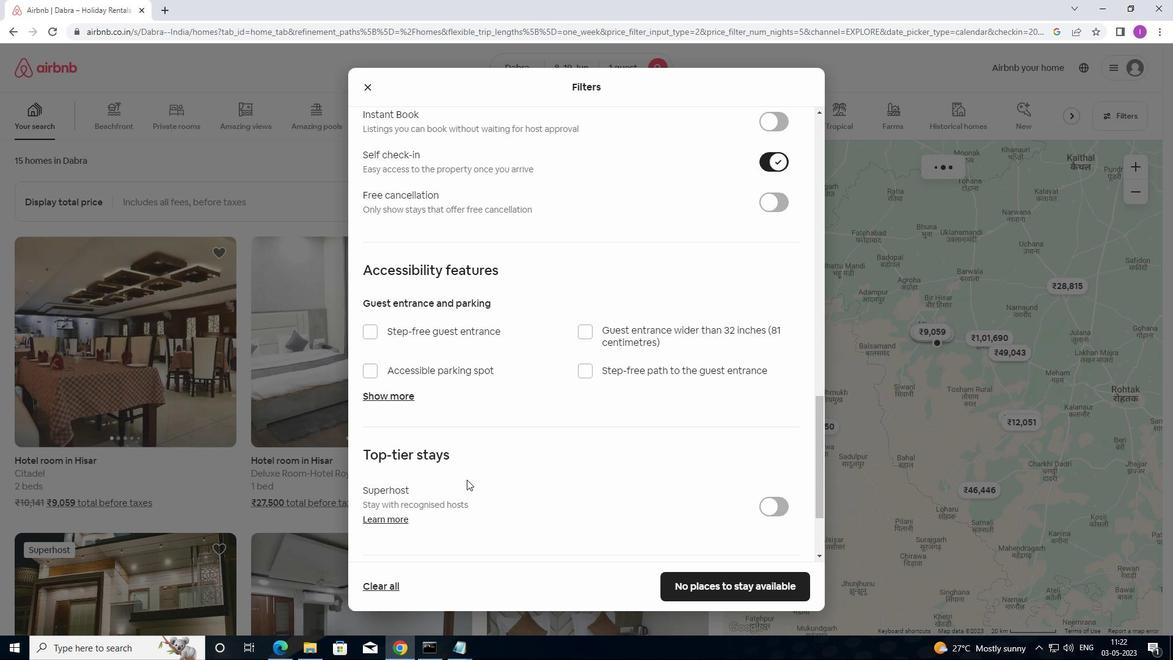 
Action: Mouse scrolled (437, 517) with delta (0, 0)
Screenshot: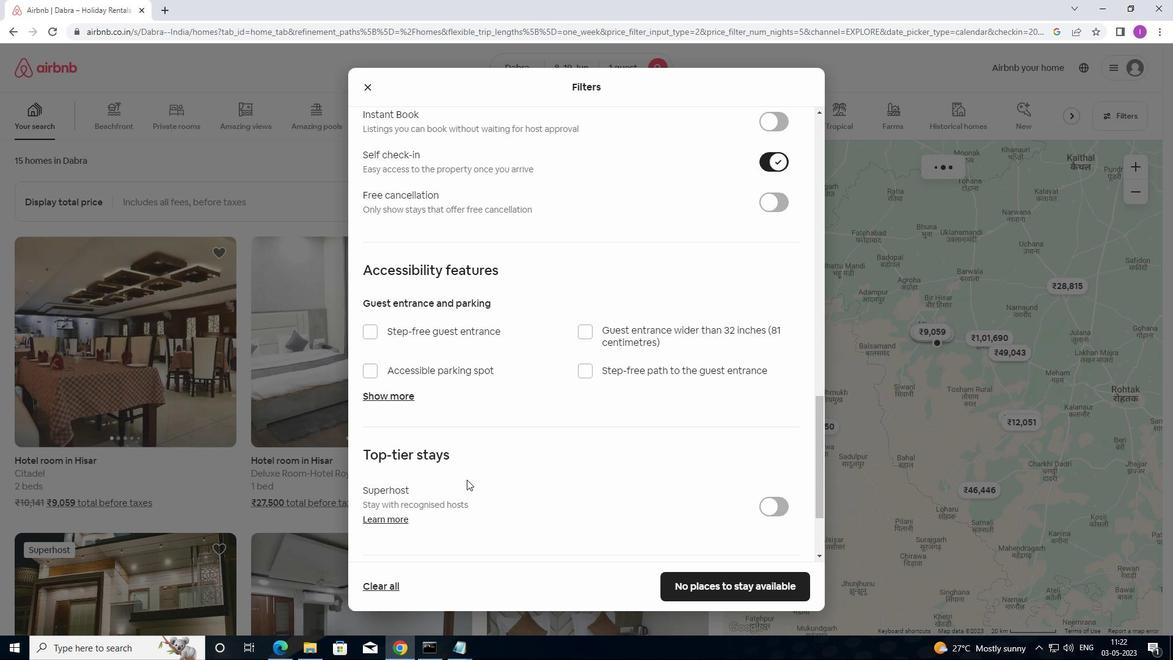 
Action: Mouse moved to (435, 525)
Screenshot: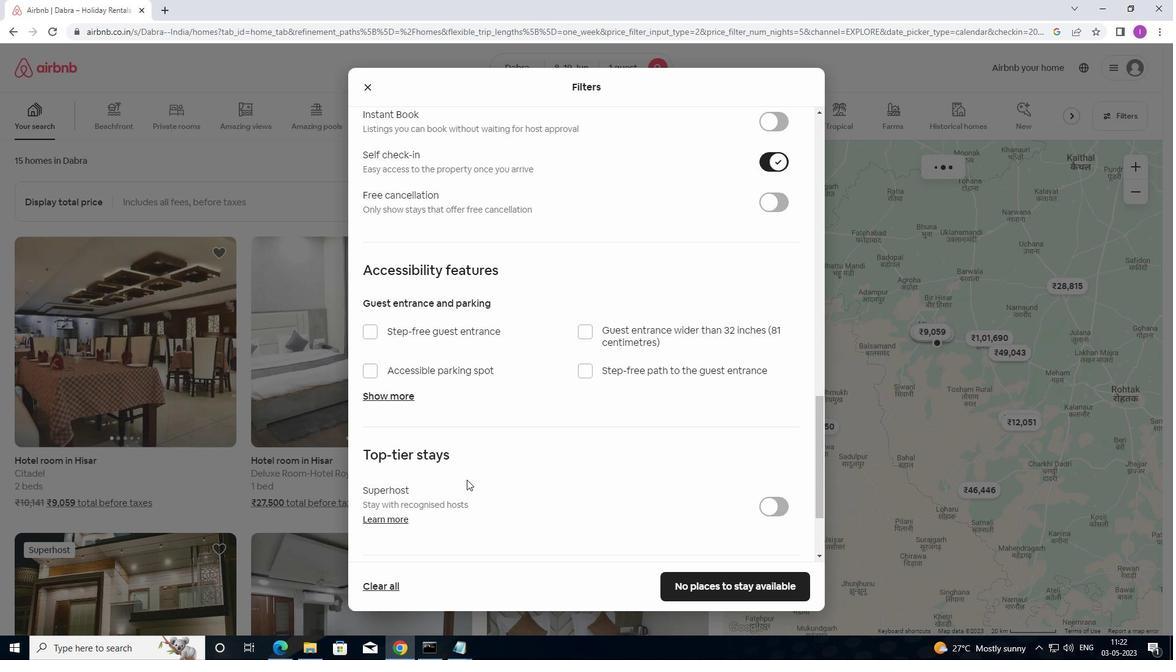 
Action: Mouse scrolled (435, 524) with delta (0, 0)
Screenshot: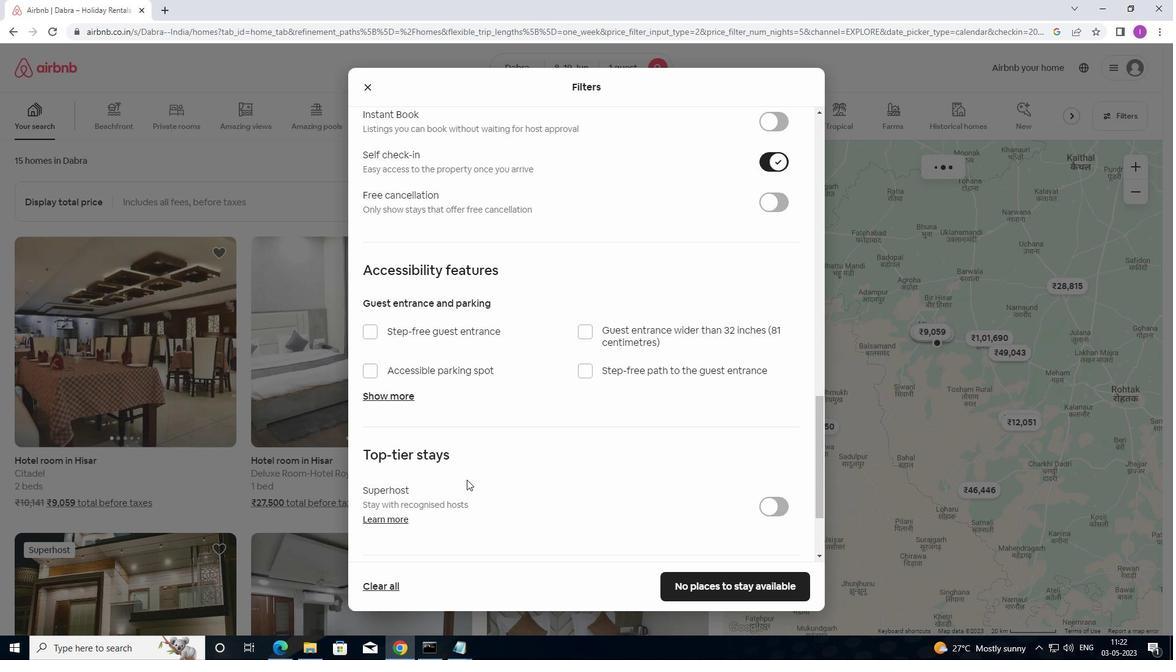 
Action: Mouse moved to (434, 526)
Screenshot: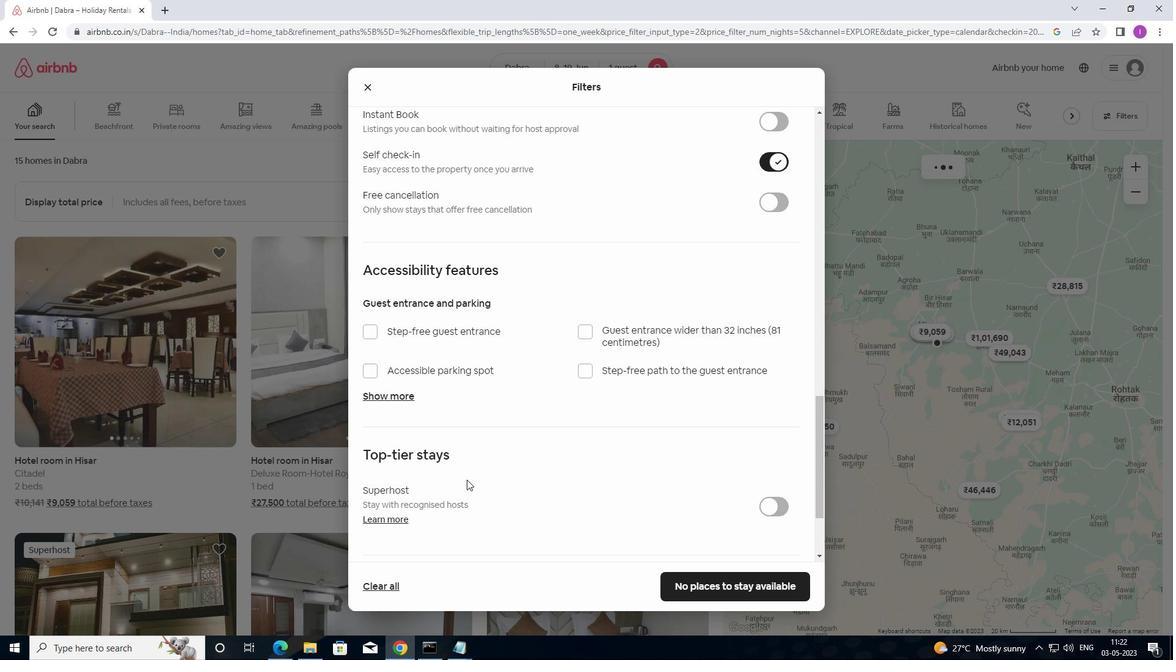 
Action: Mouse scrolled (434, 526) with delta (0, 0)
Screenshot: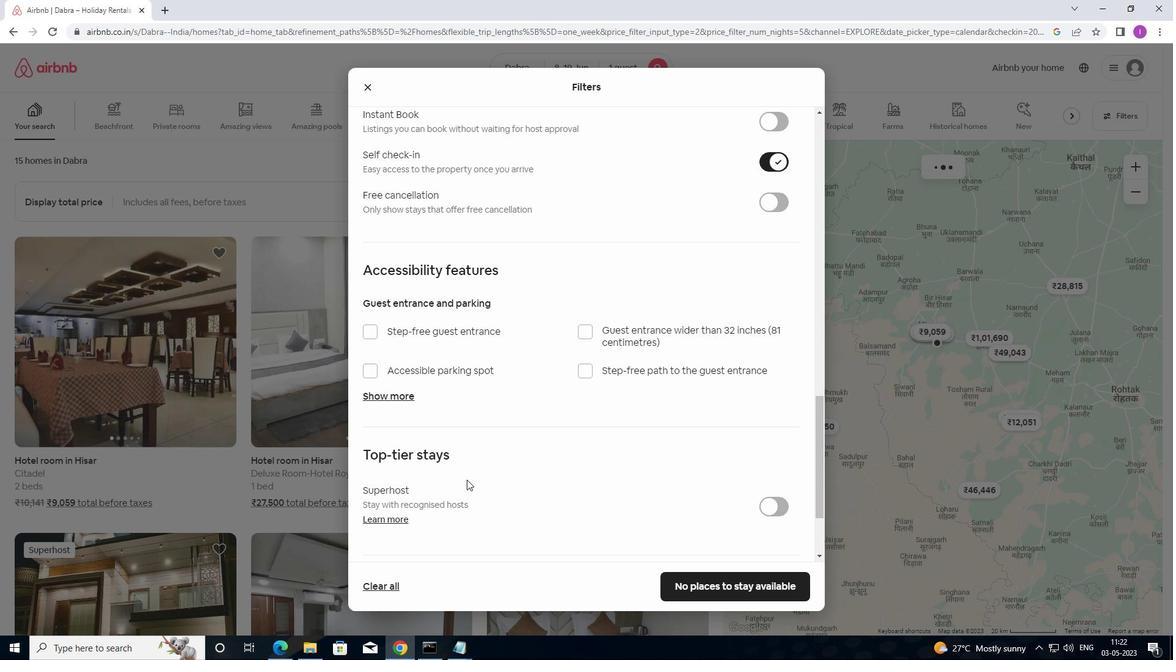 
Action: Mouse moved to (429, 522)
Screenshot: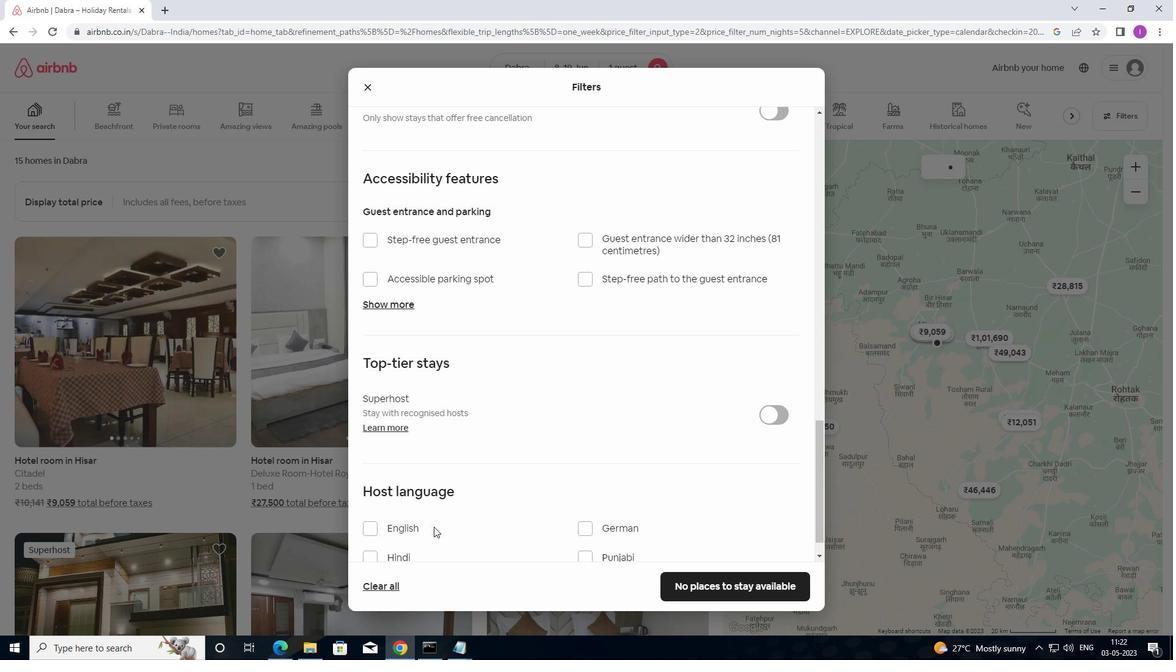 
Action: Mouse scrolled (429, 521) with delta (0, 0)
Screenshot: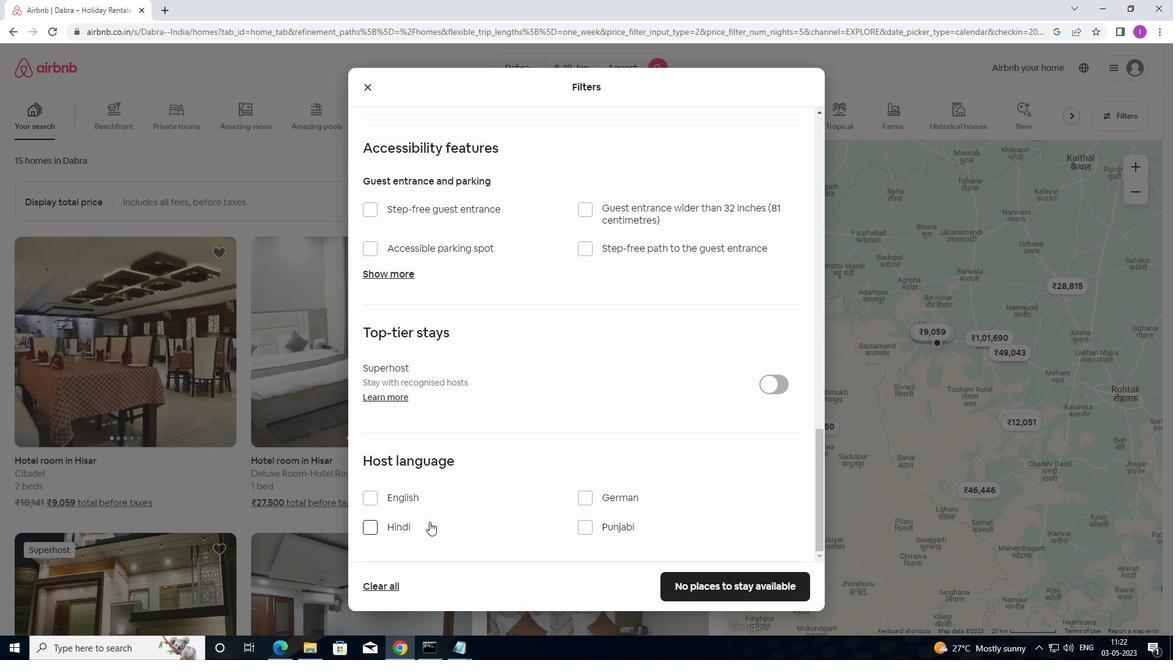 
Action: Mouse moved to (429, 522)
Screenshot: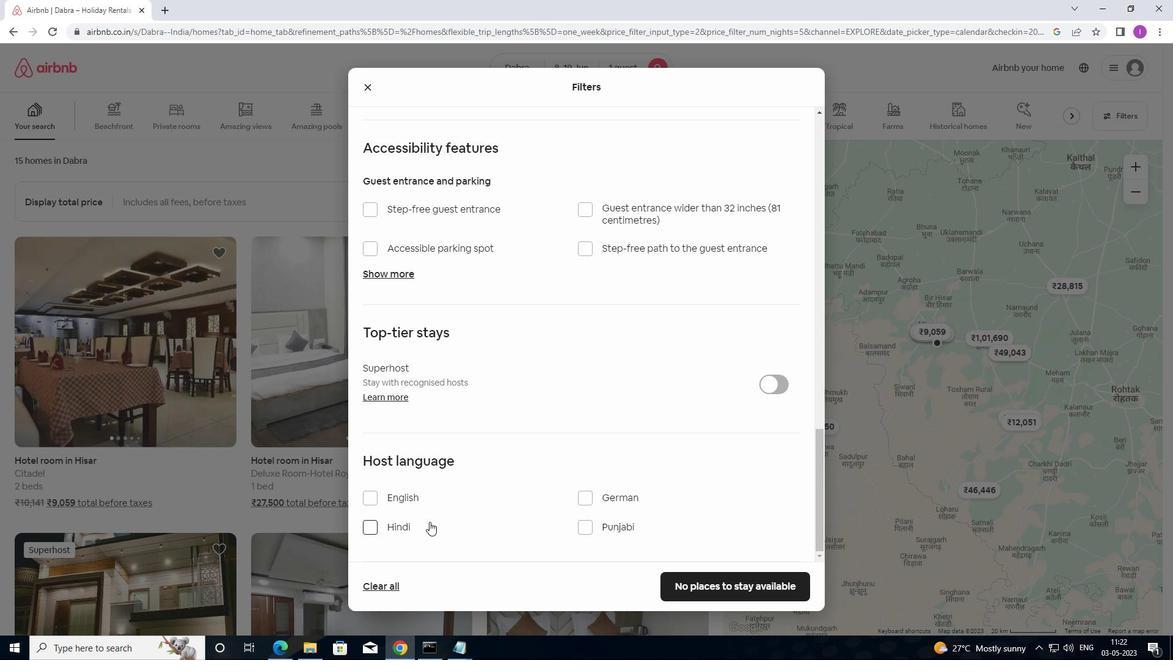 
Action: Mouse scrolled (429, 522) with delta (0, 0)
Screenshot: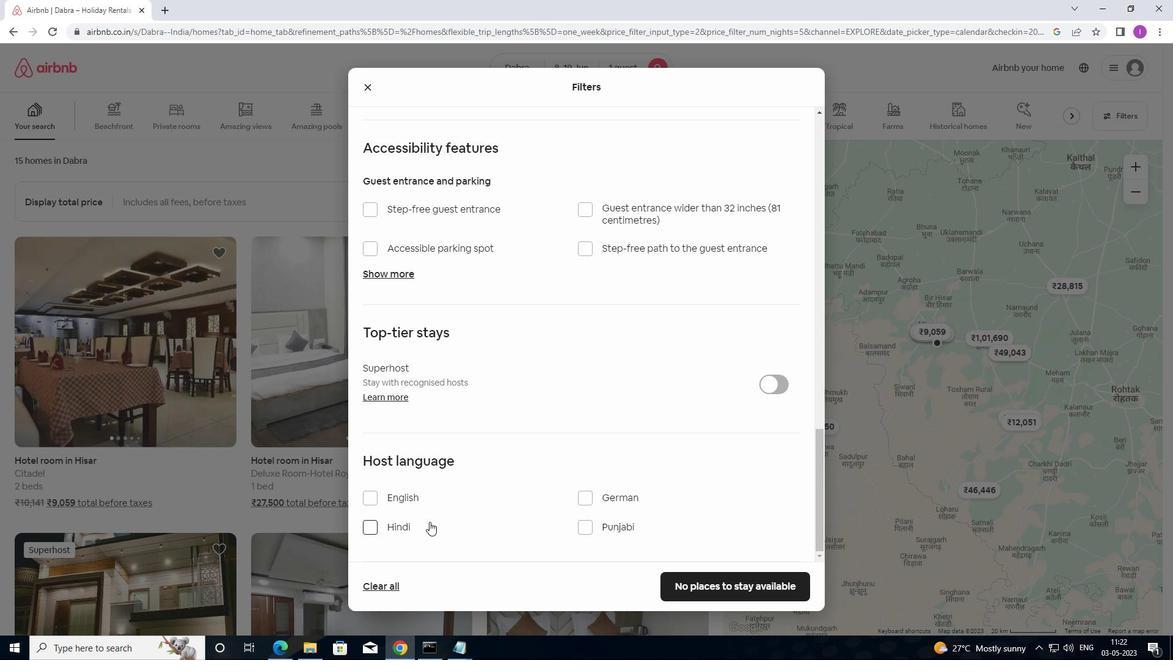 
Action: Mouse moved to (421, 523)
Screenshot: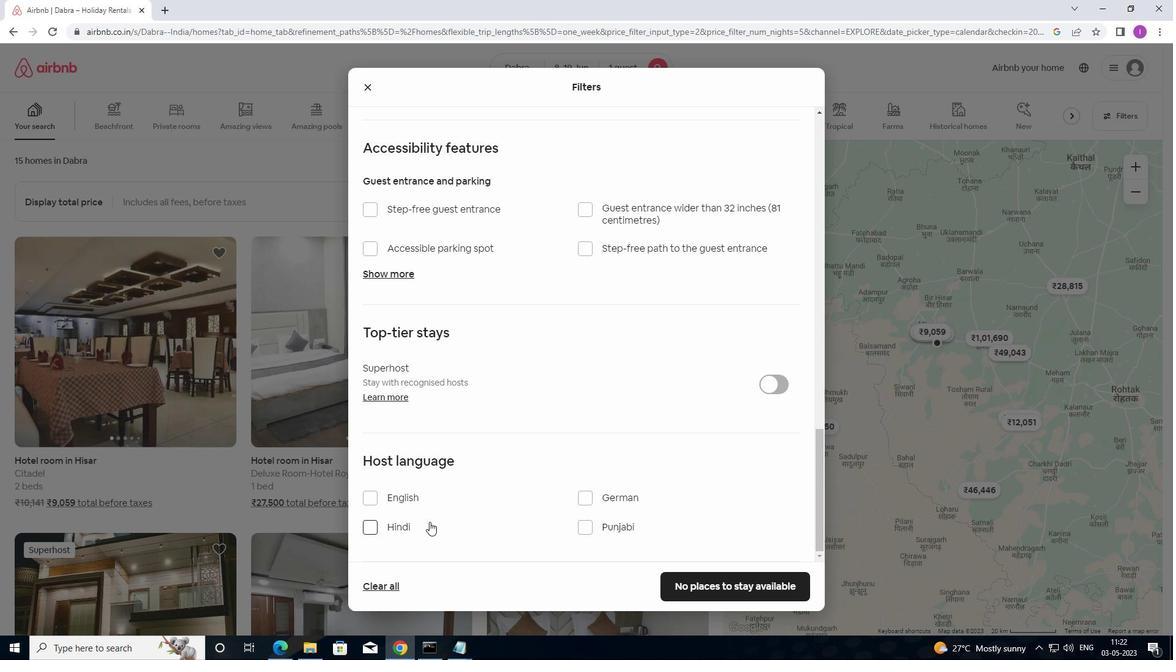 
Action: Mouse scrolled (421, 523) with delta (0, 0)
Screenshot: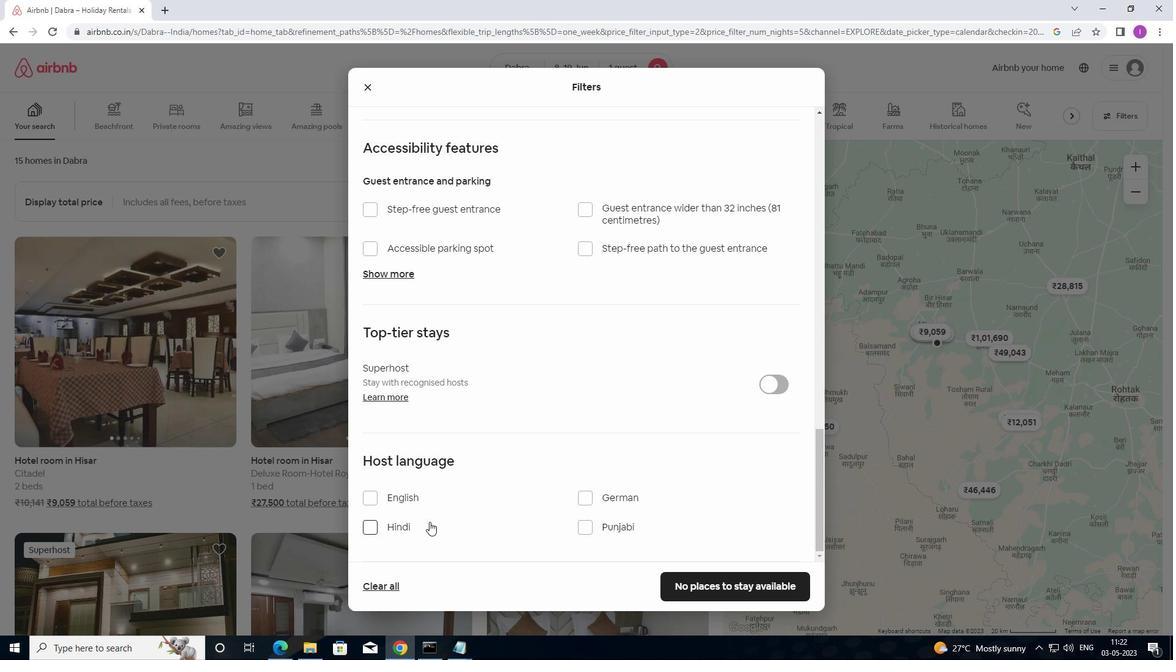 
Action: Mouse moved to (374, 496)
Screenshot: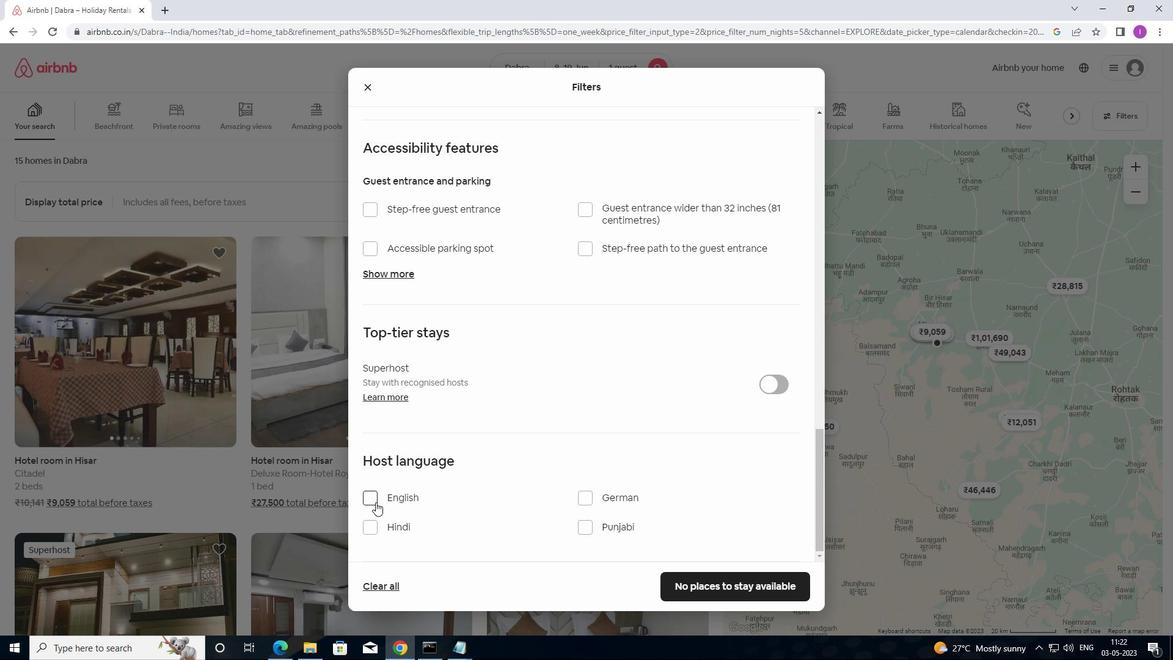 
Action: Mouse pressed left at (374, 496)
Screenshot: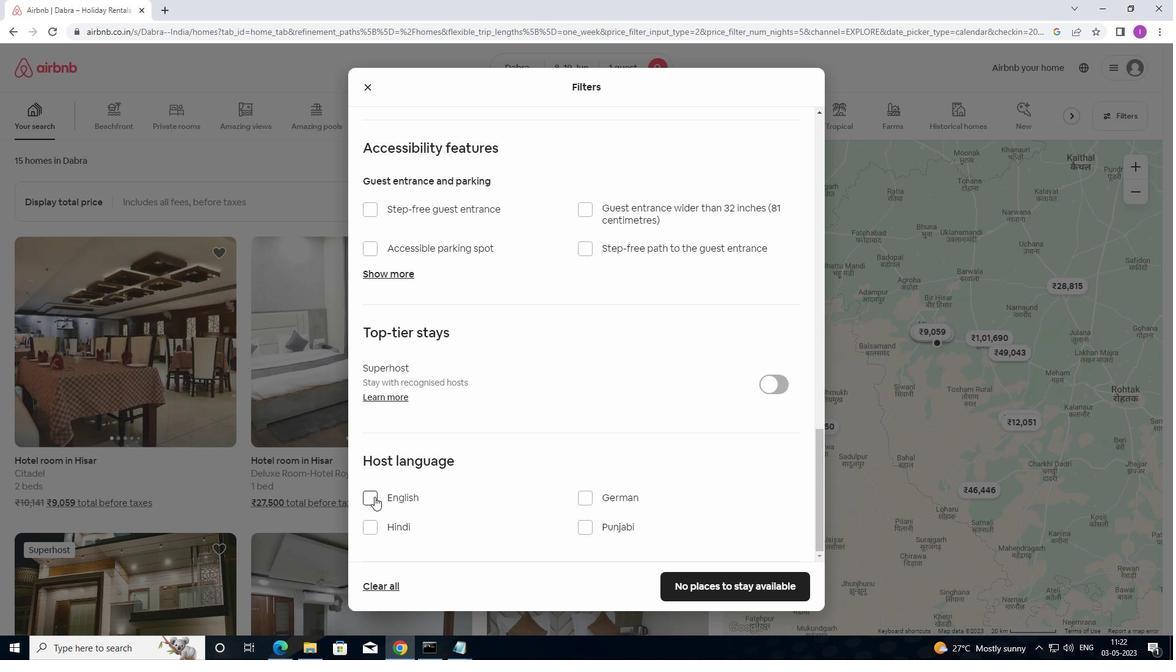 
Action: Mouse moved to (691, 584)
Screenshot: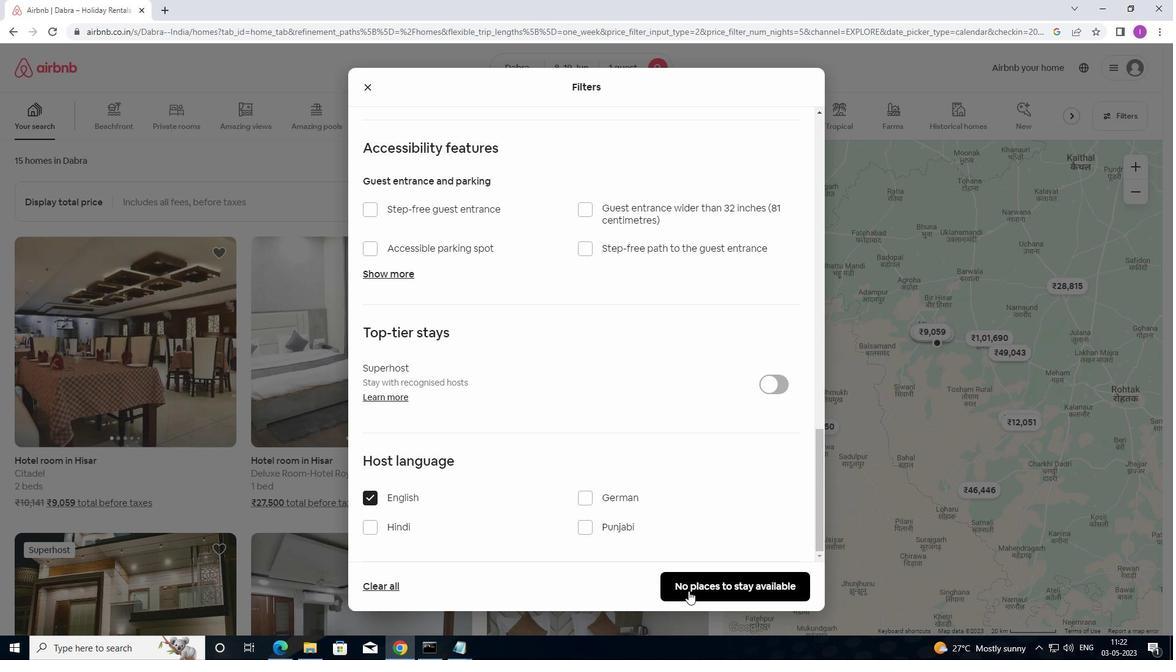 
Action: Mouse pressed left at (691, 584)
Screenshot: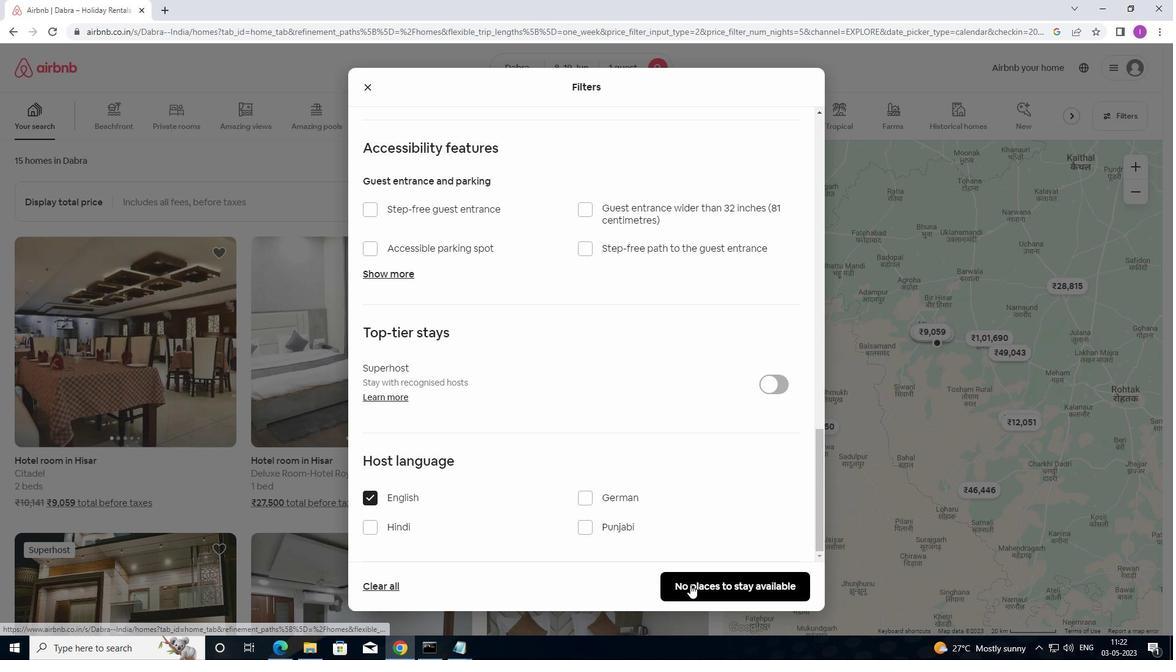 
Action: Mouse moved to (512, 426)
Screenshot: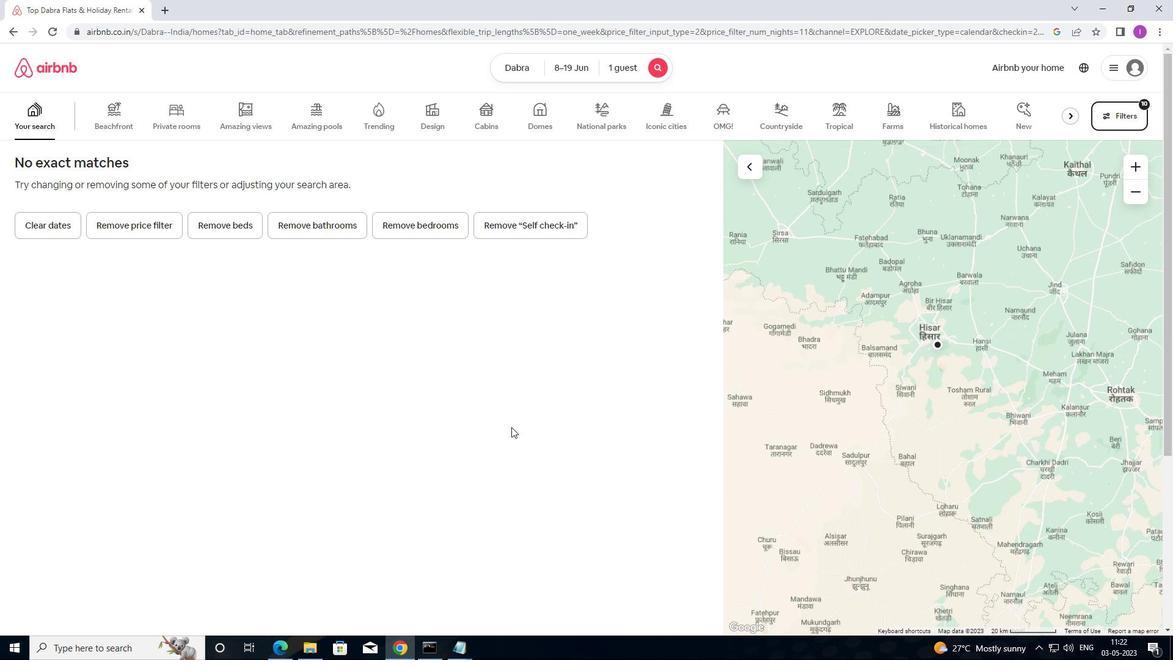 
